 Task: Look for space in North Lauderdale, United States from 6th September, 2023 to 15th September, 2023 for 6 adults in price range Rs.8000 to Rs.12000. Place can be entire place or private room with 6 bedrooms having 6 beds and 6 bathrooms. Property type can be house, flat, guest house. Amenities needed are: wifi, TV, free parkinig on premises, gym, breakfast. Booking option can be shelf check-in. Required host language is English.
Action: Mouse moved to (478, 99)
Screenshot: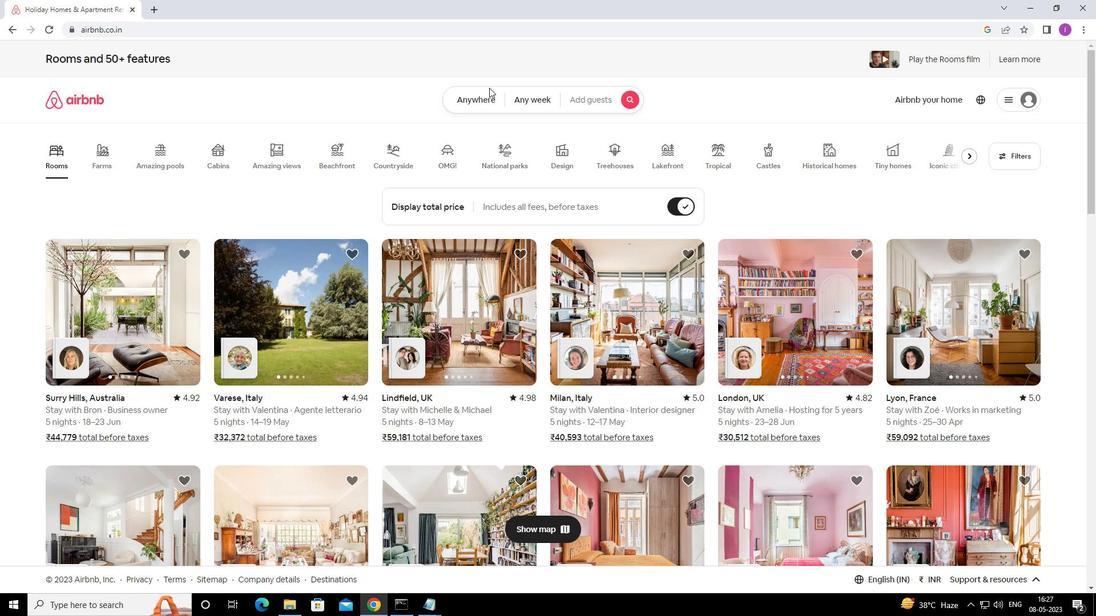 
Action: Mouse pressed left at (478, 99)
Screenshot: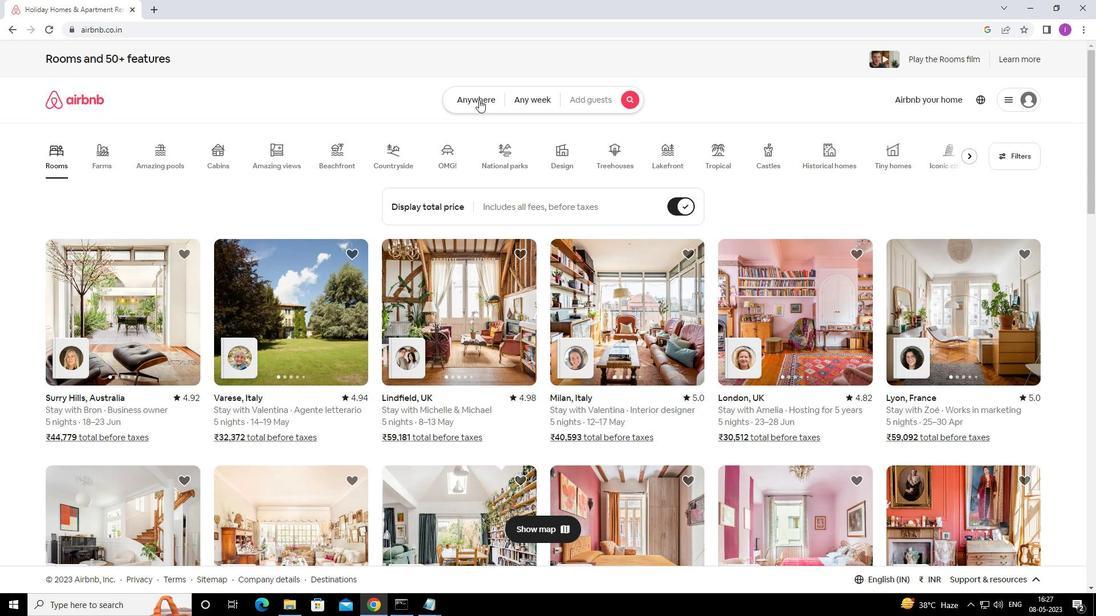 
Action: Mouse moved to (370, 152)
Screenshot: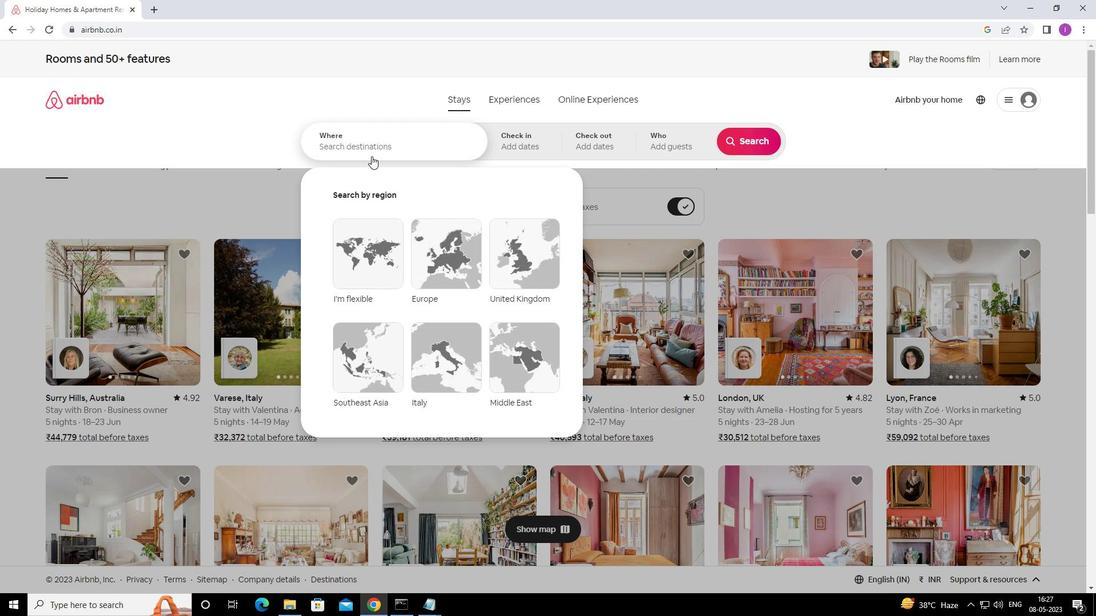 
Action: Mouse pressed left at (370, 152)
Screenshot: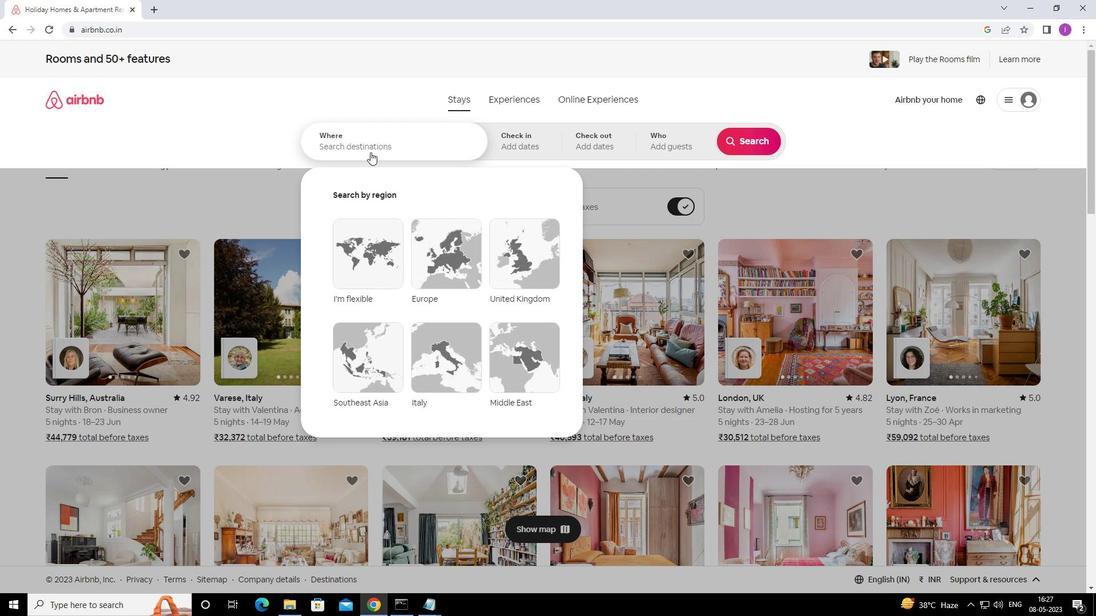 
Action: Mouse moved to (420, 148)
Screenshot: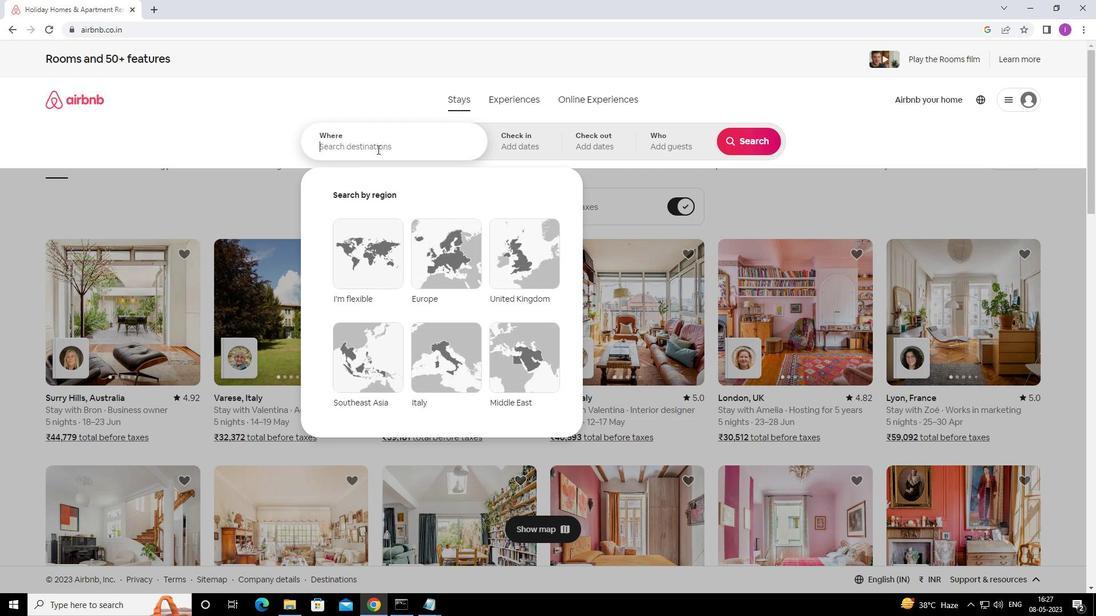 
Action: Key pressed <Key.shift><Key.shift><Key.shift><Key.shift><Key.shift><Key.shift><Key.shift><Key.shift><Key.shift><Key.shift><Key.shift>NORTH<Key.space><Key.shift>LAUDERDALE,<Key.shift>UNITED<Key.space>STATES
Screenshot: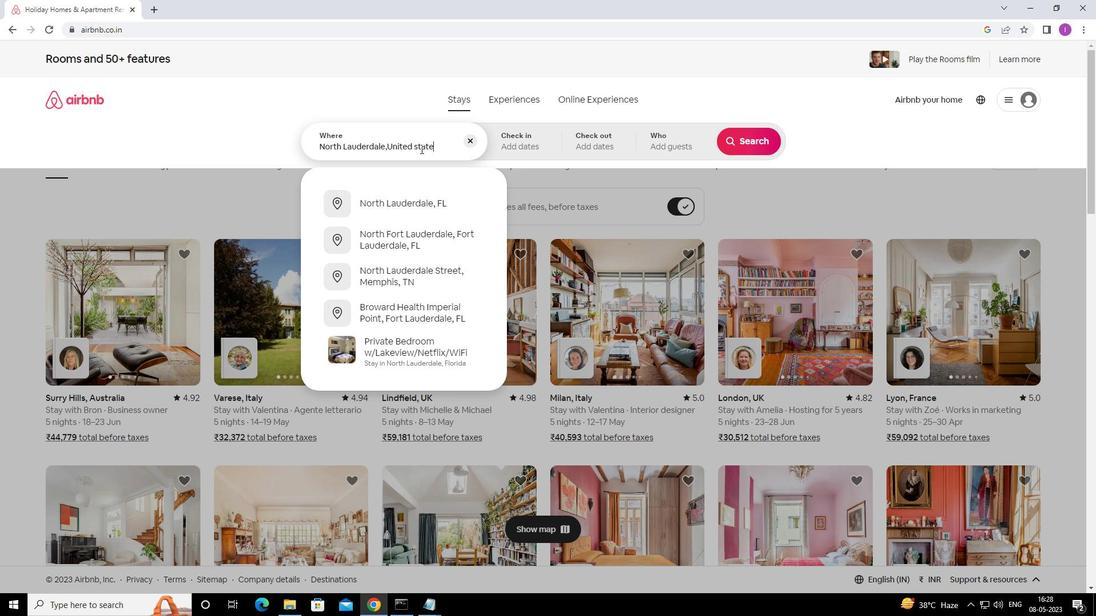 
Action: Mouse moved to (534, 148)
Screenshot: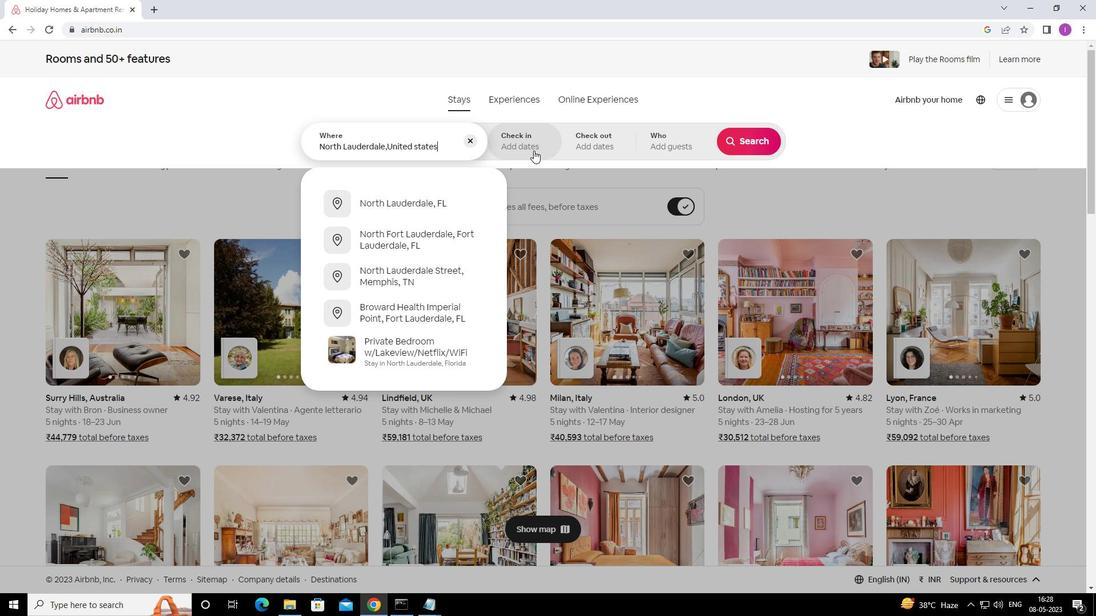 
Action: Mouse pressed left at (534, 148)
Screenshot: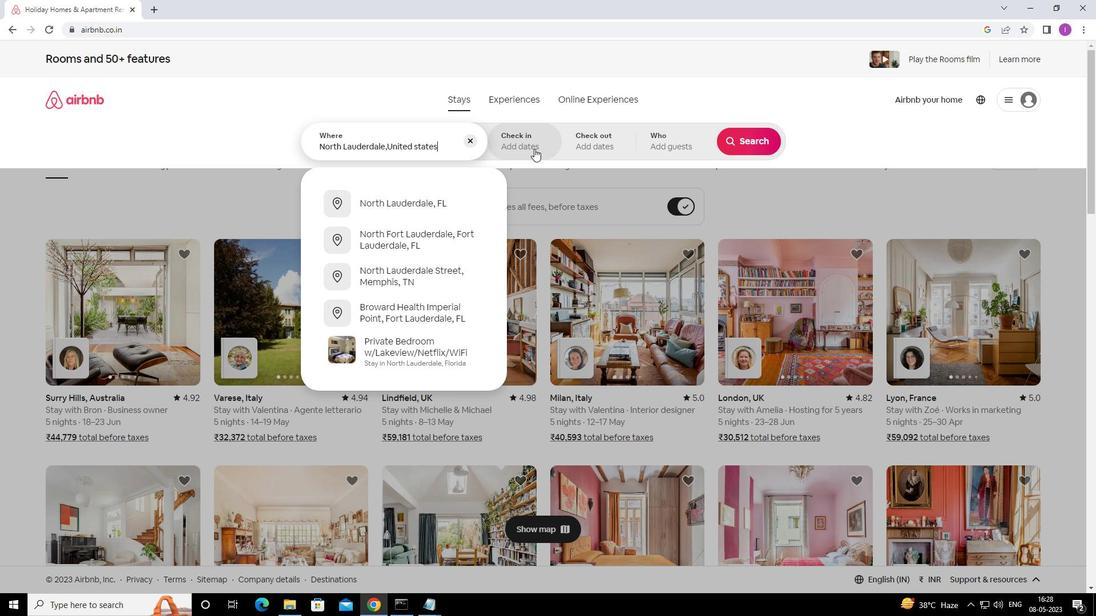 
Action: Mouse moved to (746, 231)
Screenshot: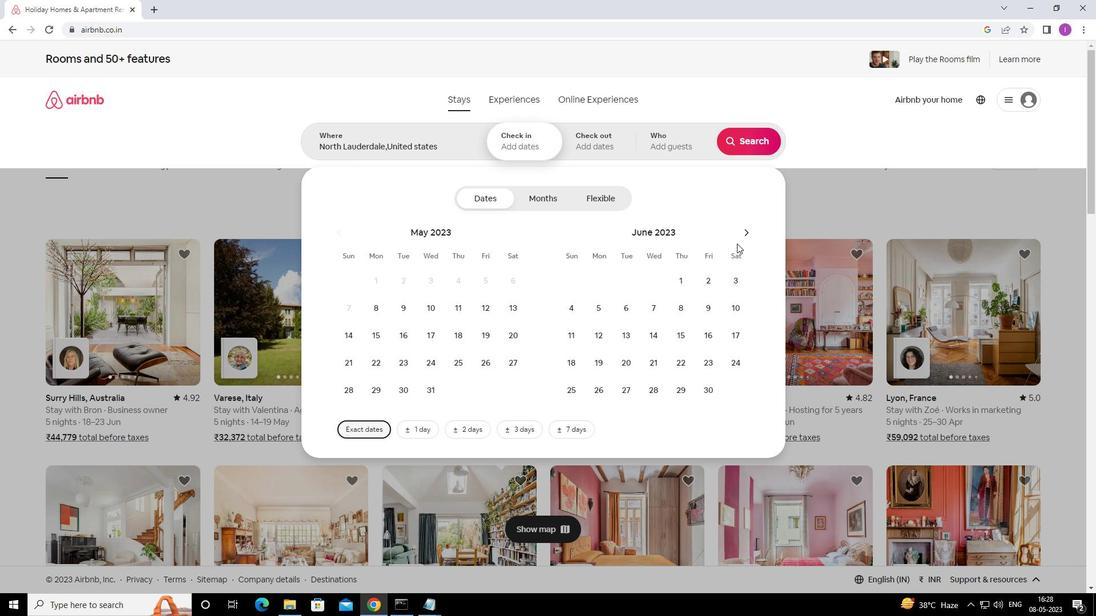 
Action: Mouse pressed left at (746, 231)
Screenshot: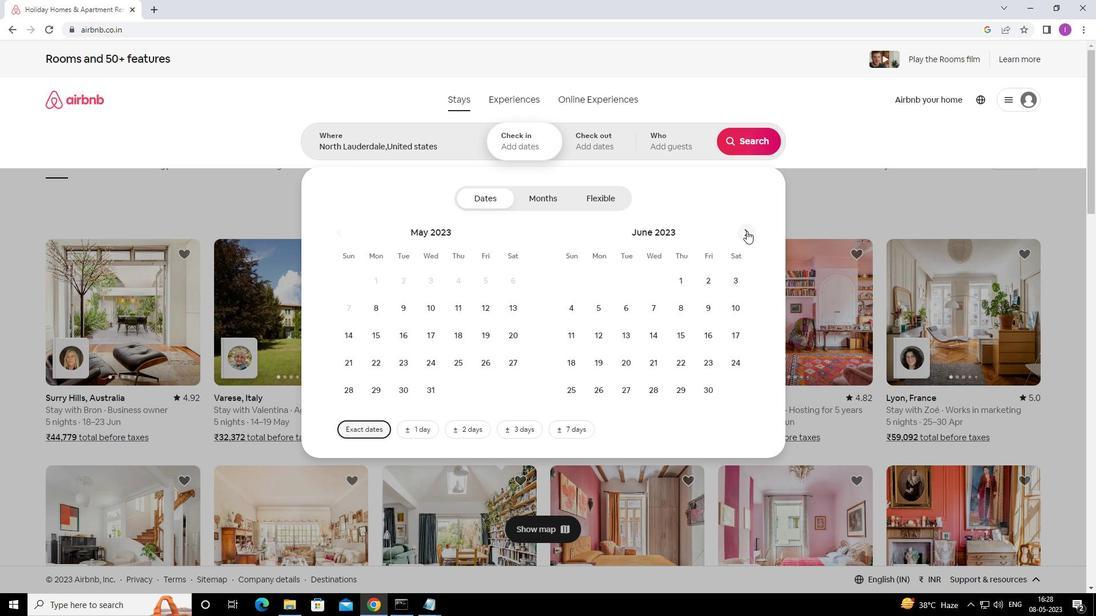 
Action: Mouse moved to (747, 230)
Screenshot: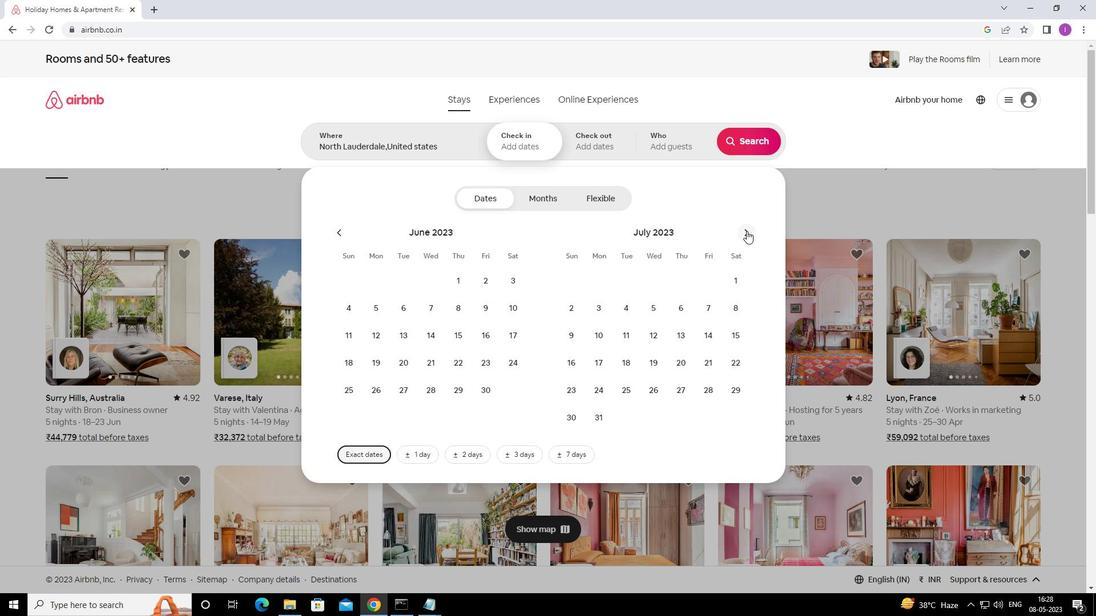 
Action: Mouse pressed left at (747, 230)
Screenshot: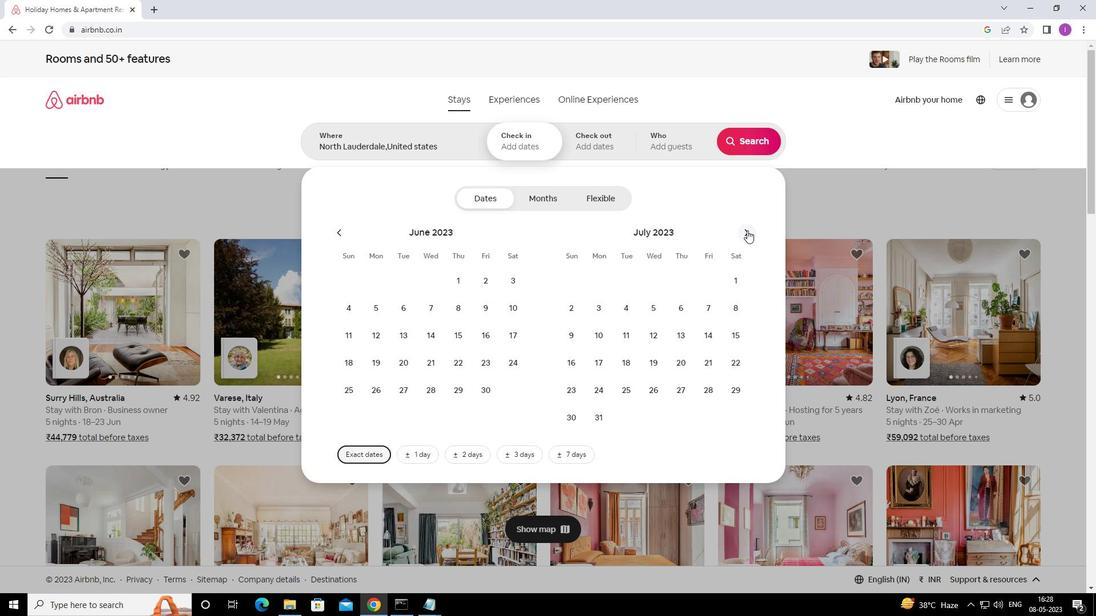 
Action: Mouse moved to (747, 230)
Screenshot: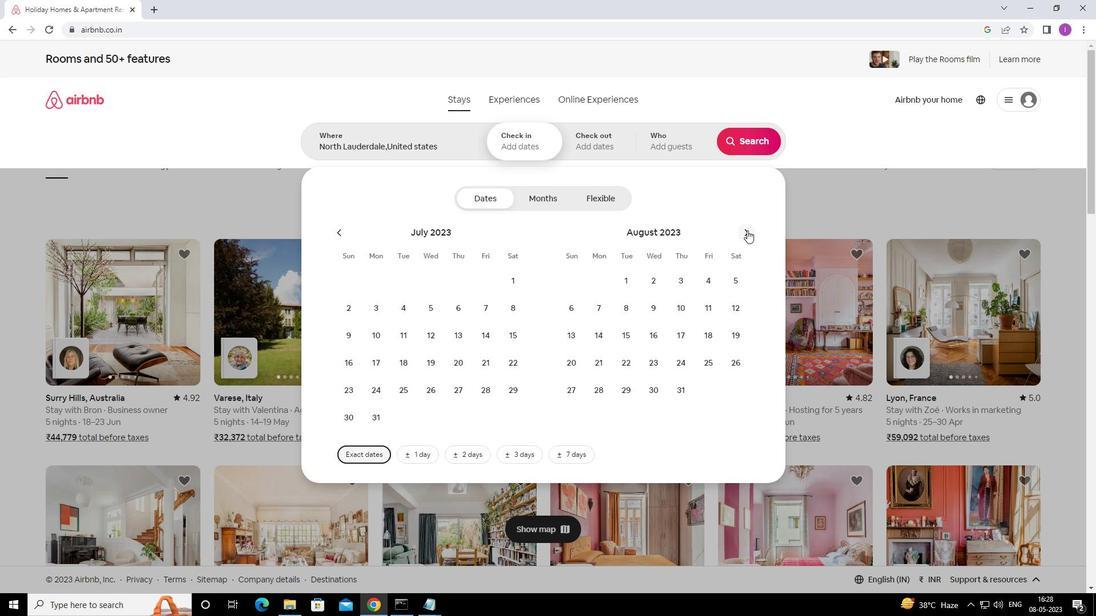
Action: Mouse pressed left at (747, 230)
Screenshot: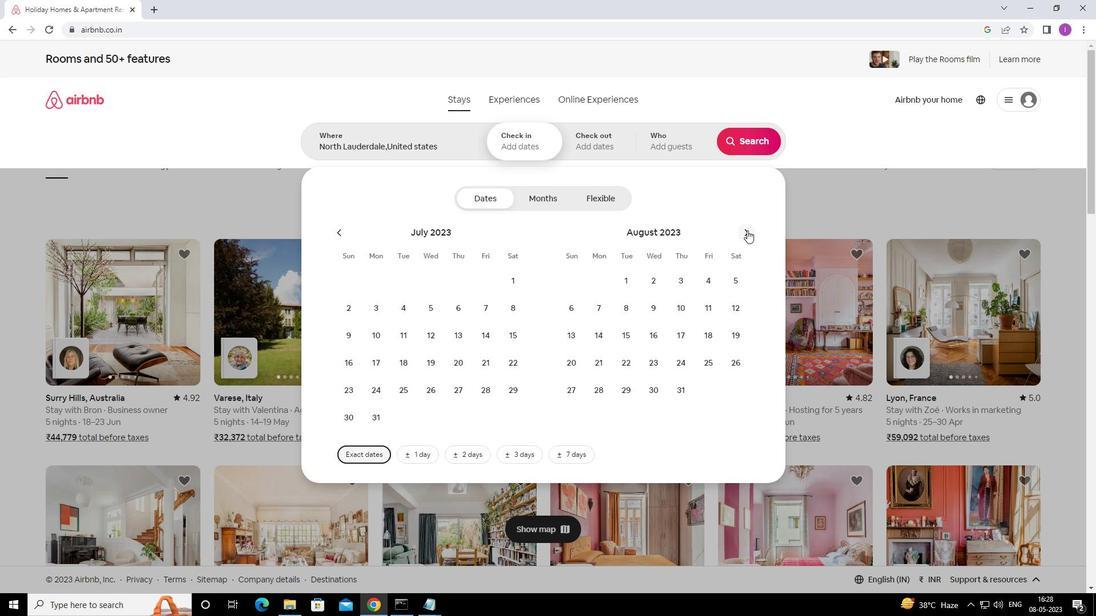 
Action: Mouse moved to (657, 309)
Screenshot: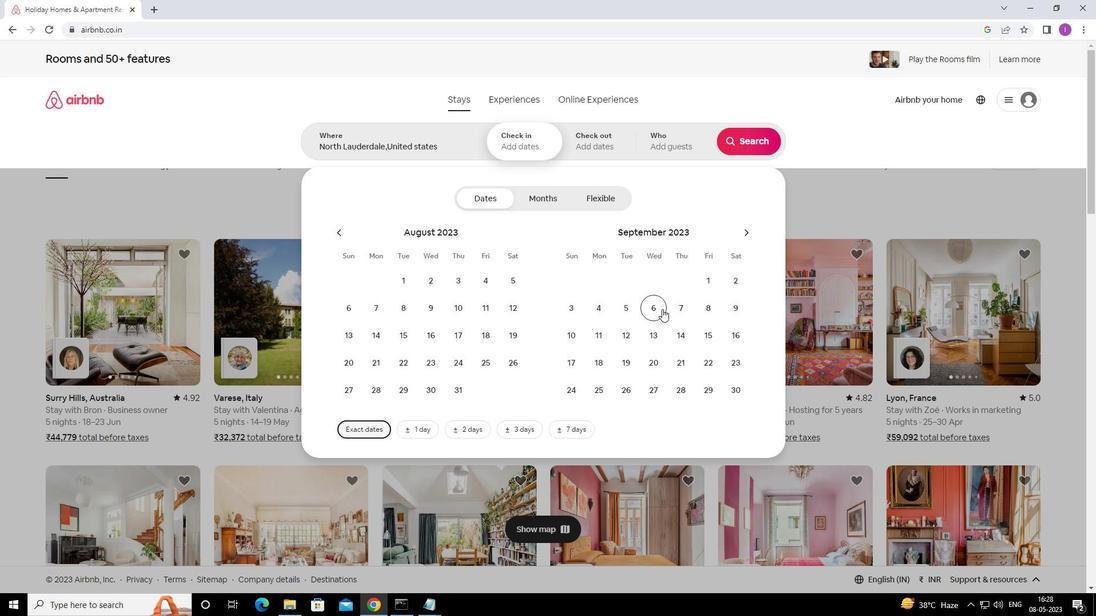 
Action: Mouse pressed left at (657, 309)
Screenshot: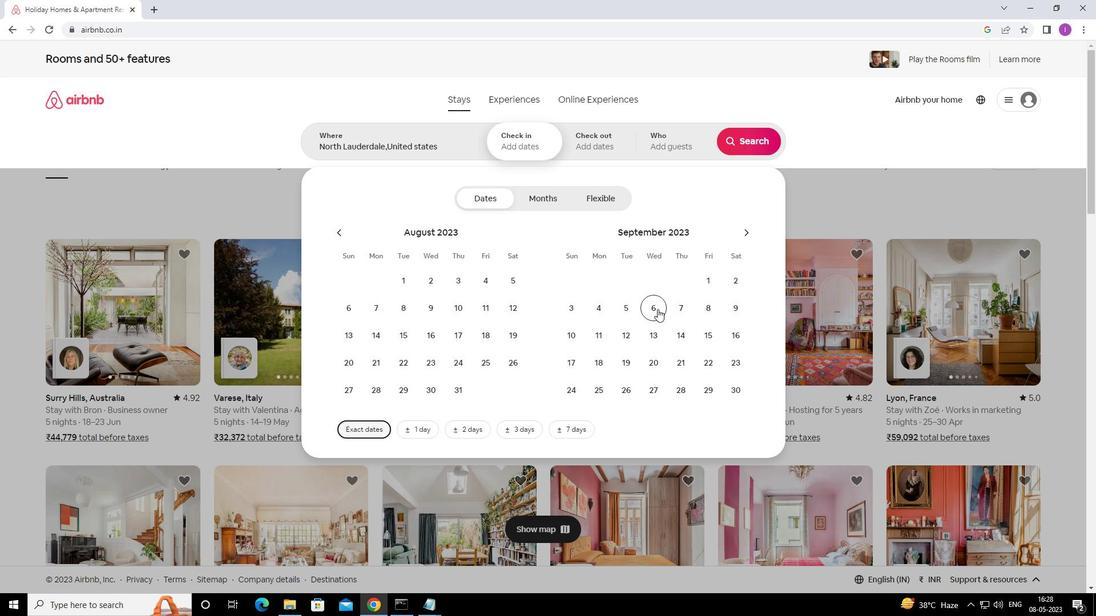 
Action: Mouse moved to (703, 333)
Screenshot: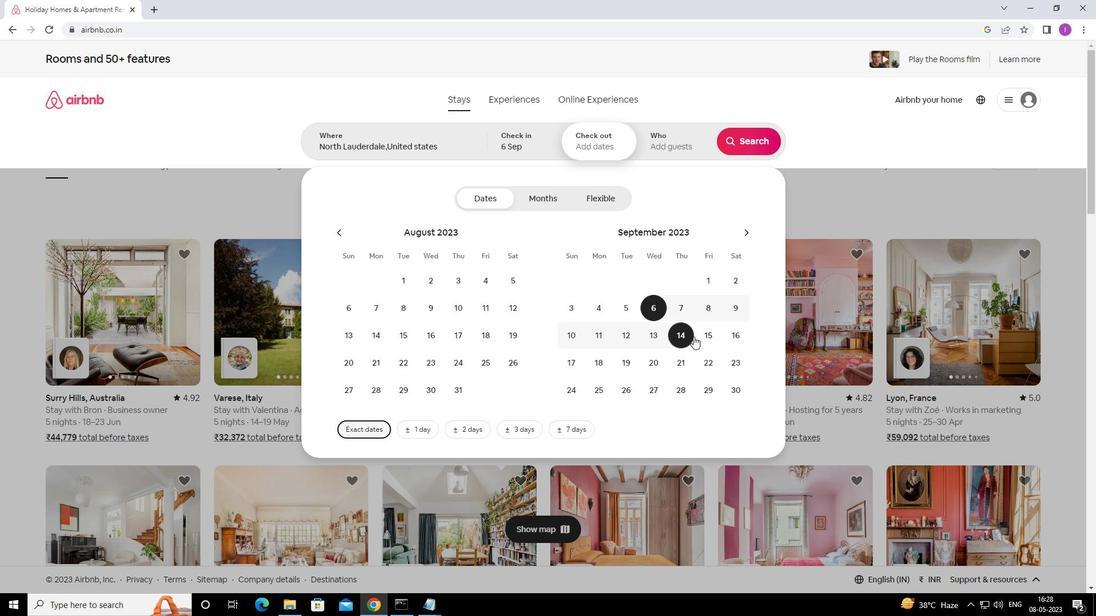 
Action: Mouse pressed left at (703, 333)
Screenshot: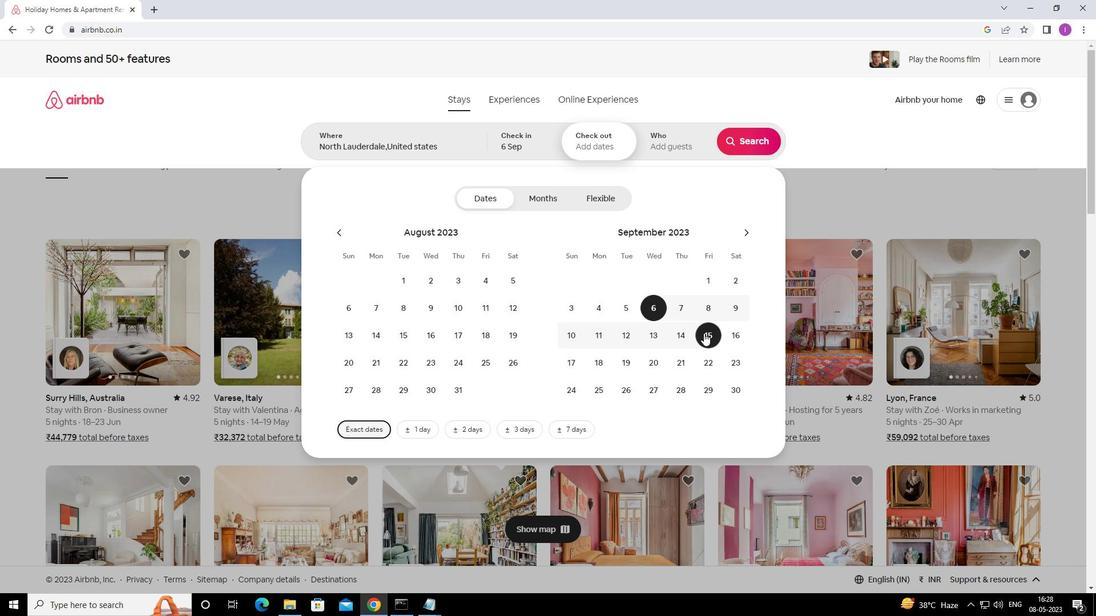 
Action: Mouse moved to (685, 153)
Screenshot: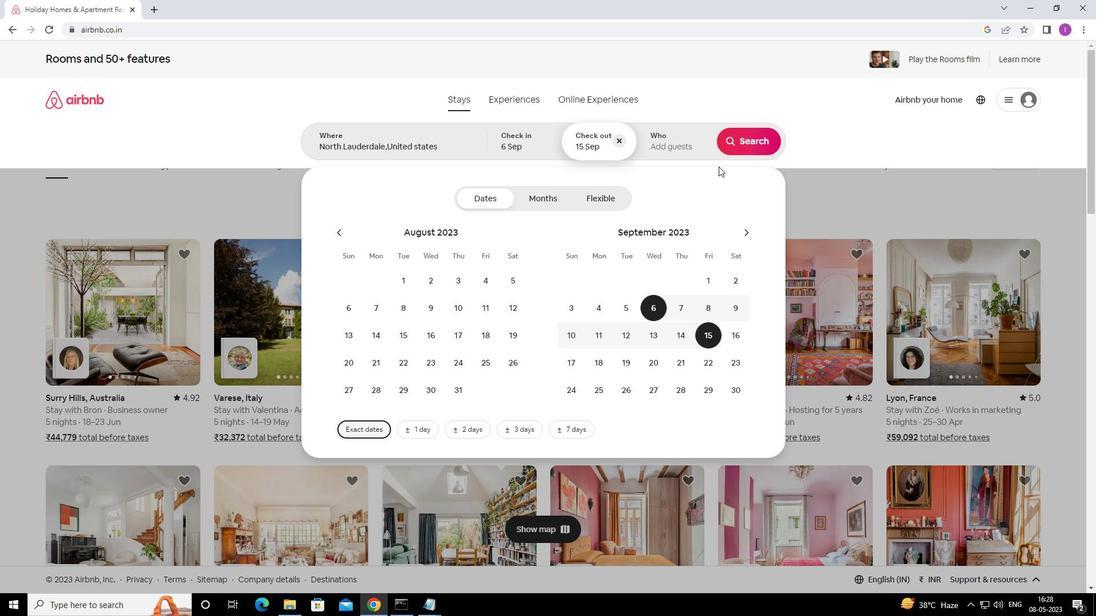 
Action: Mouse pressed left at (685, 153)
Screenshot: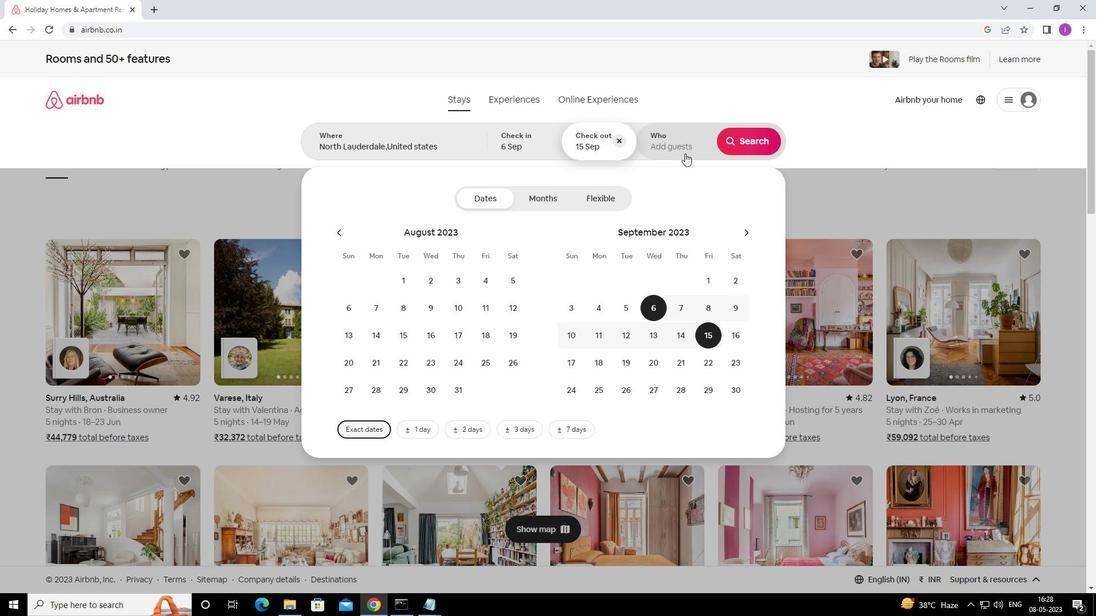 
Action: Mouse moved to (752, 197)
Screenshot: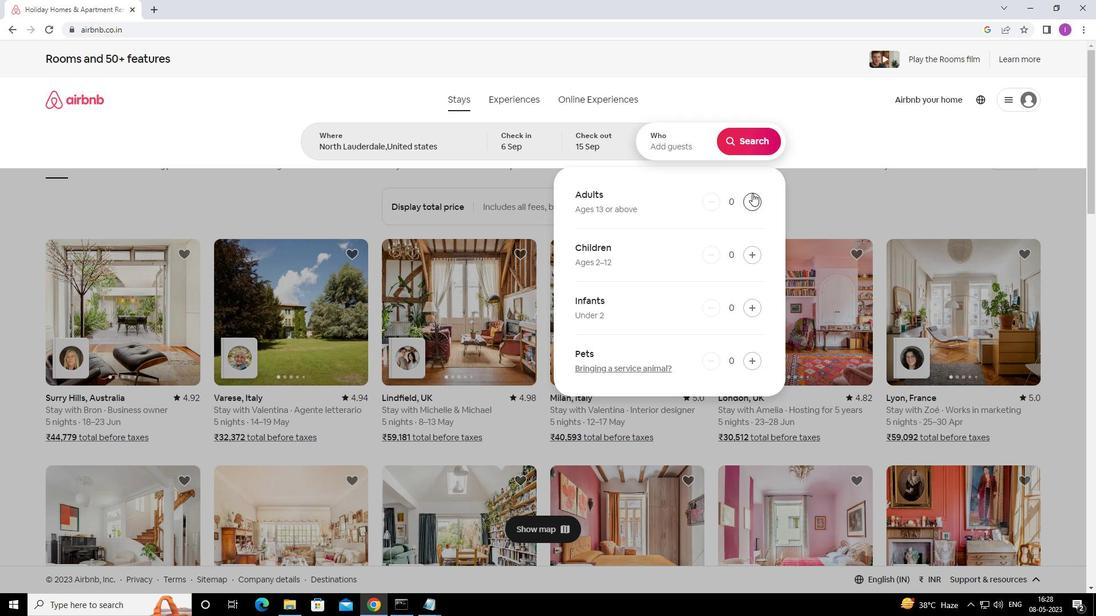 
Action: Mouse pressed left at (752, 197)
Screenshot: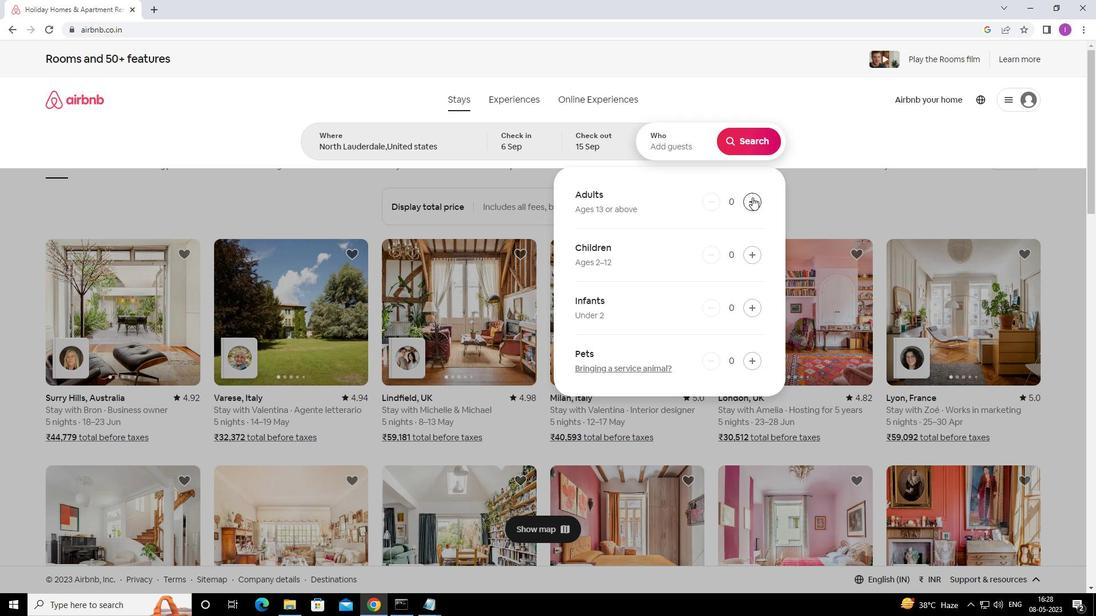
Action: Mouse pressed left at (752, 197)
Screenshot: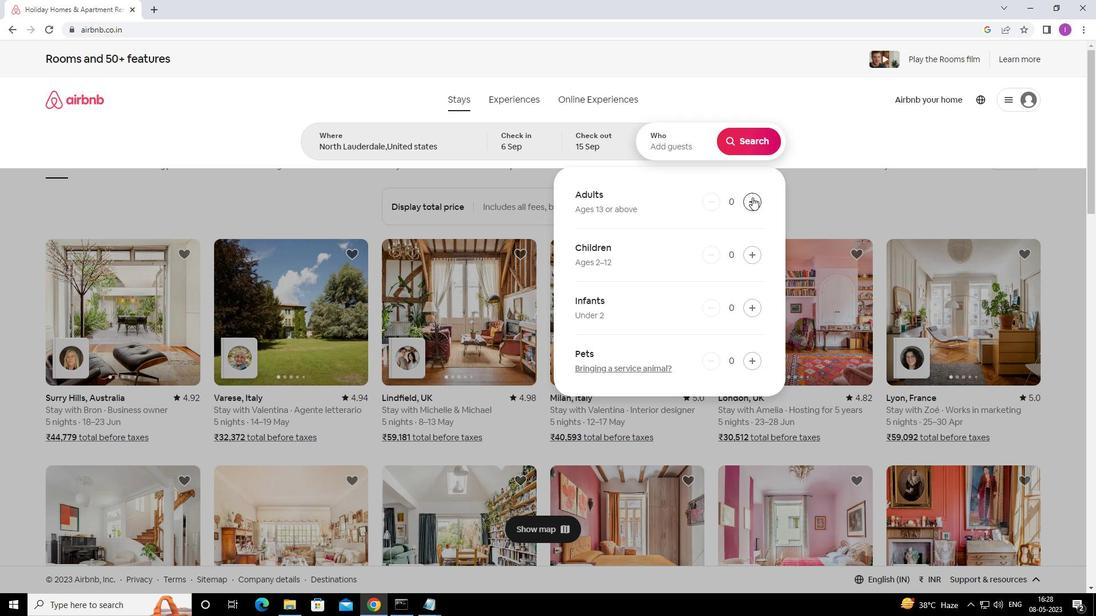
Action: Mouse pressed left at (752, 197)
Screenshot: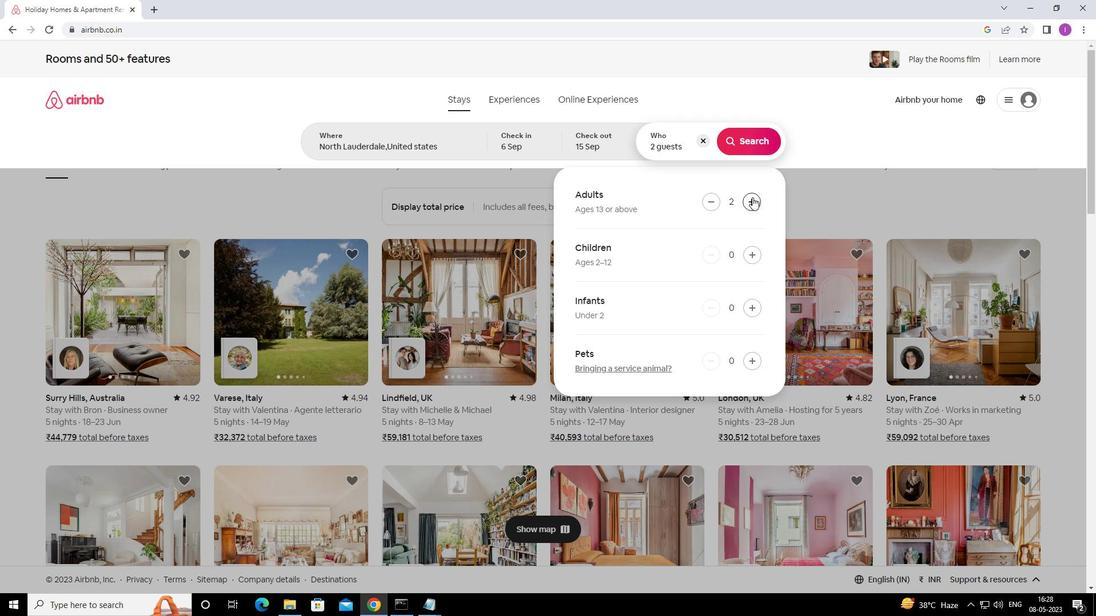
Action: Mouse pressed left at (752, 197)
Screenshot: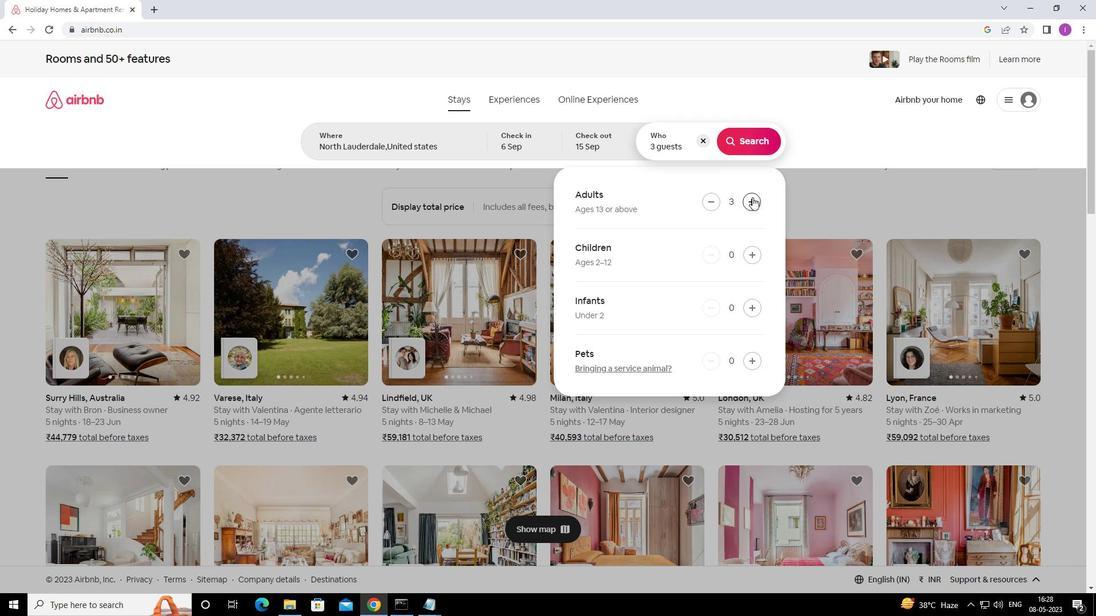 
Action: Mouse pressed left at (752, 197)
Screenshot: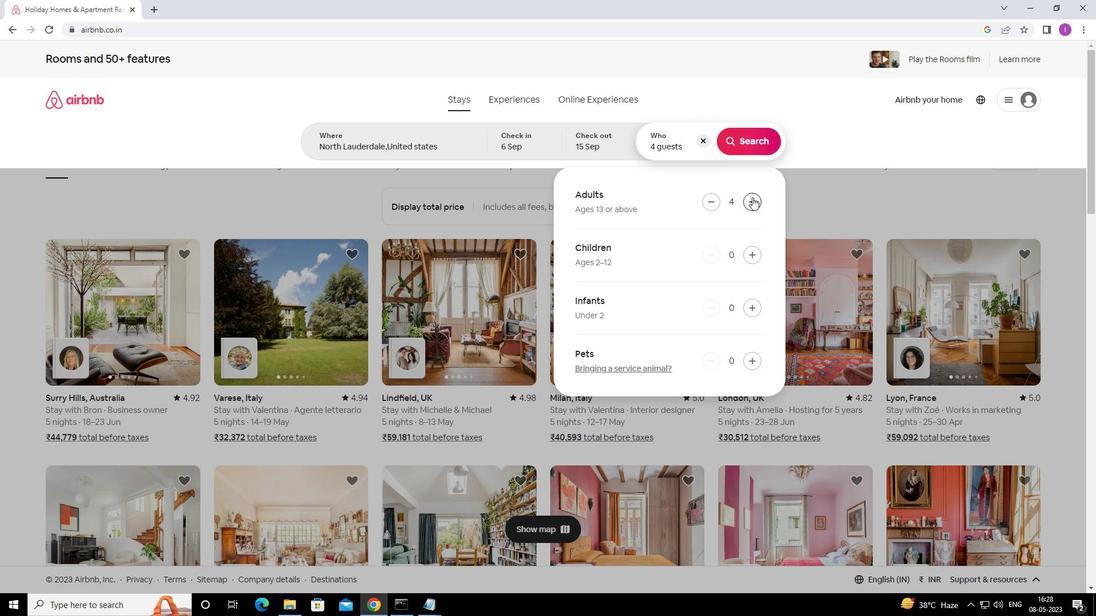
Action: Mouse pressed left at (752, 197)
Screenshot: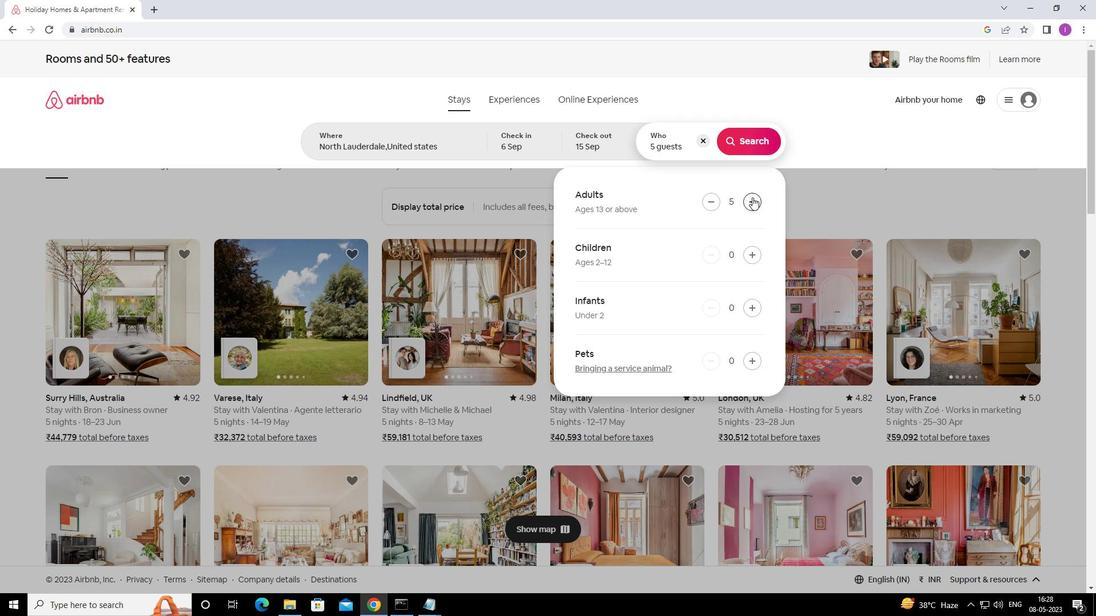 
Action: Mouse moved to (746, 148)
Screenshot: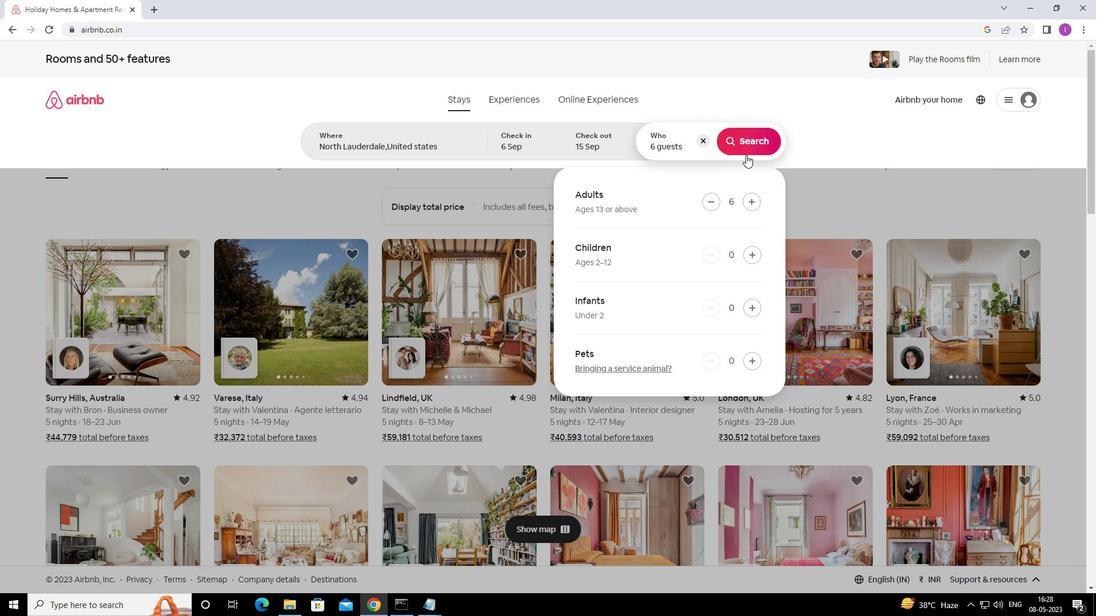 
Action: Mouse pressed left at (746, 148)
Screenshot: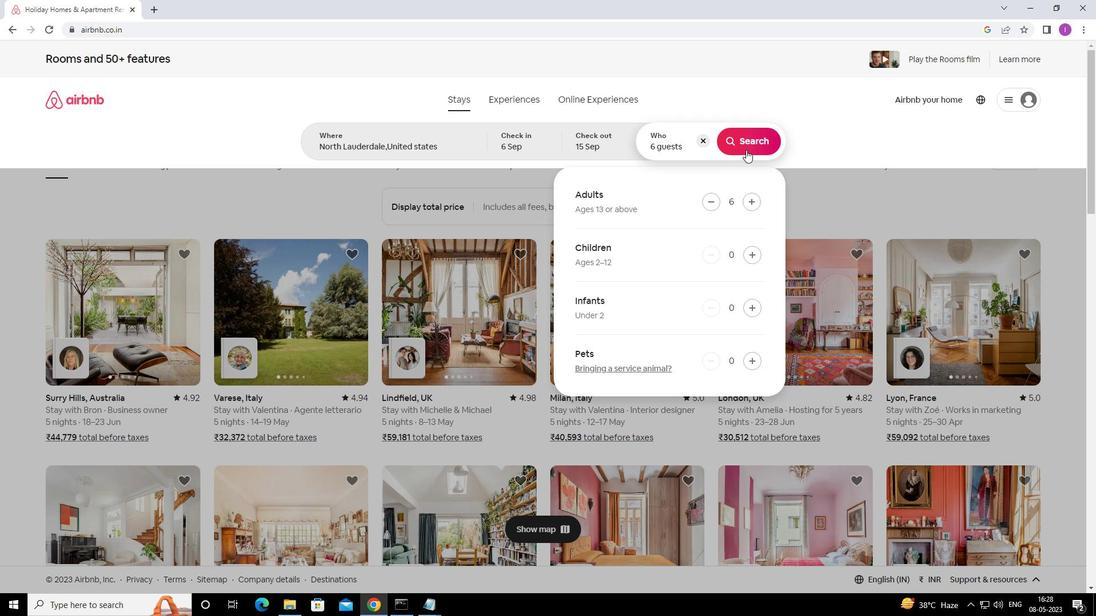 
Action: Mouse moved to (1042, 114)
Screenshot: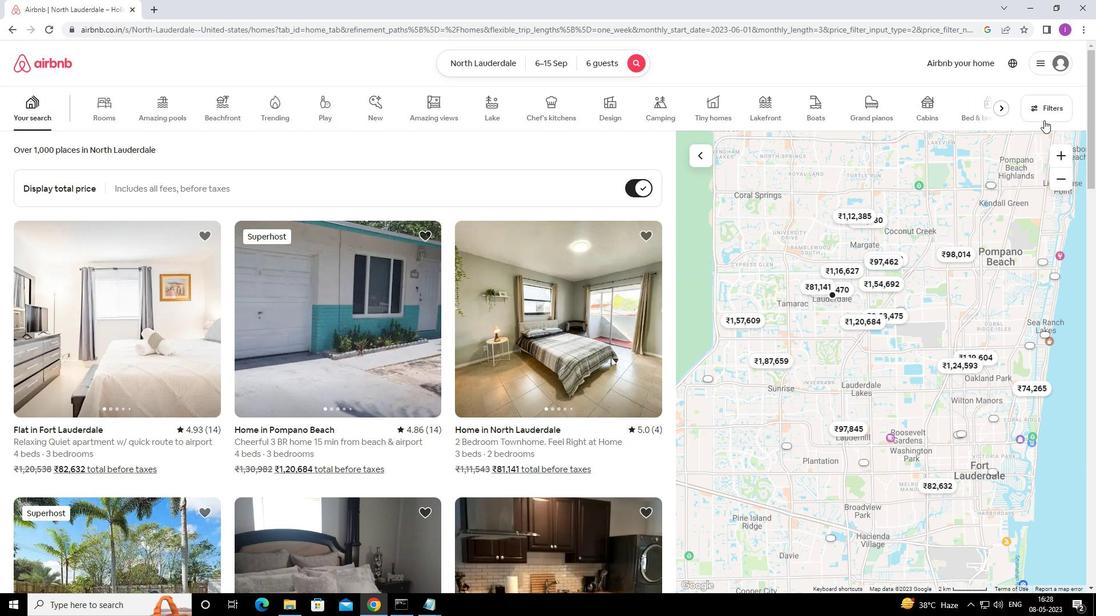 
Action: Mouse pressed left at (1042, 114)
Screenshot: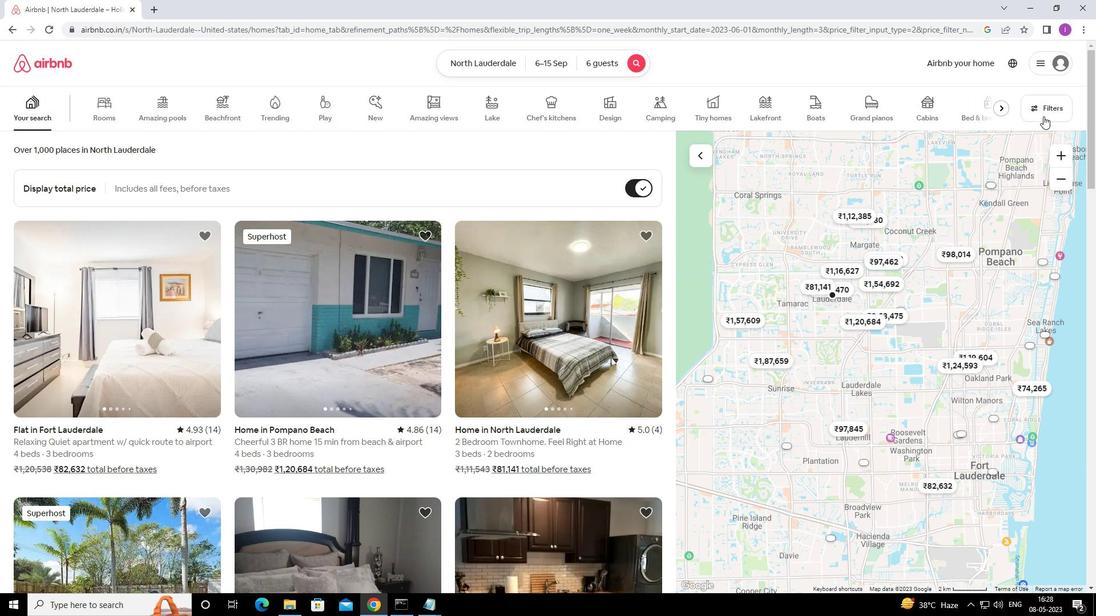 
Action: Mouse moved to (401, 390)
Screenshot: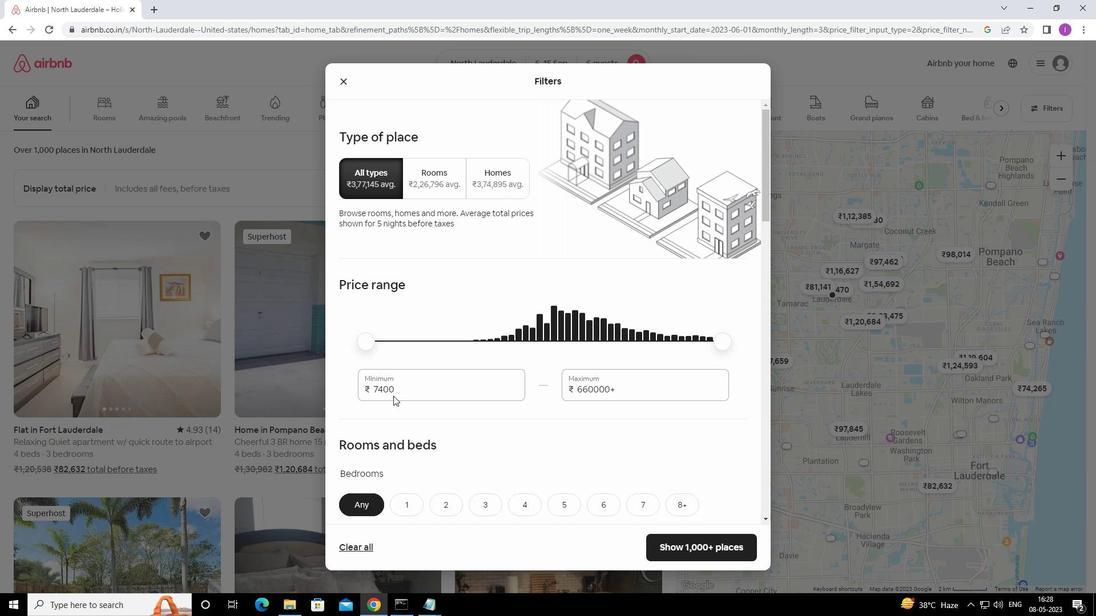 
Action: Mouse pressed left at (401, 390)
Screenshot: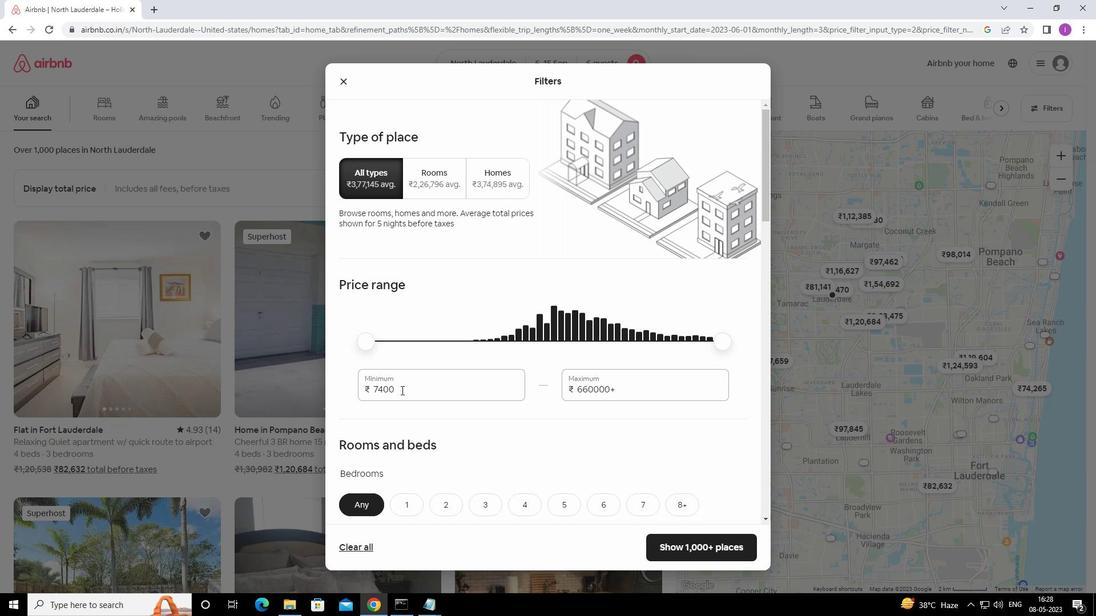 
Action: Mouse moved to (376, 379)
Screenshot: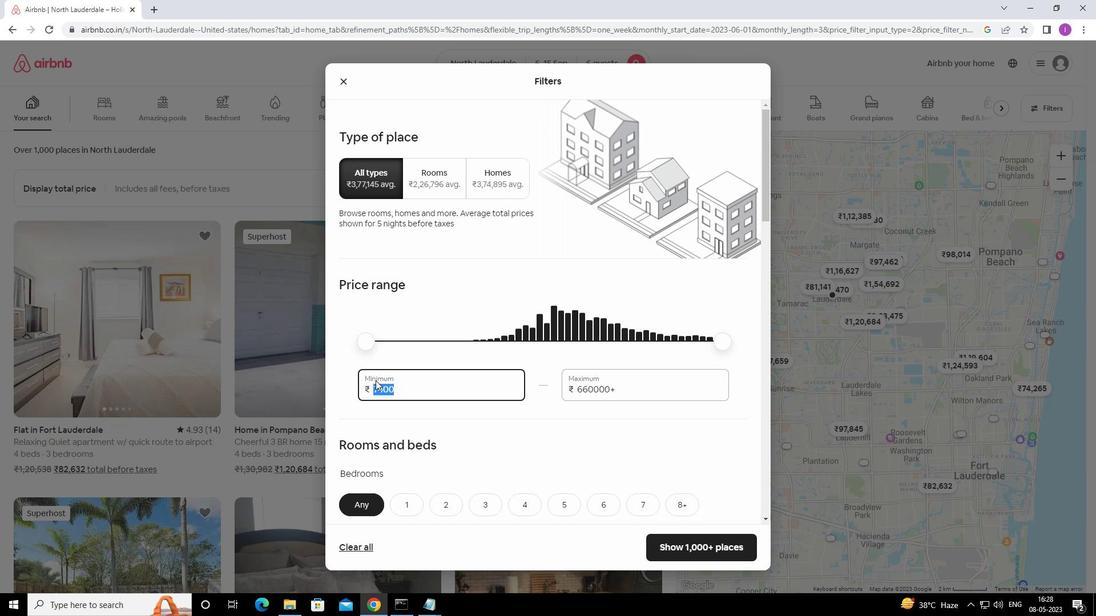 
Action: Key pressed 8000
Screenshot: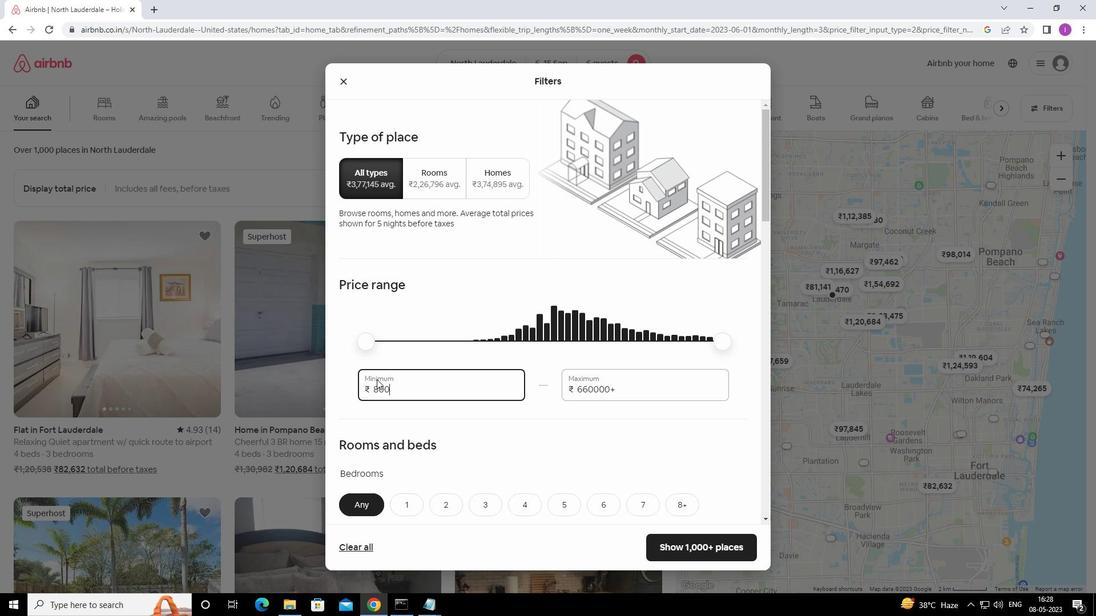 
Action: Mouse moved to (633, 388)
Screenshot: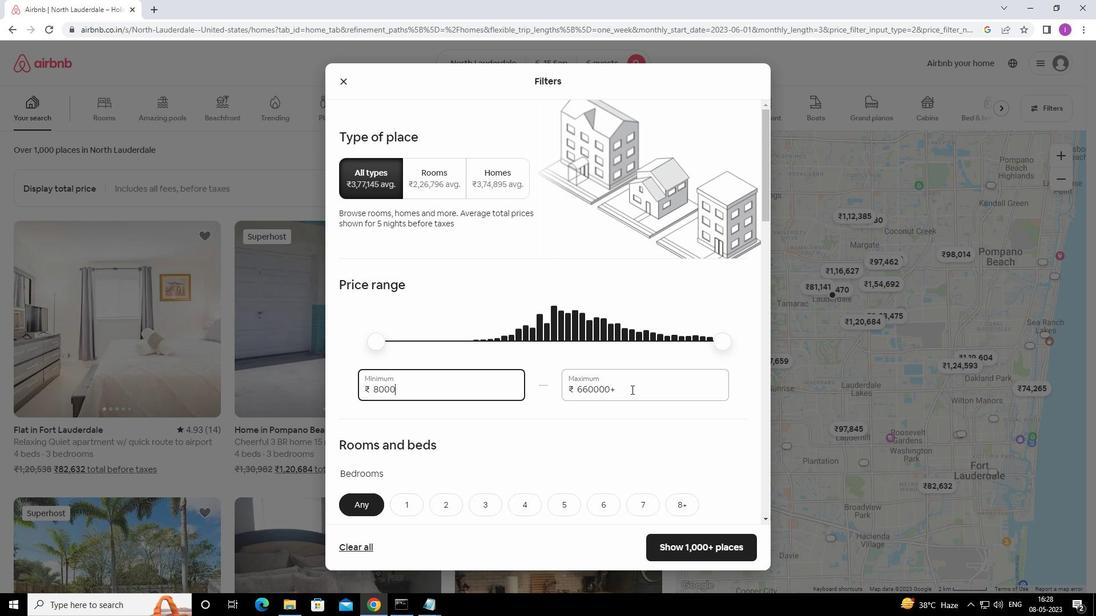 
Action: Mouse pressed left at (633, 388)
Screenshot: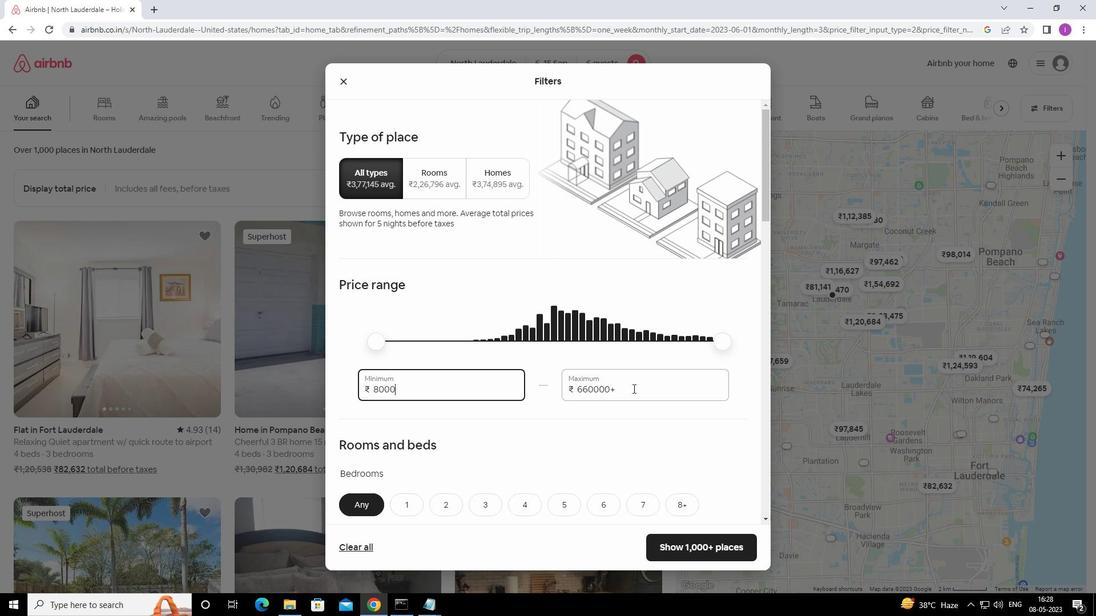 
Action: Mouse moved to (756, 388)
Screenshot: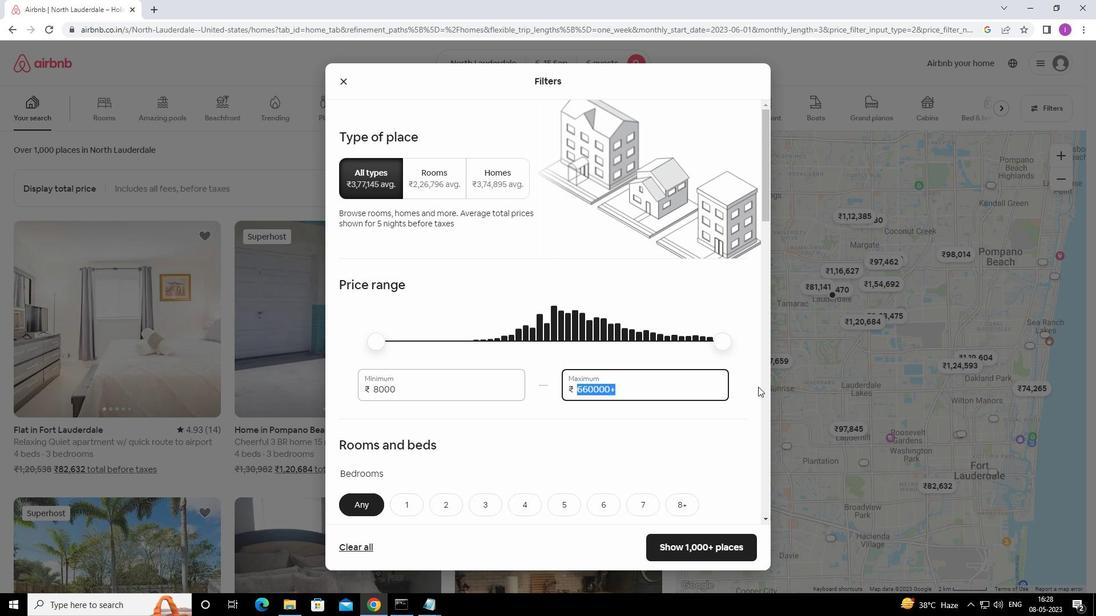 
Action: Key pressed 12
Screenshot: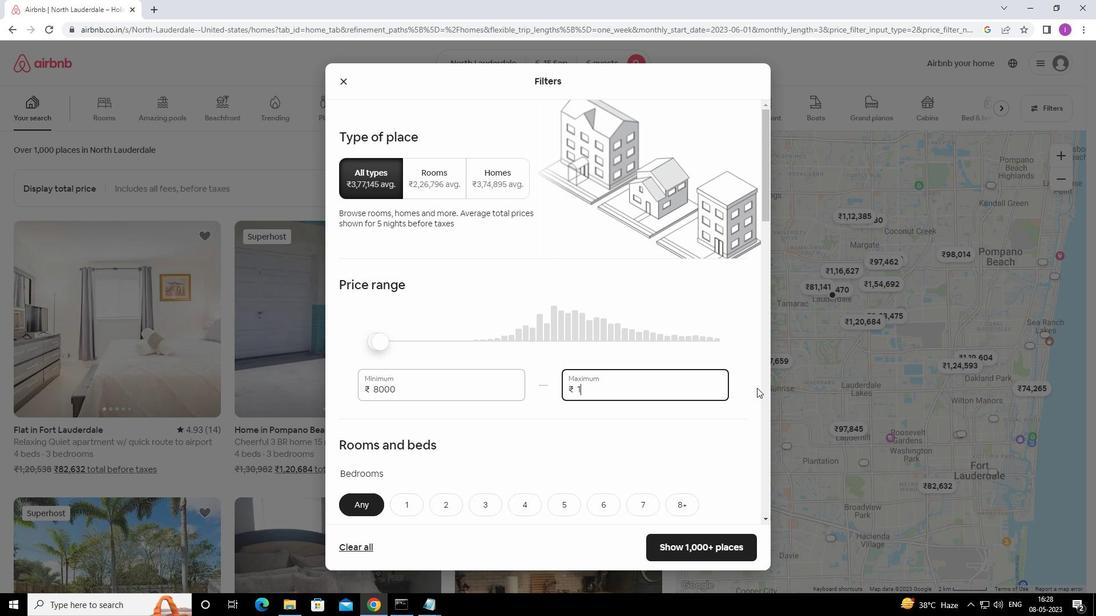 
Action: Mouse moved to (753, 389)
Screenshot: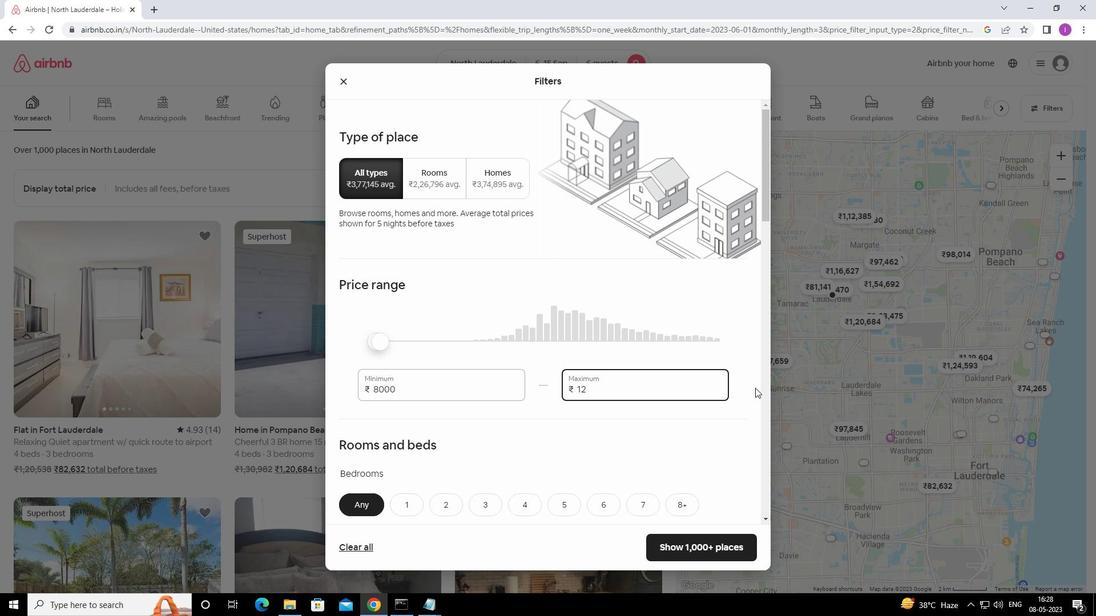 
Action: Key pressed 00
Screenshot: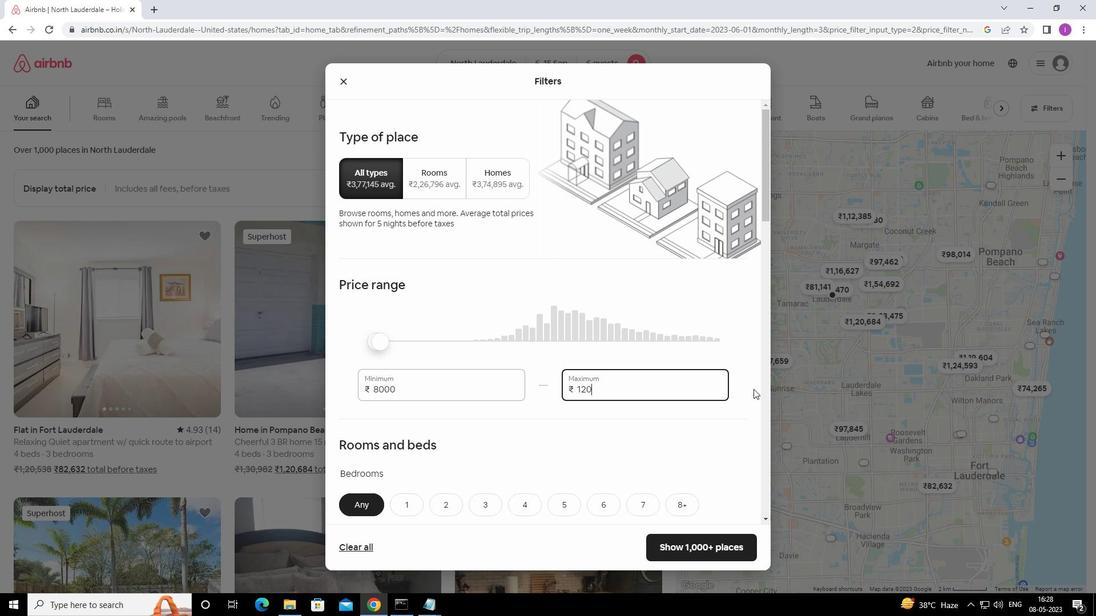 
Action: Mouse moved to (752, 389)
Screenshot: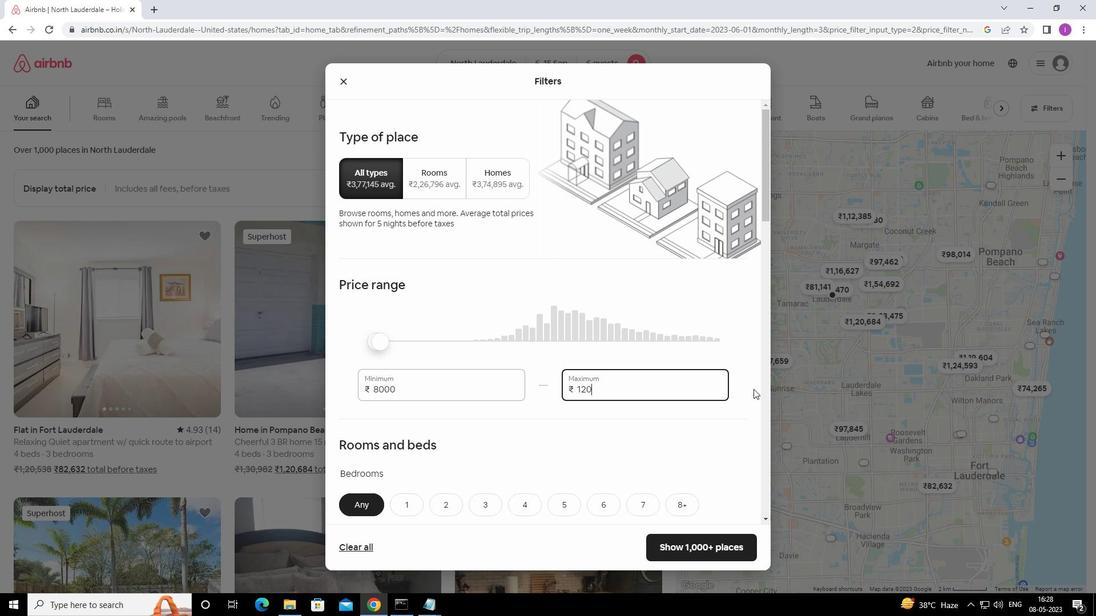 
Action: Key pressed 0
Screenshot: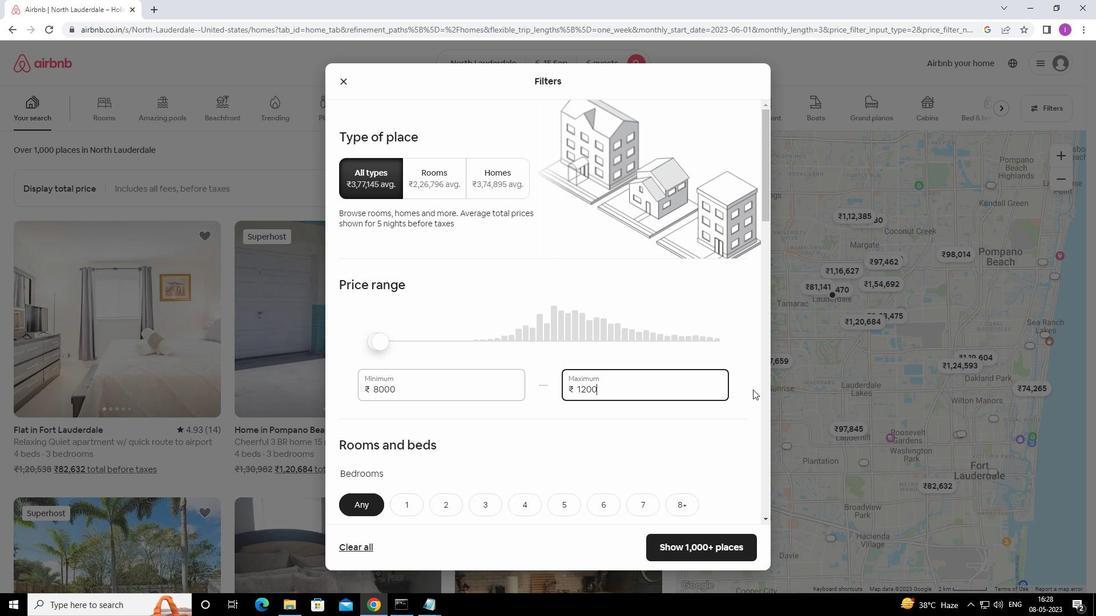 
Action: Mouse moved to (372, 417)
Screenshot: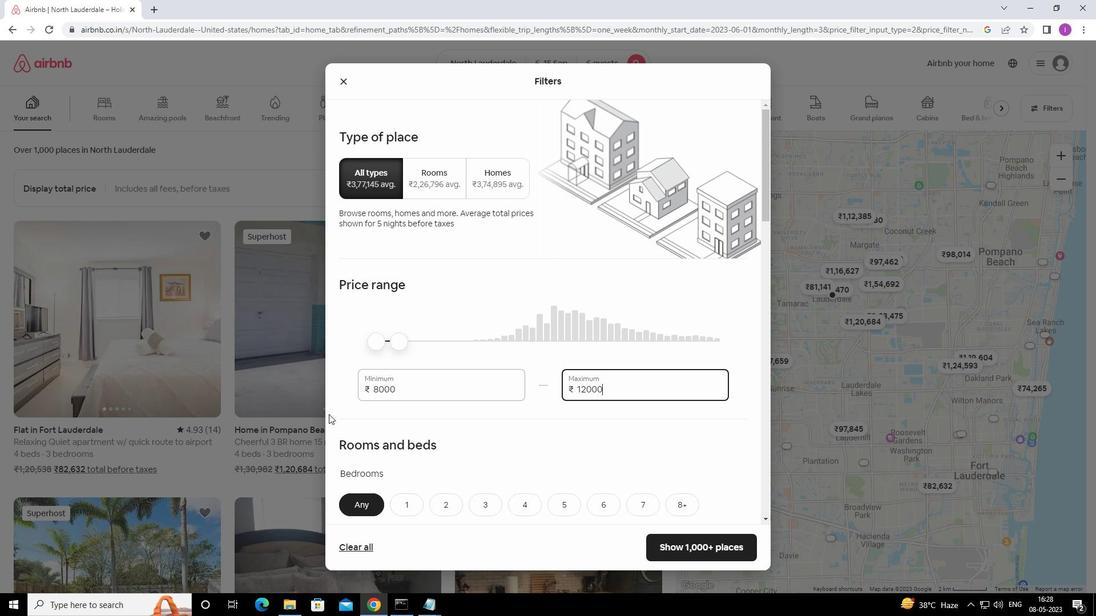 
Action: Mouse scrolled (372, 417) with delta (0, 0)
Screenshot: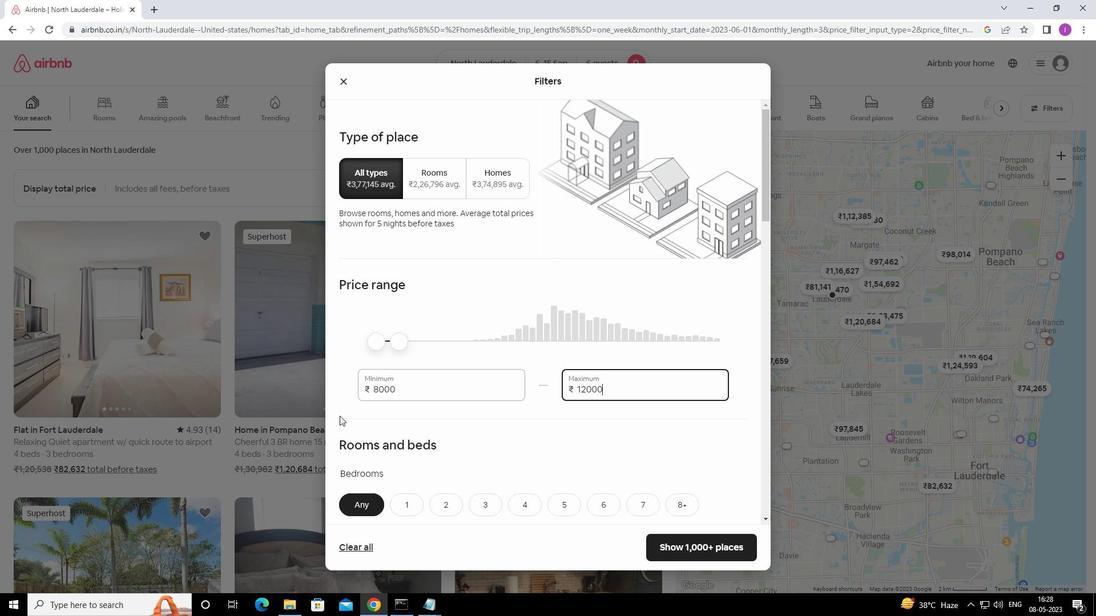 
Action: Mouse moved to (373, 417)
Screenshot: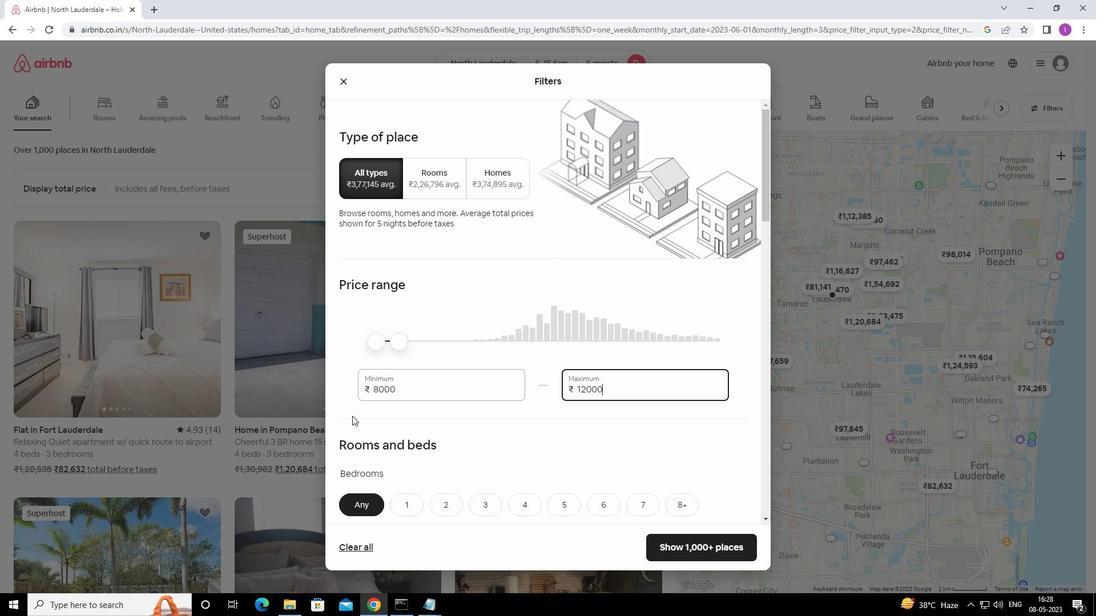 
Action: Mouse scrolled (373, 417) with delta (0, 0)
Screenshot: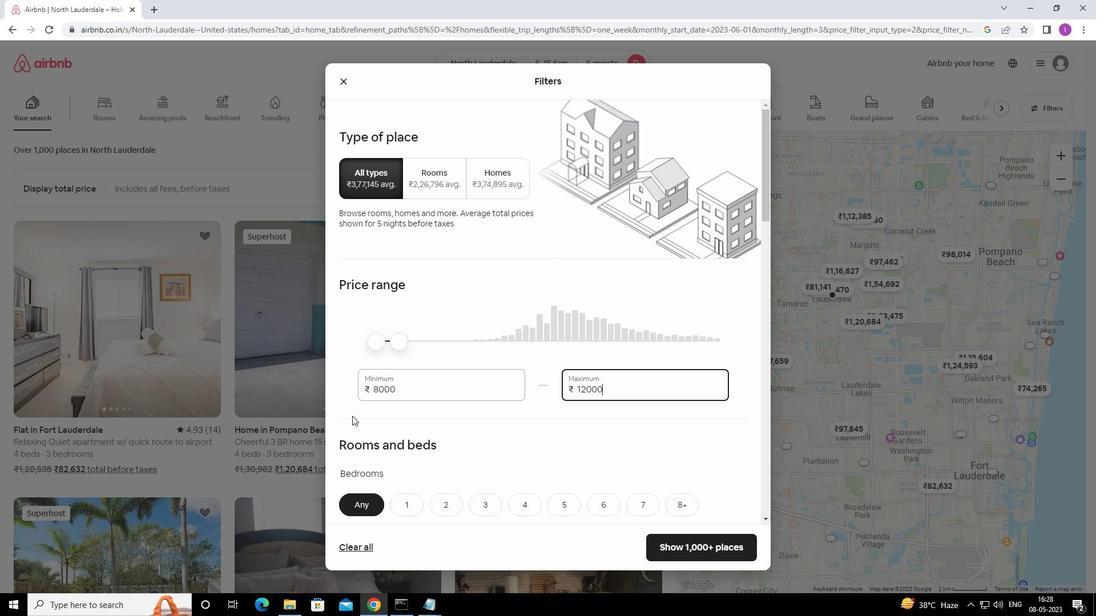 
Action: Mouse moved to (375, 417)
Screenshot: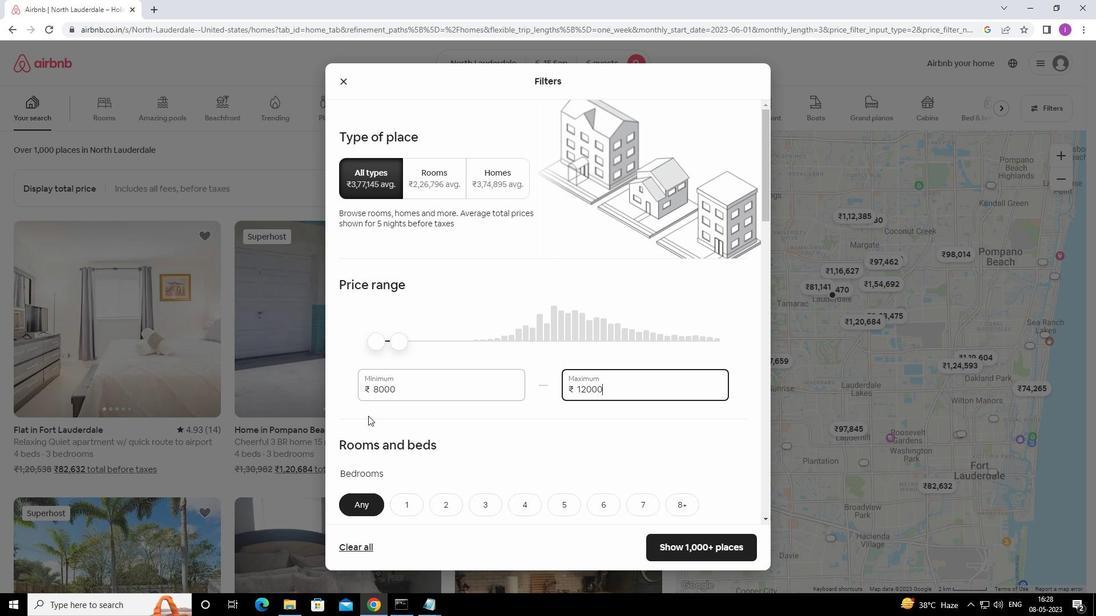 
Action: Mouse scrolled (375, 417) with delta (0, 0)
Screenshot: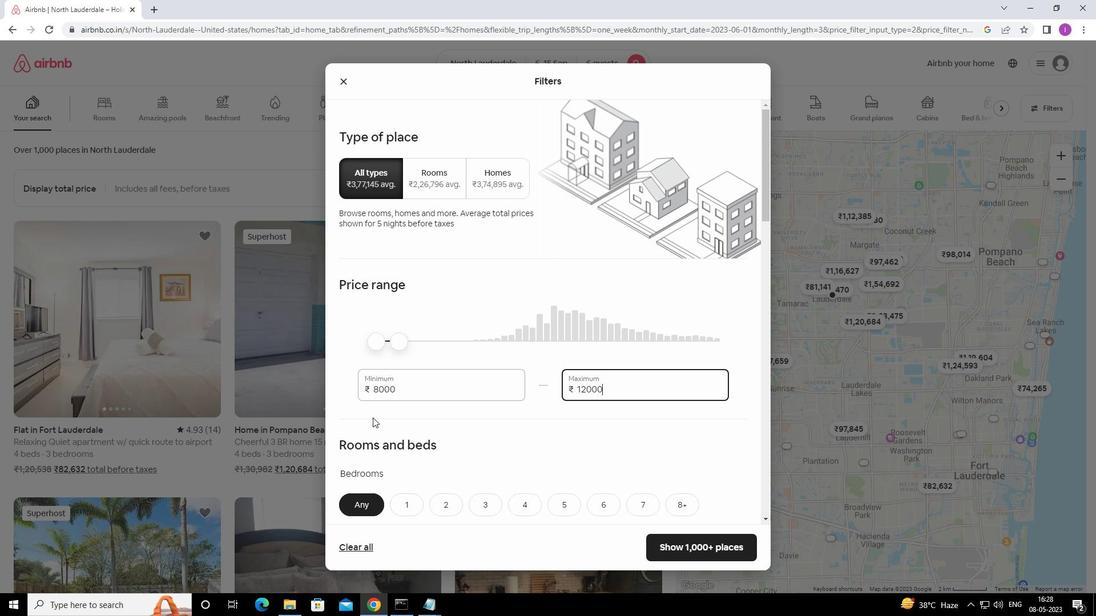 
Action: Mouse moved to (388, 411)
Screenshot: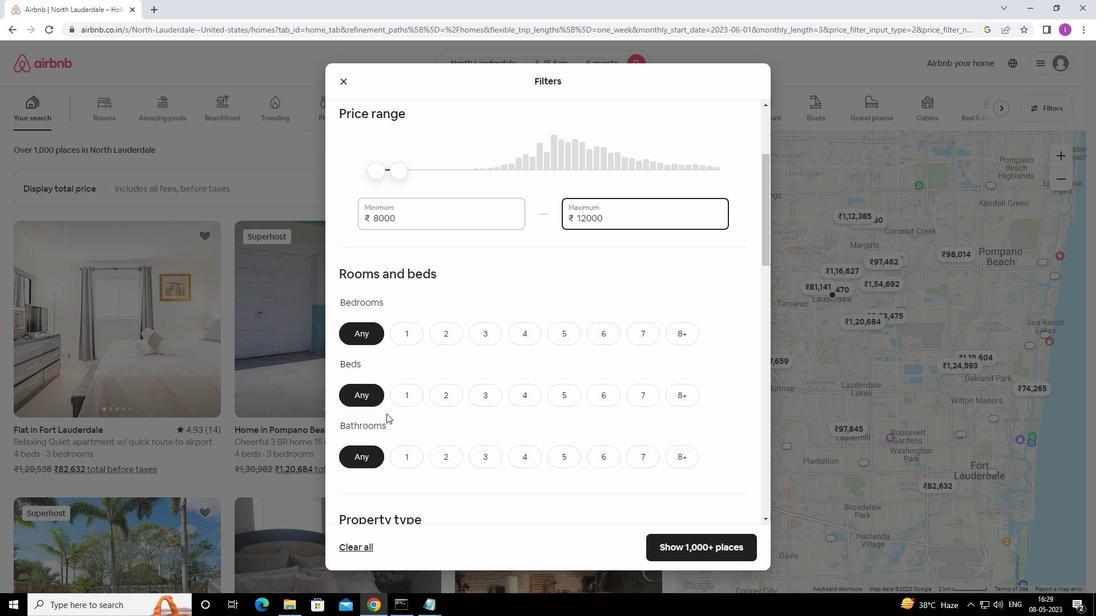 
Action: Mouse scrolled (388, 411) with delta (0, 0)
Screenshot: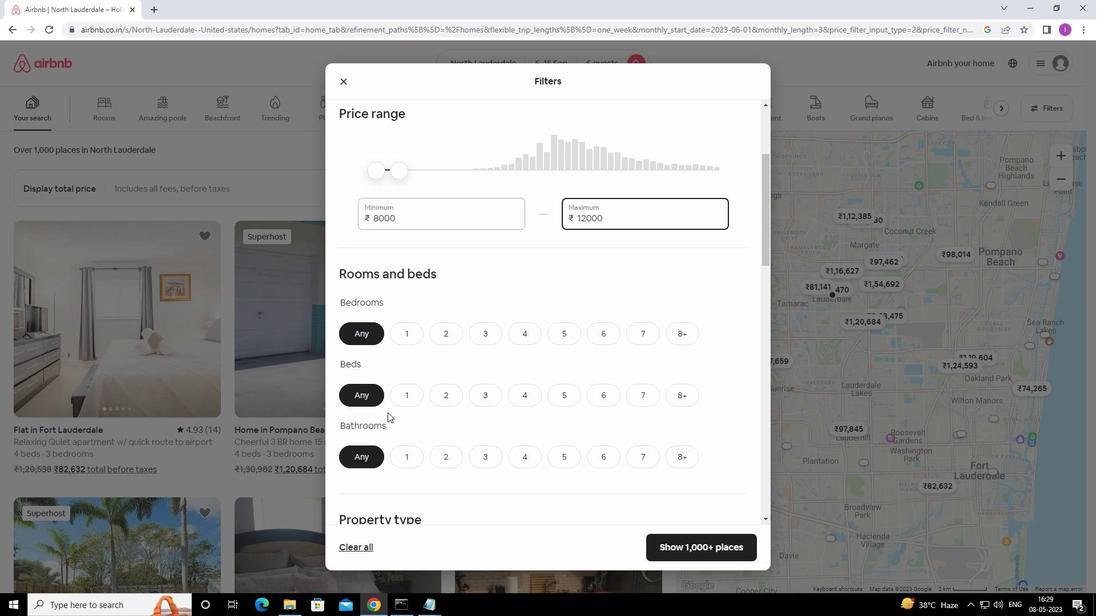 
Action: Mouse moved to (602, 276)
Screenshot: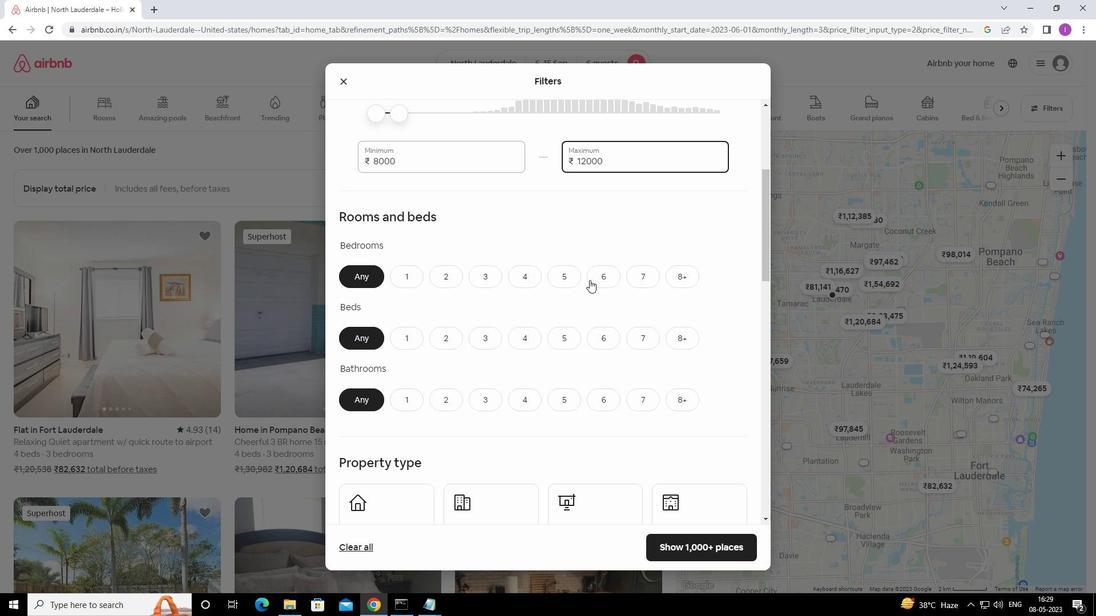 
Action: Mouse pressed left at (602, 276)
Screenshot: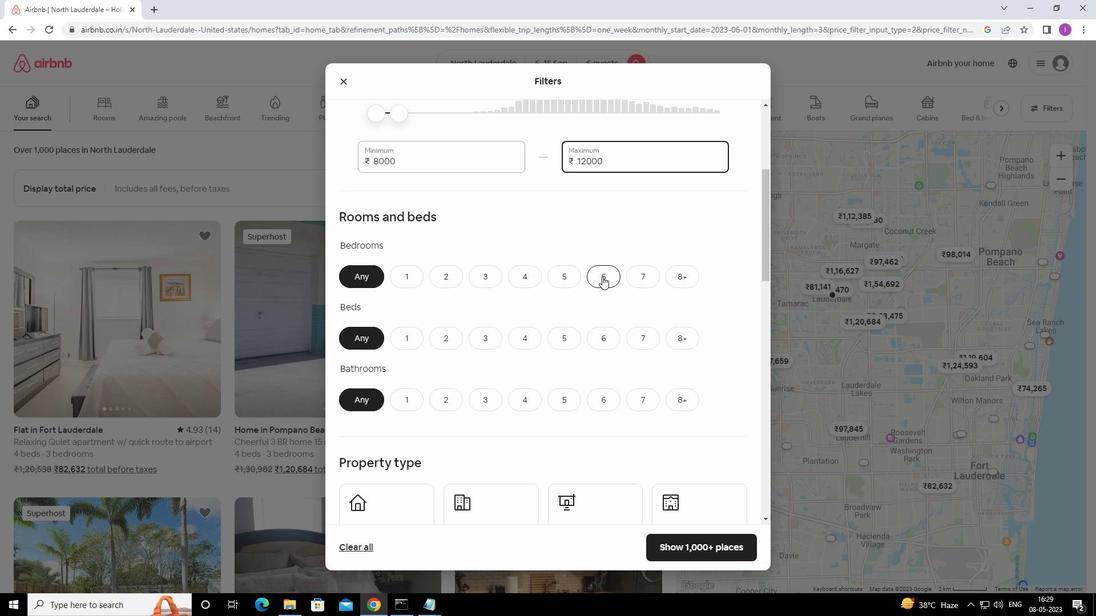
Action: Mouse moved to (593, 335)
Screenshot: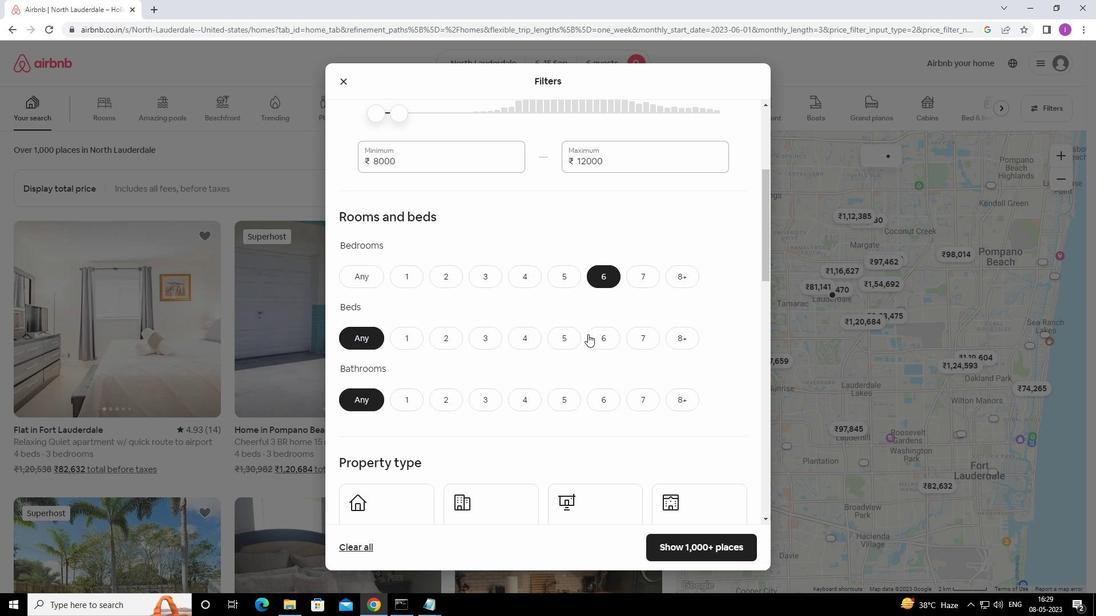 
Action: Mouse pressed left at (593, 335)
Screenshot: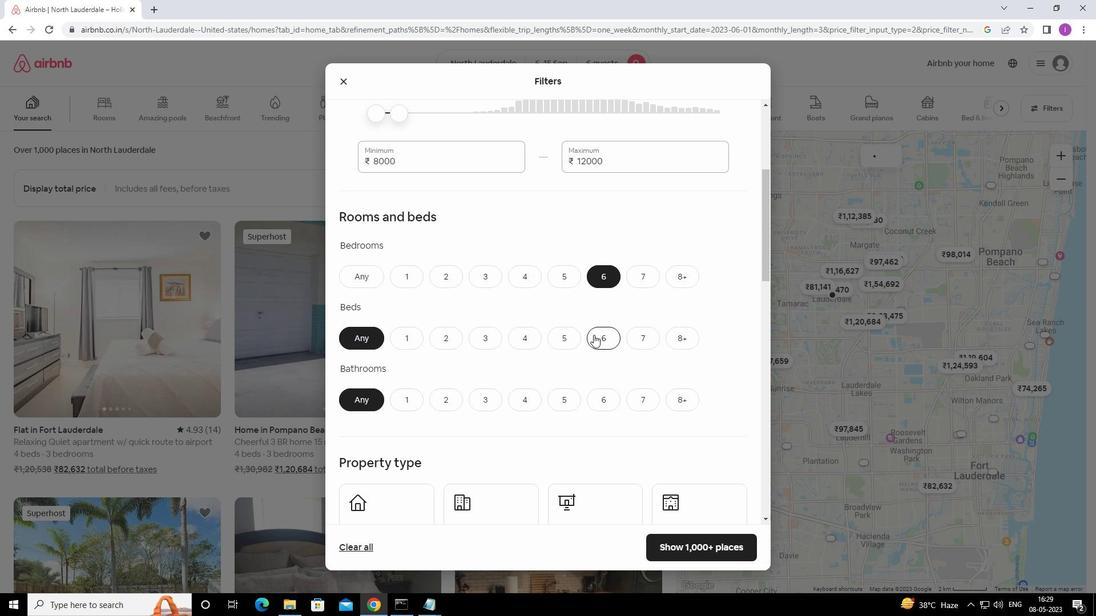 
Action: Mouse moved to (606, 397)
Screenshot: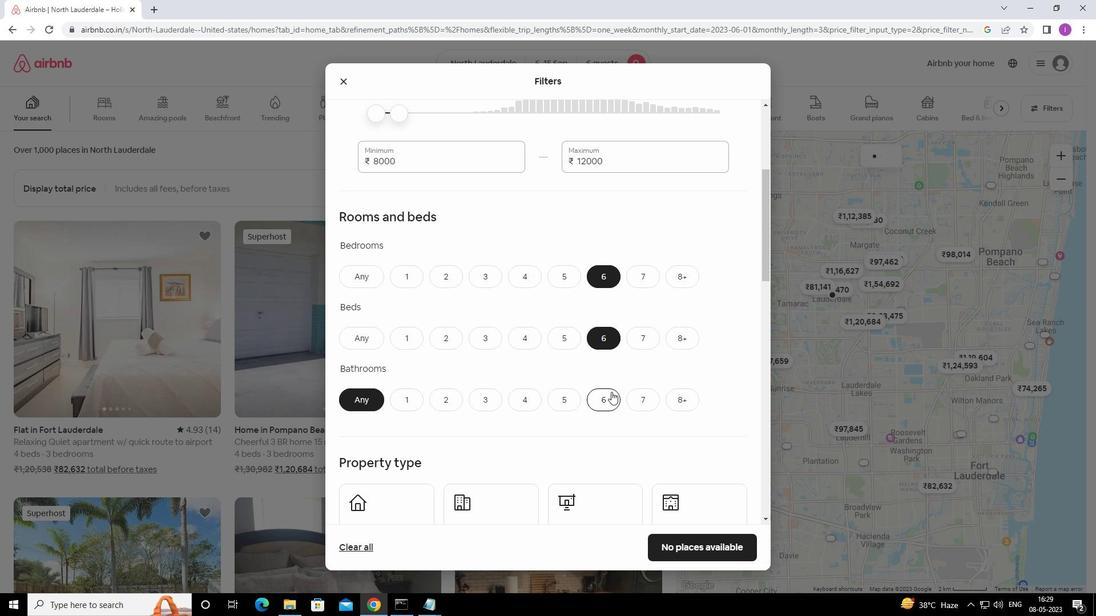 
Action: Mouse pressed left at (606, 397)
Screenshot: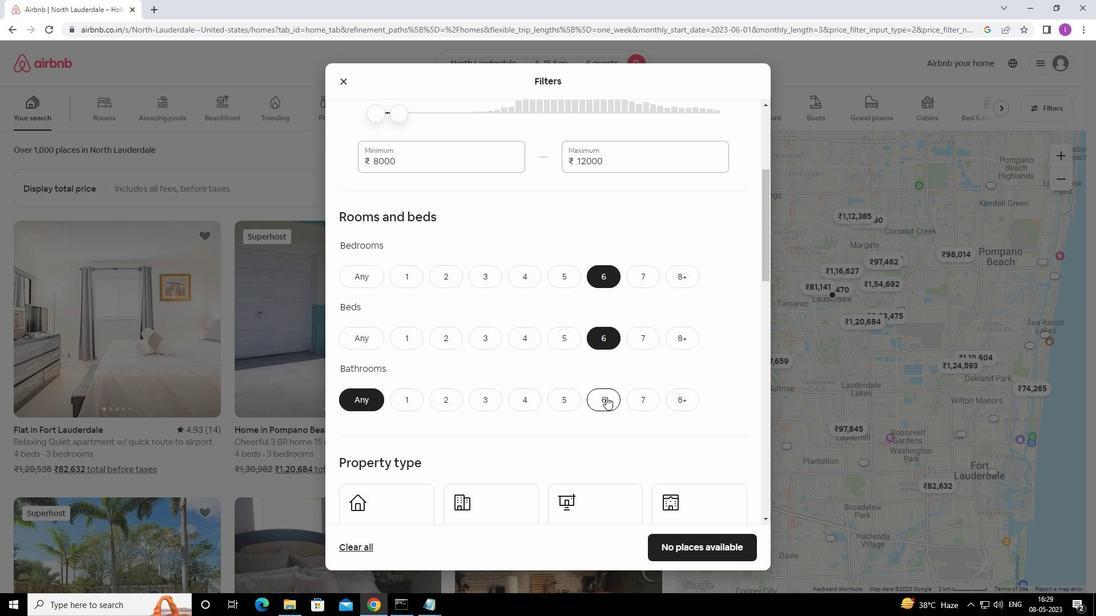 
Action: Mouse moved to (567, 363)
Screenshot: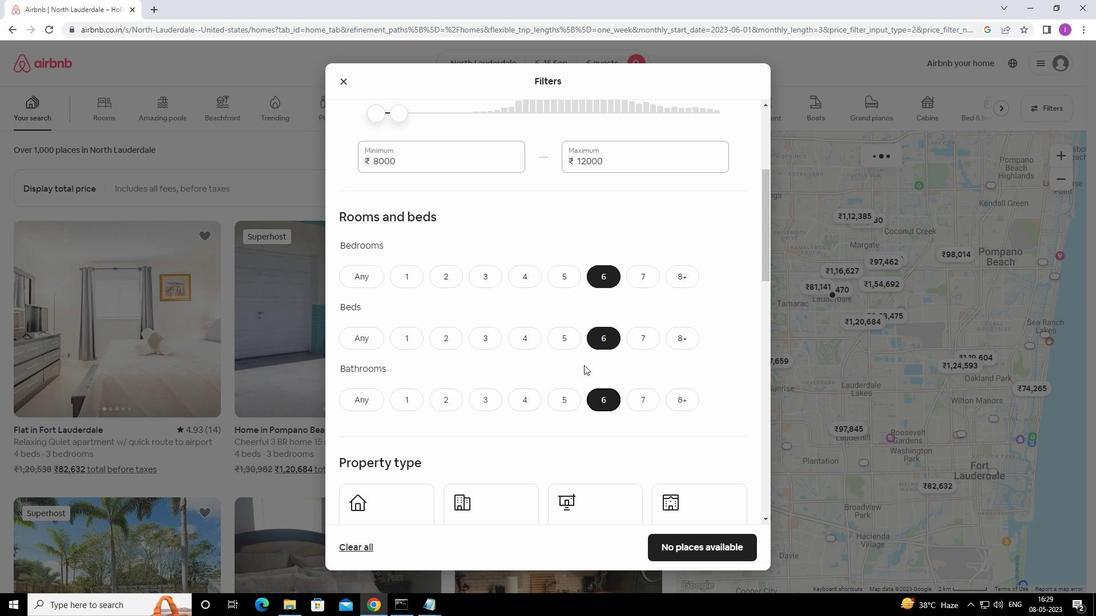 
Action: Mouse scrolled (567, 363) with delta (0, 0)
Screenshot: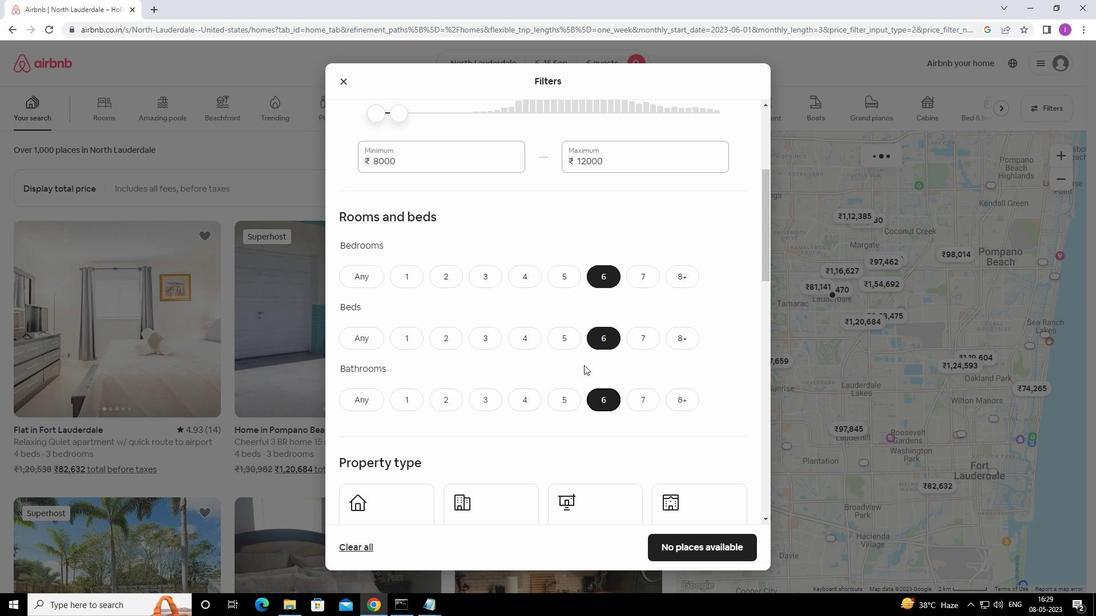 
Action: Mouse moved to (565, 365)
Screenshot: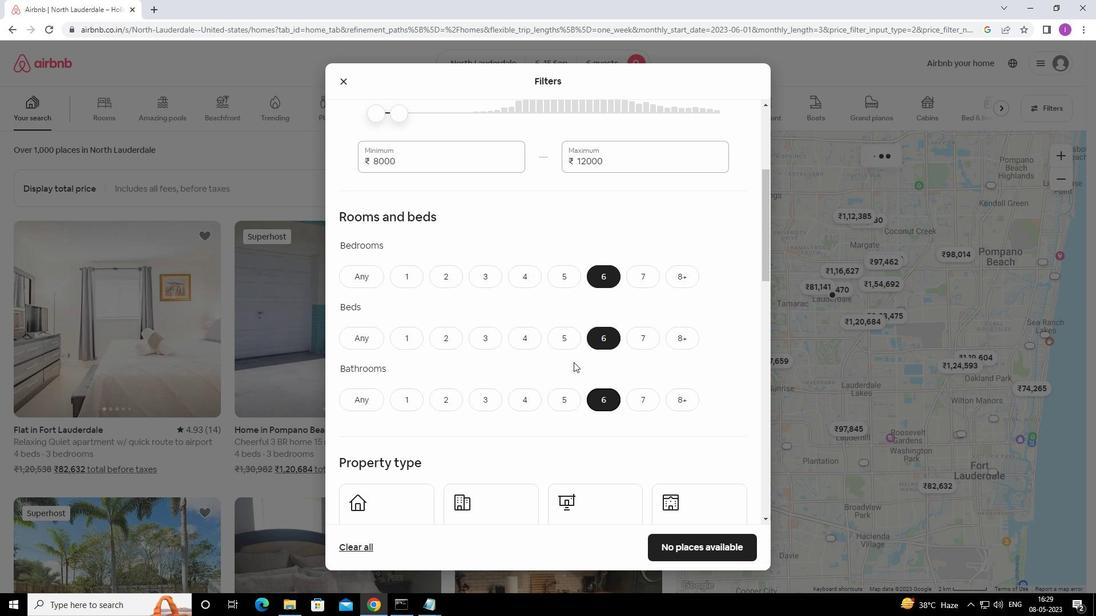 
Action: Mouse scrolled (565, 364) with delta (0, 0)
Screenshot: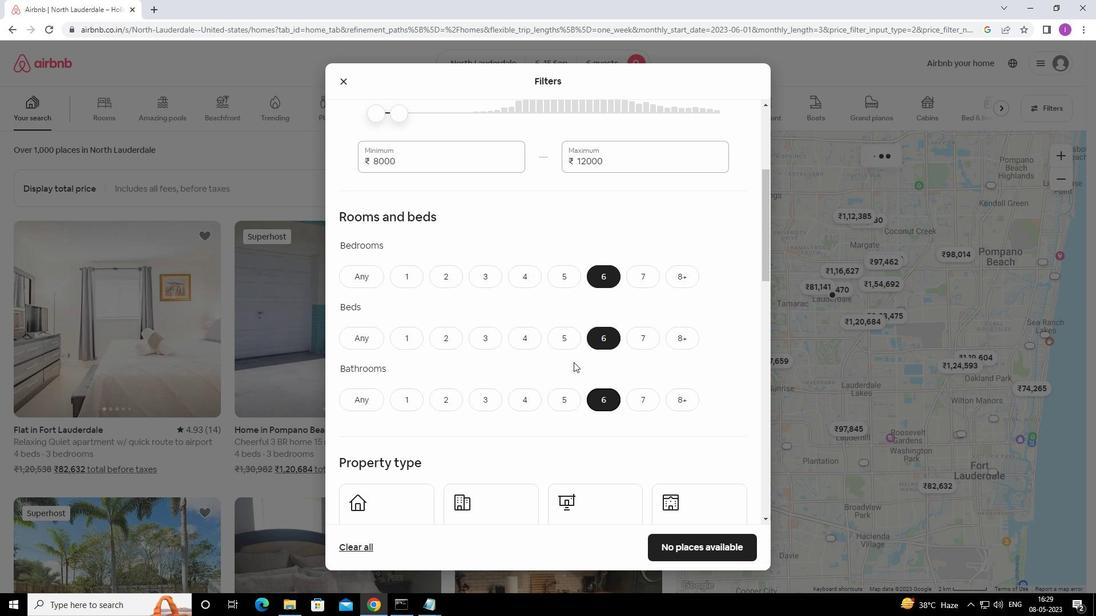 
Action: Mouse moved to (563, 367)
Screenshot: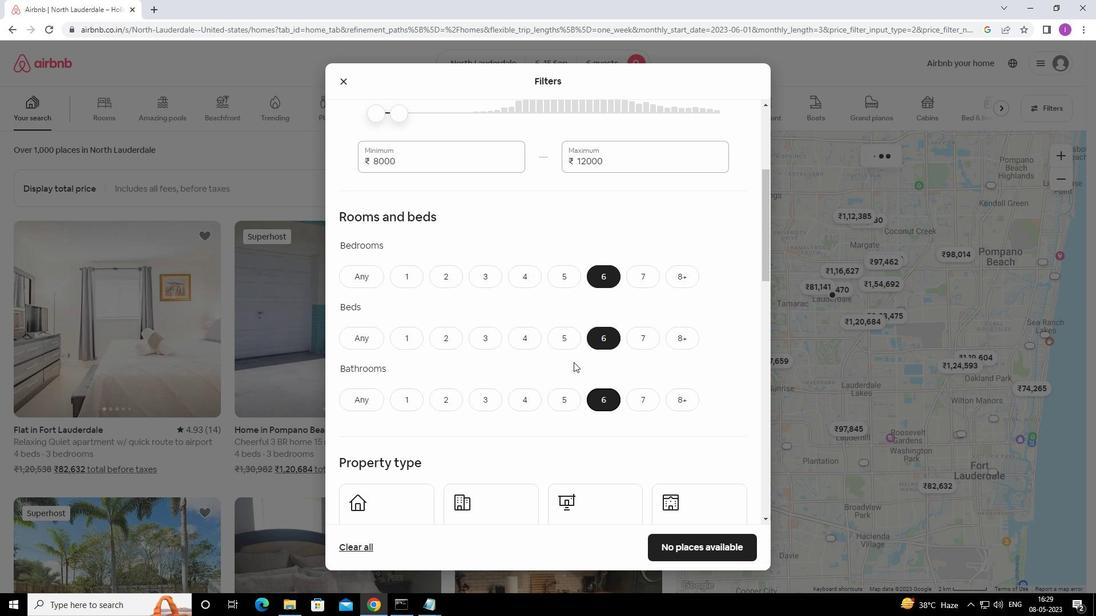 
Action: Mouse scrolled (563, 366) with delta (0, 0)
Screenshot: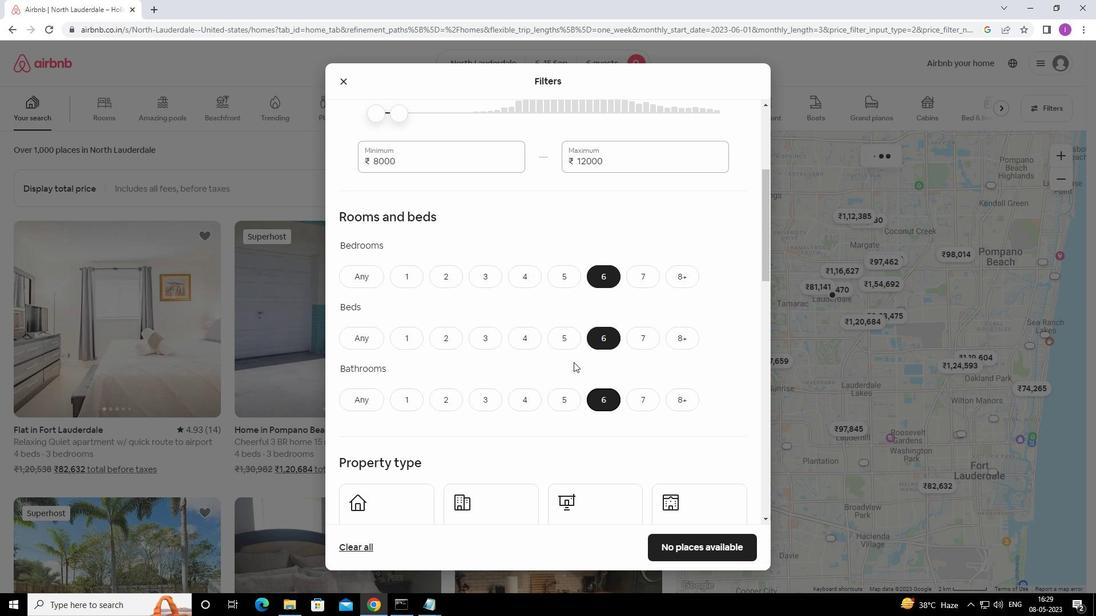 
Action: Mouse moved to (558, 371)
Screenshot: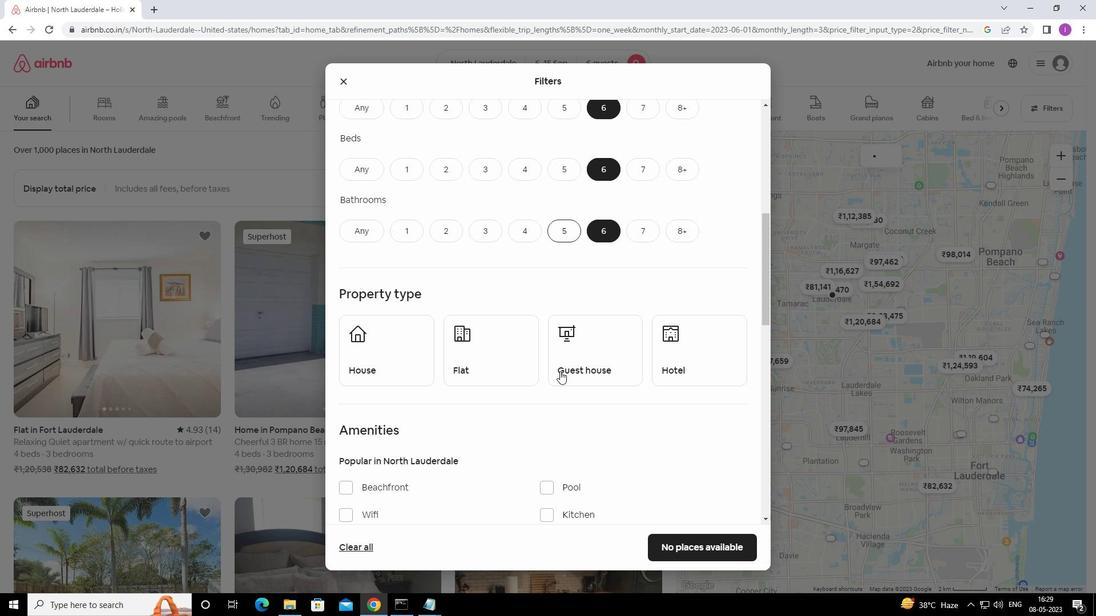 
Action: Mouse scrolled (558, 371) with delta (0, 0)
Screenshot: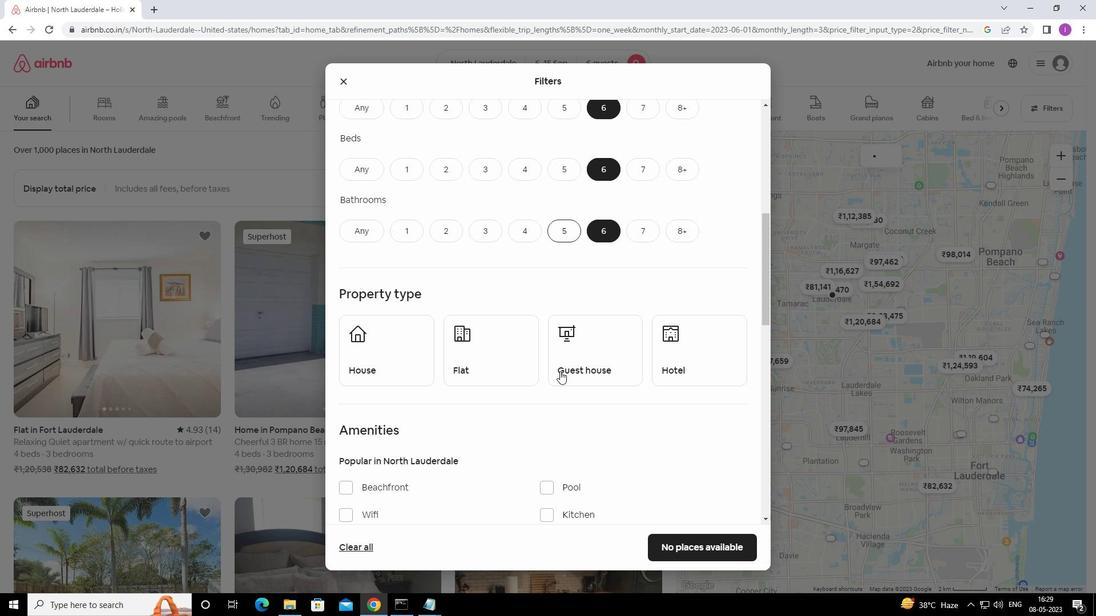 
Action: Mouse moved to (554, 376)
Screenshot: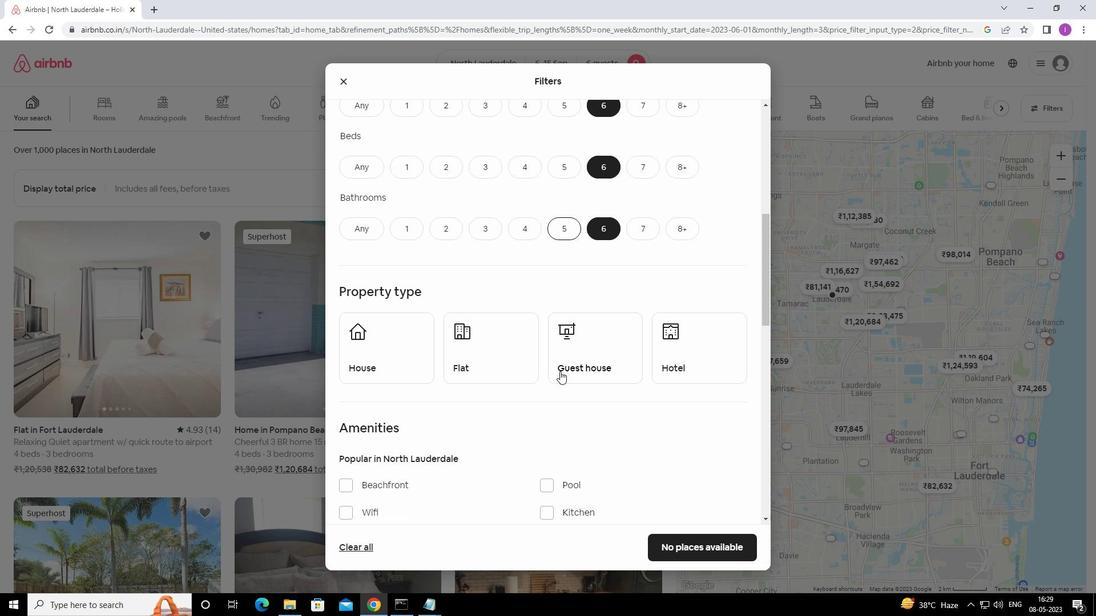 
Action: Mouse scrolled (554, 376) with delta (0, 0)
Screenshot: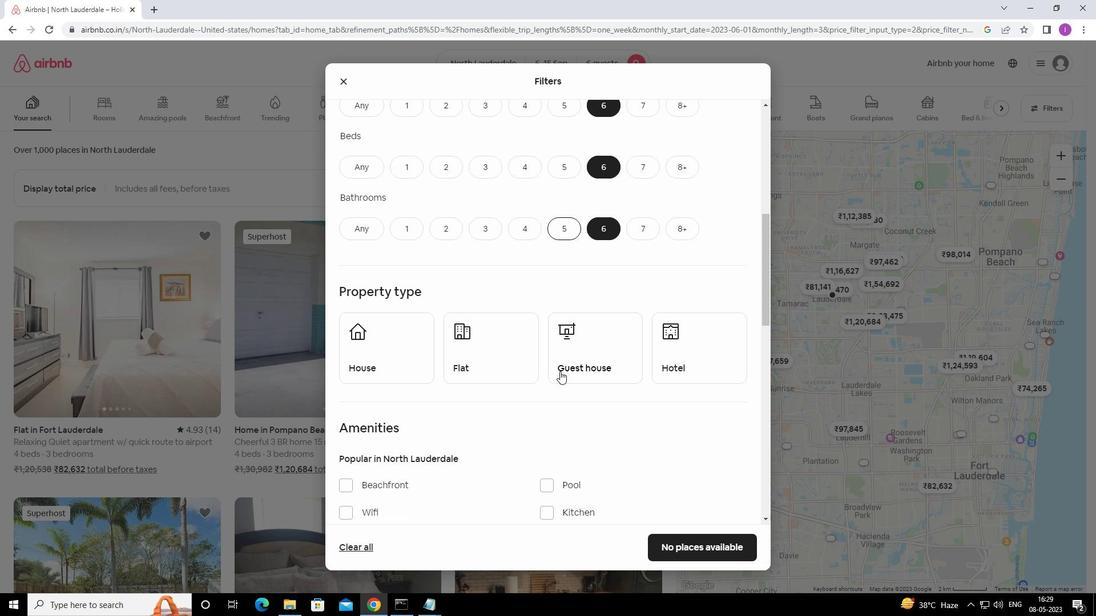 
Action: Mouse moved to (373, 257)
Screenshot: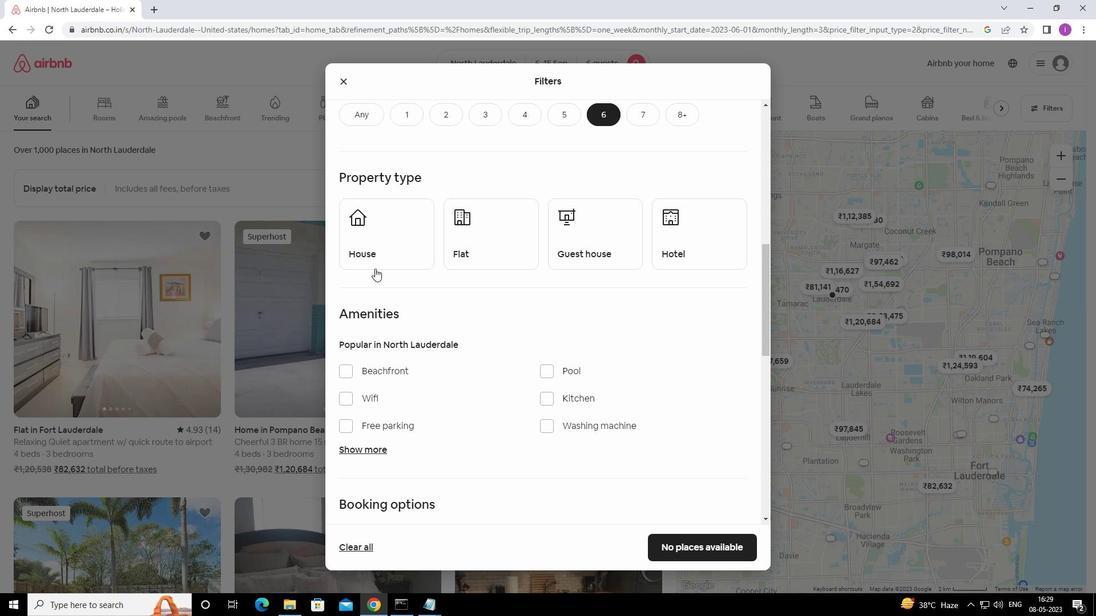 
Action: Mouse pressed left at (373, 257)
Screenshot: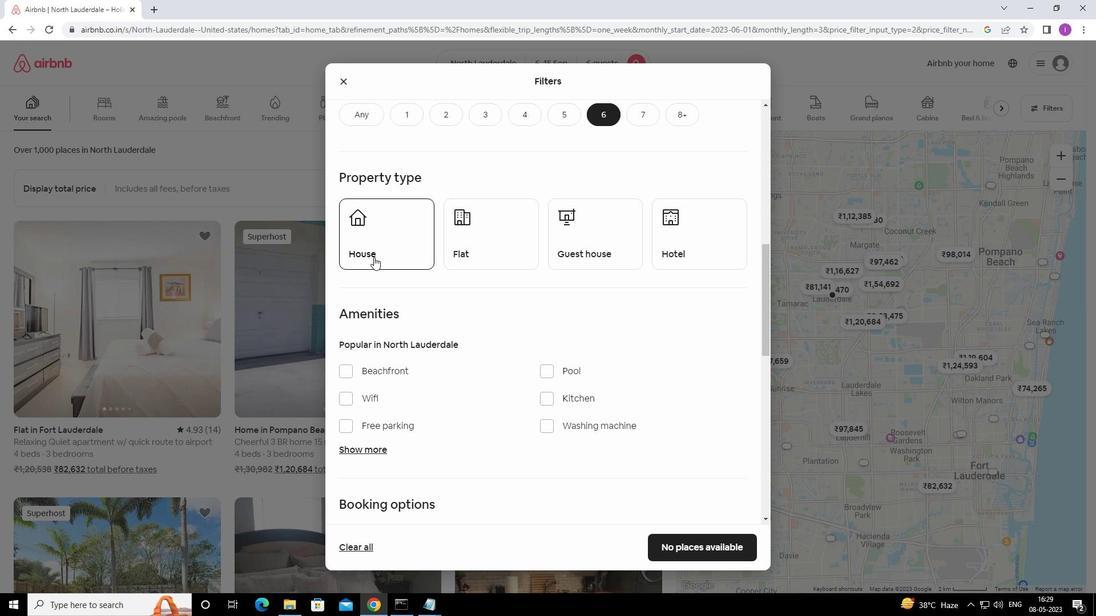 
Action: Mouse moved to (486, 266)
Screenshot: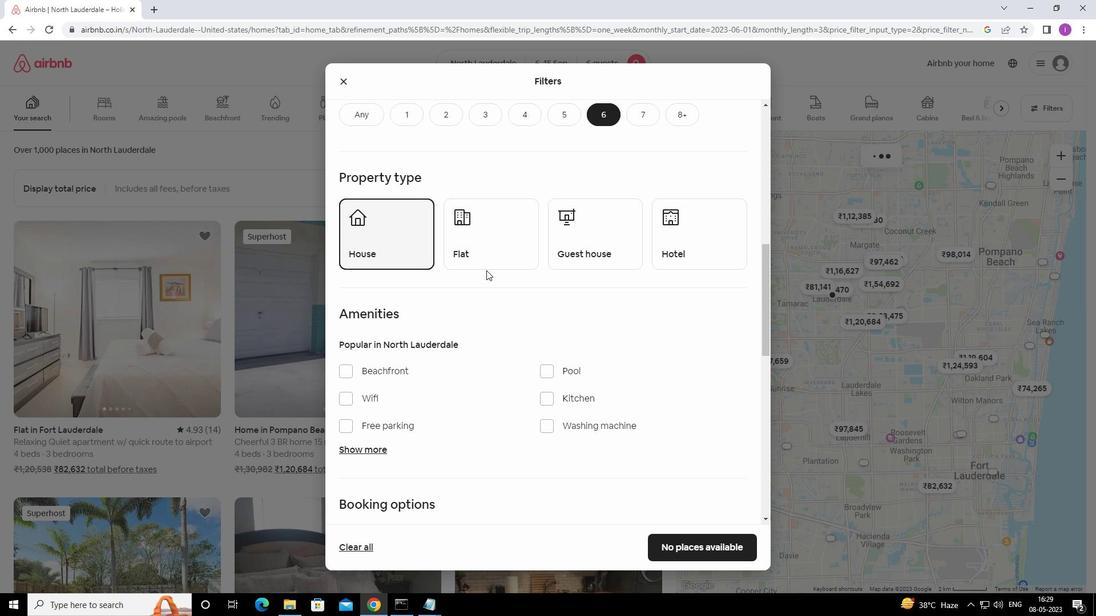 
Action: Mouse pressed left at (486, 266)
Screenshot: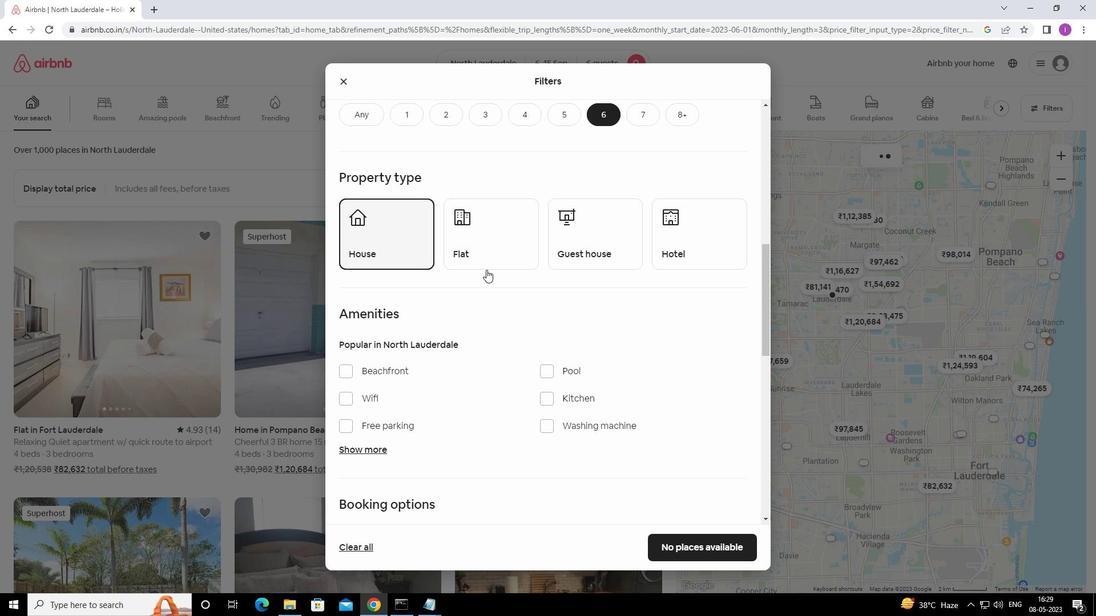 
Action: Mouse moved to (601, 262)
Screenshot: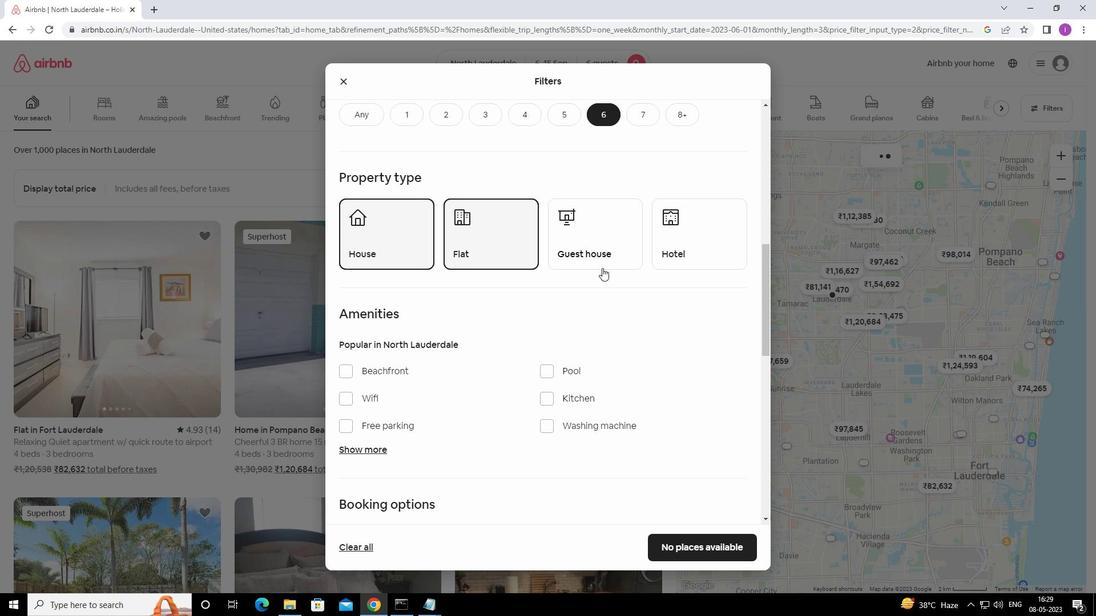
Action: Mouse pressed left at (601, 262)
Screenshot: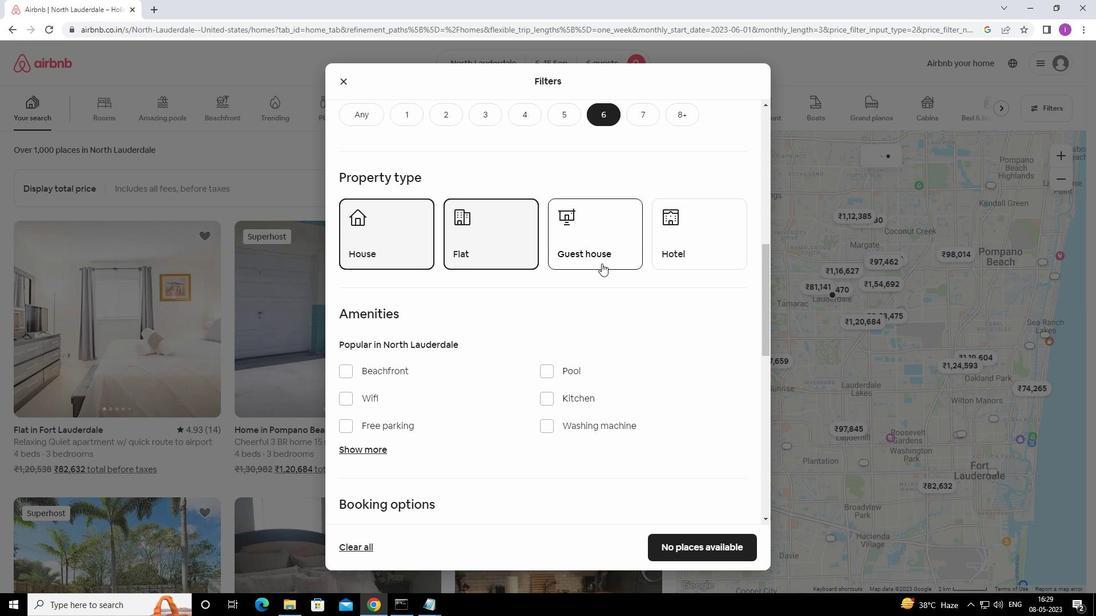 
Action: Mouse moved to (680, 293)
Screenshot: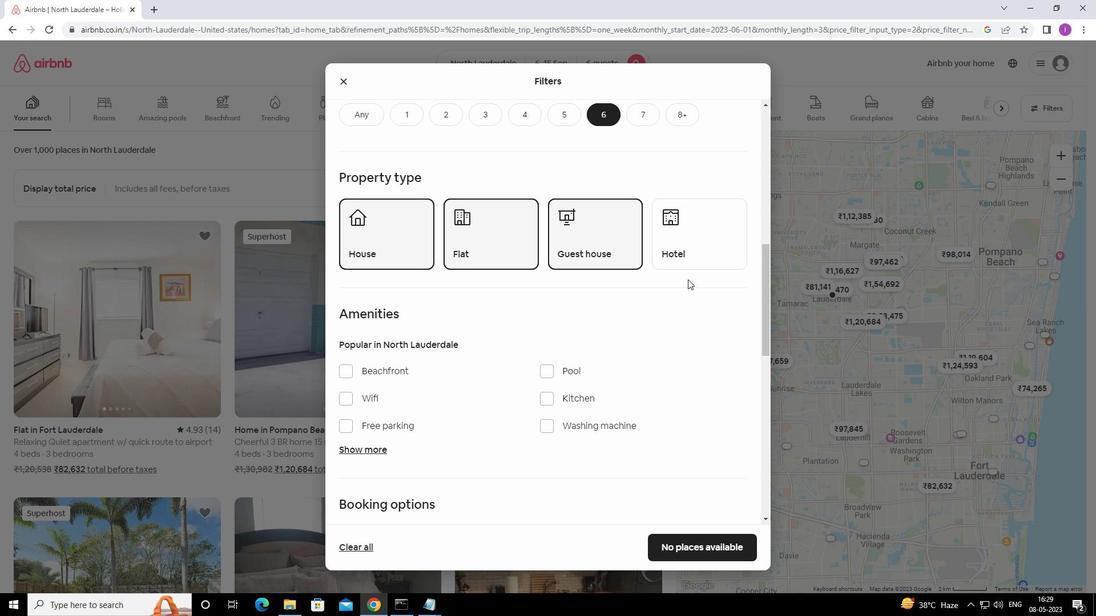 
Action: Mouse scrolled (680, 292) with delta (0, 0)
Screenshot: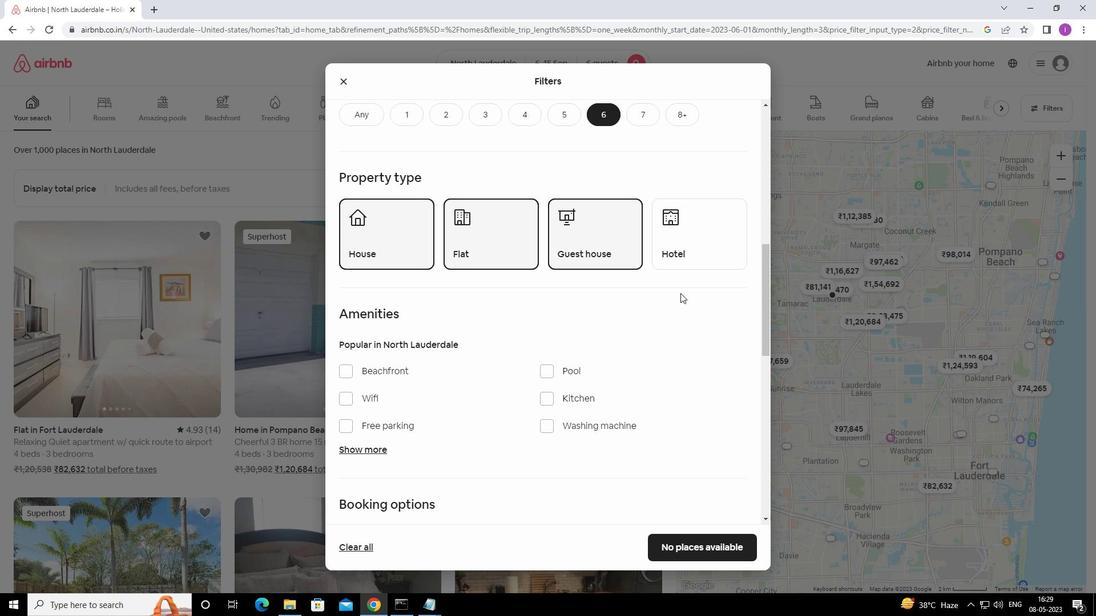 
Action: Mouse moved to (341, 340)
Screenshot: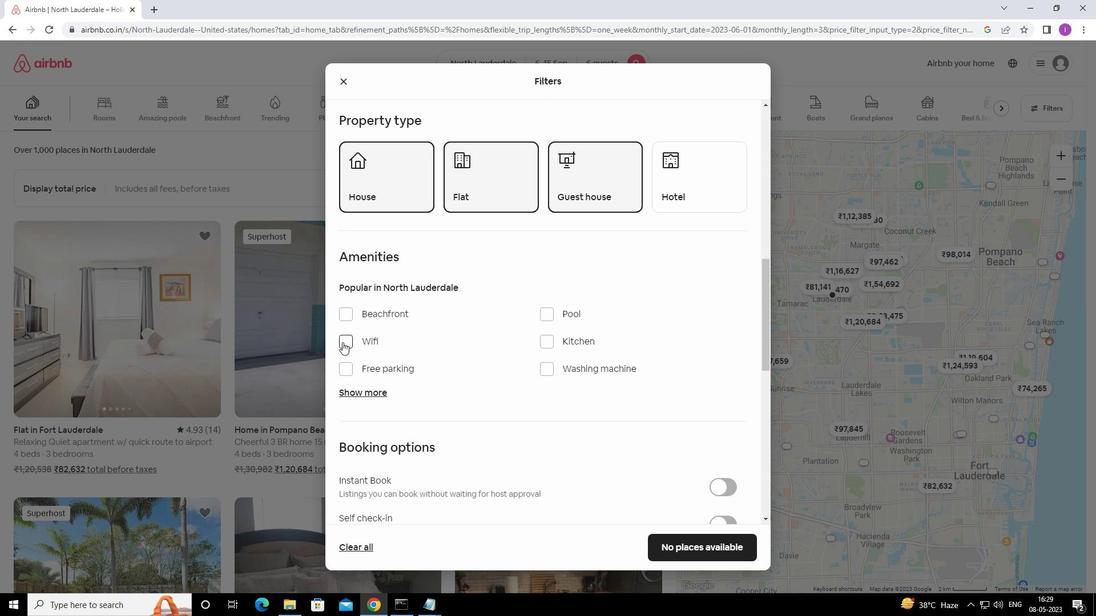 
Action: Mouse pressed left at (341, 340)
Screenshot: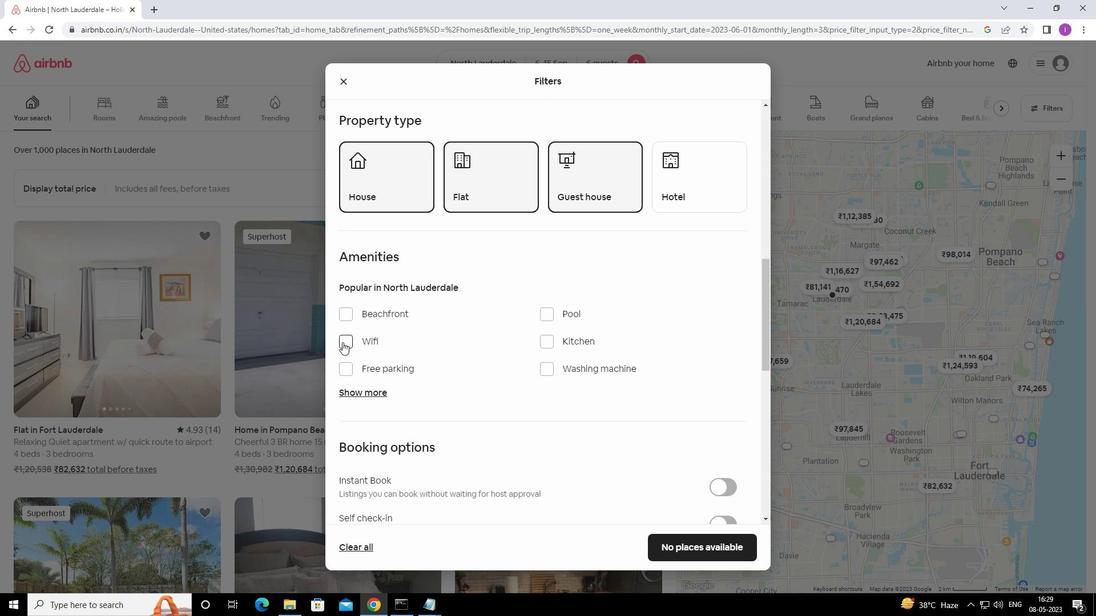 
Action: Mouse moved to (354, 371)
Screenshot: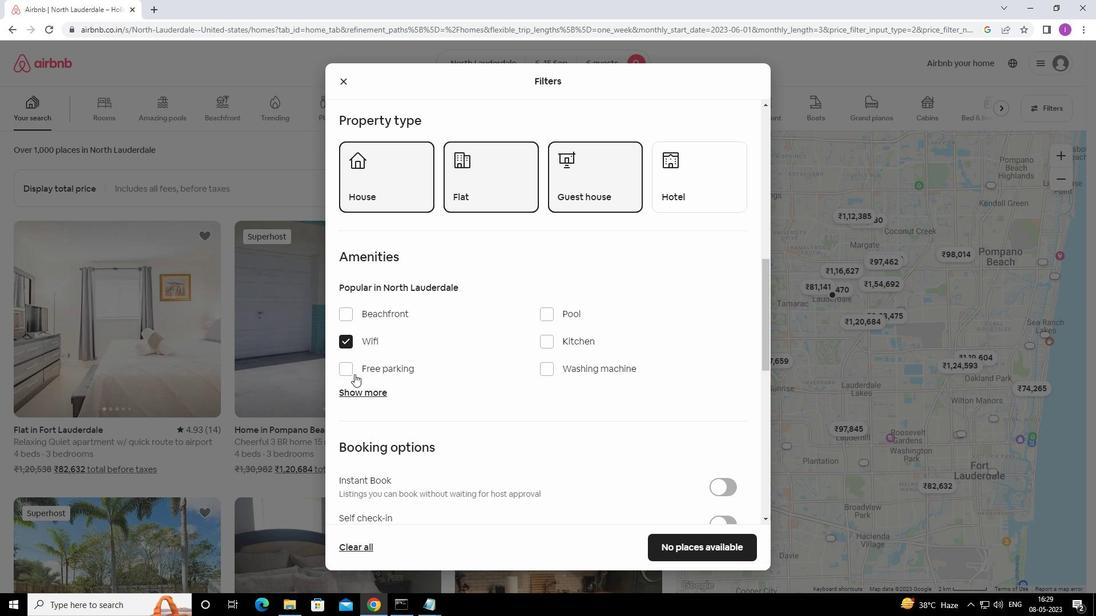 
Action: Mouse pressed left at (354, 371)
Screenshot: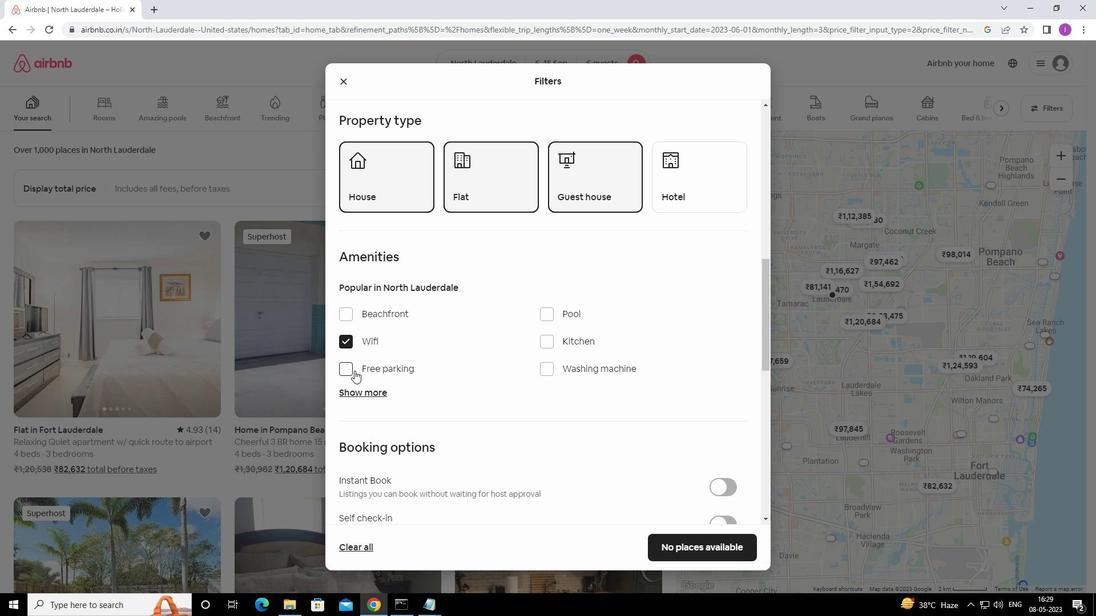 
Action: Mouse moved to (356, 391)
Screenshot: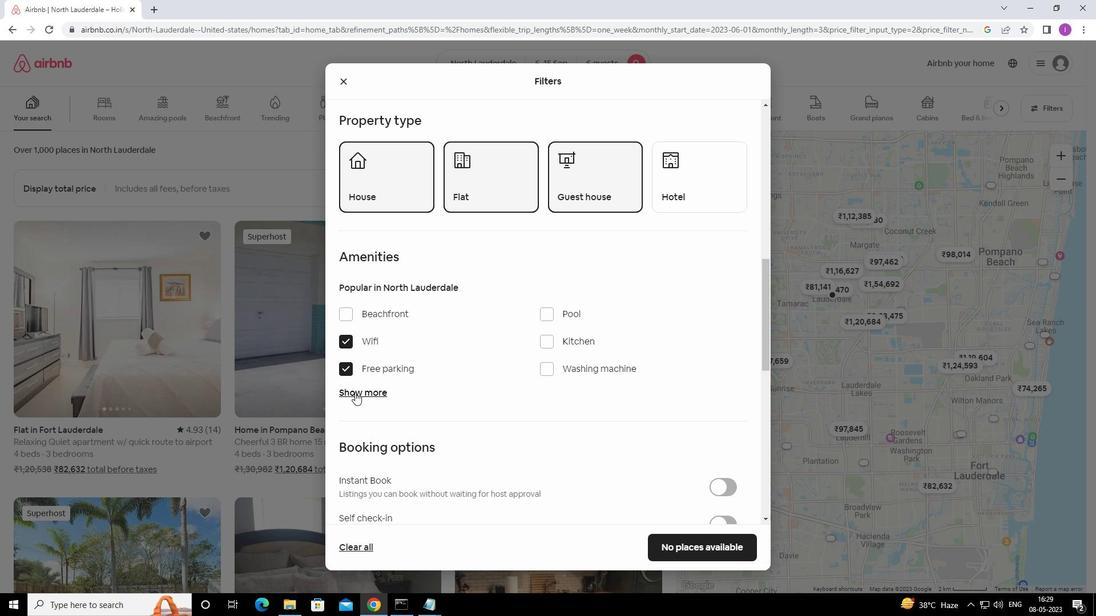 
Action: Mouse pressed left at (356, 391)
Screenshot: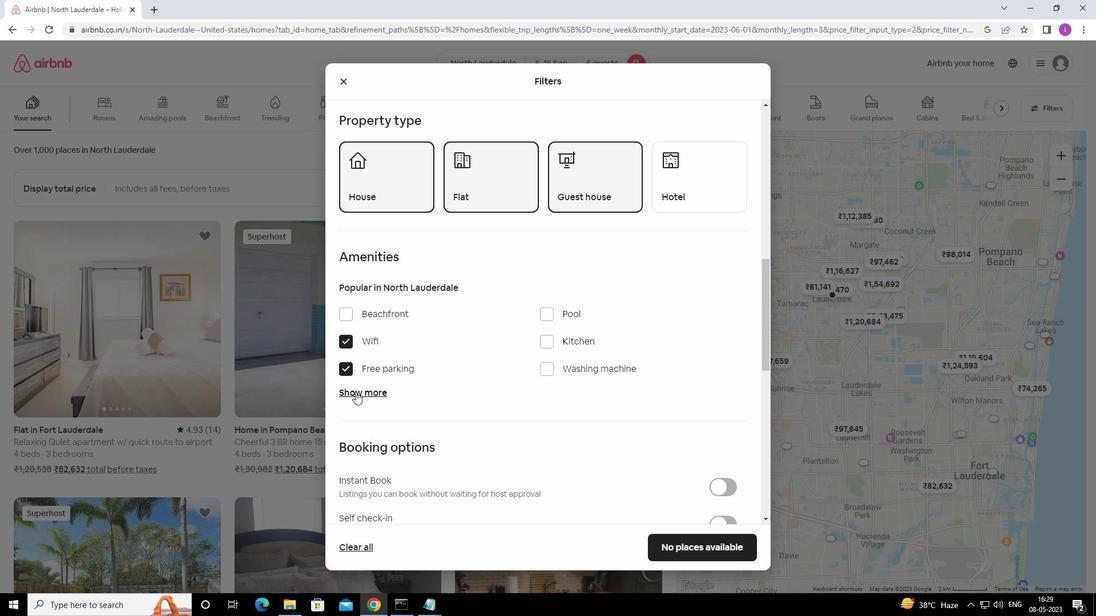 
Action: Mouse moved to (427, 420)
Screenshot: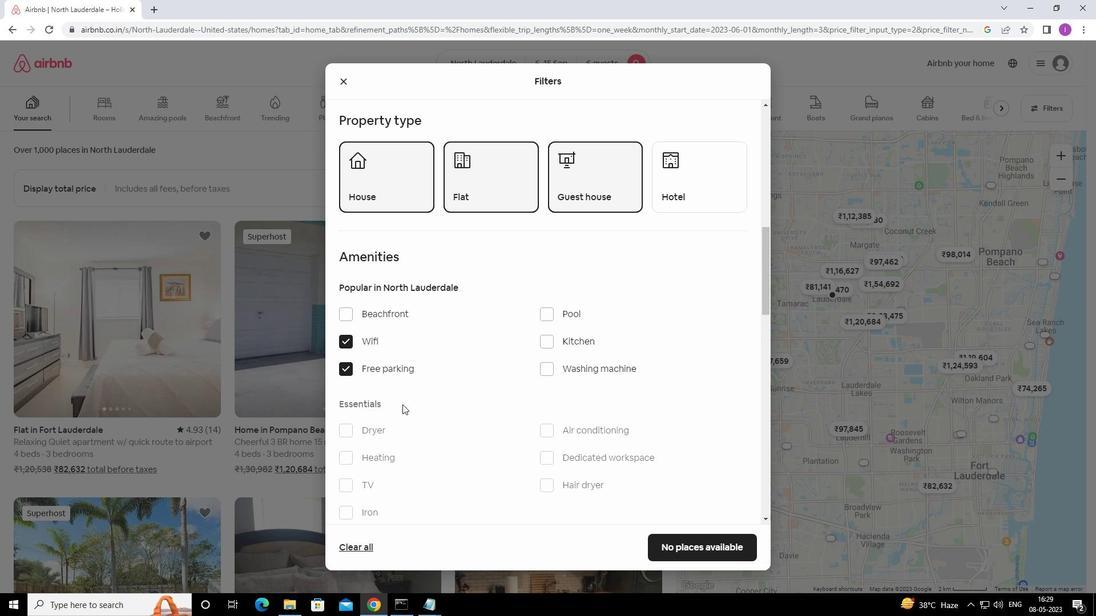 
Action: Mouse scrolled (427, 419) with delta (0, 0)
Screenshot: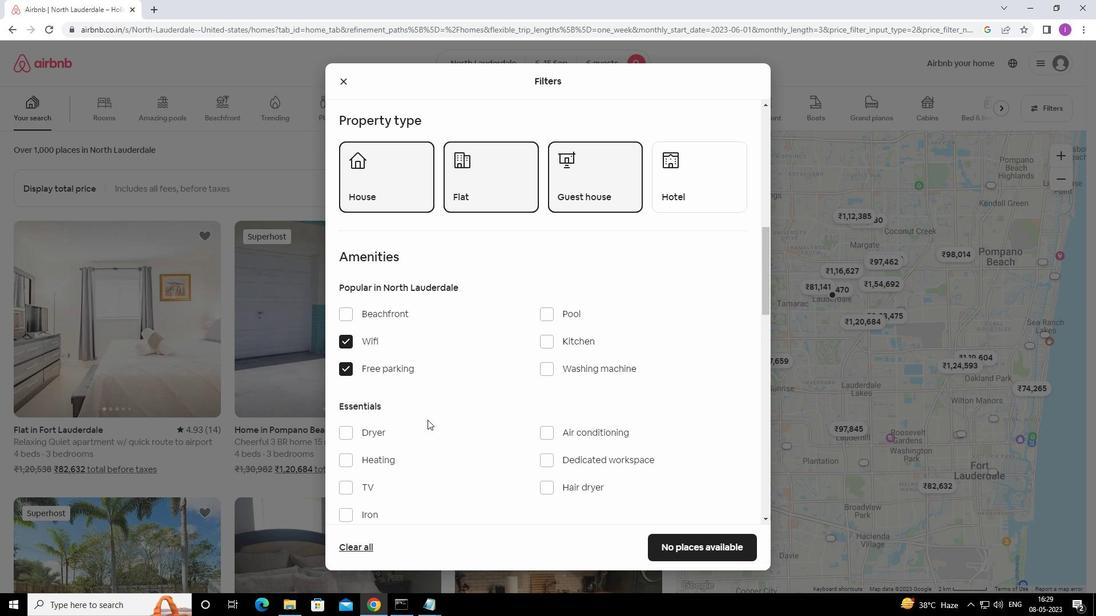 
Action: Mouse scrolled (427, 419) with delta (0, 0)
Screenshot: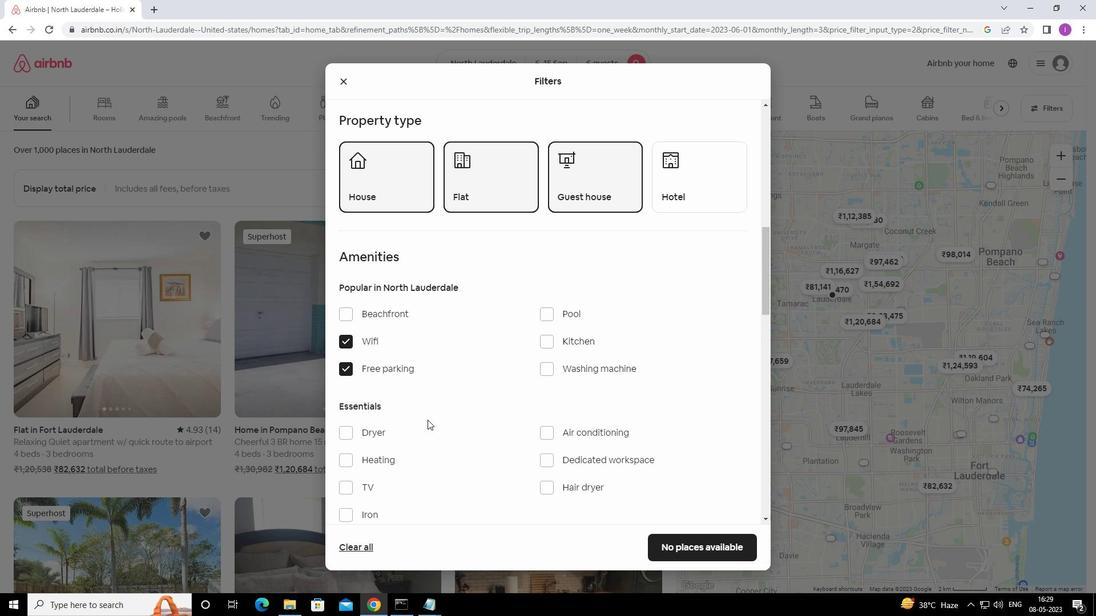 
Action: Mouse moved to (348, 376)
Screenshot: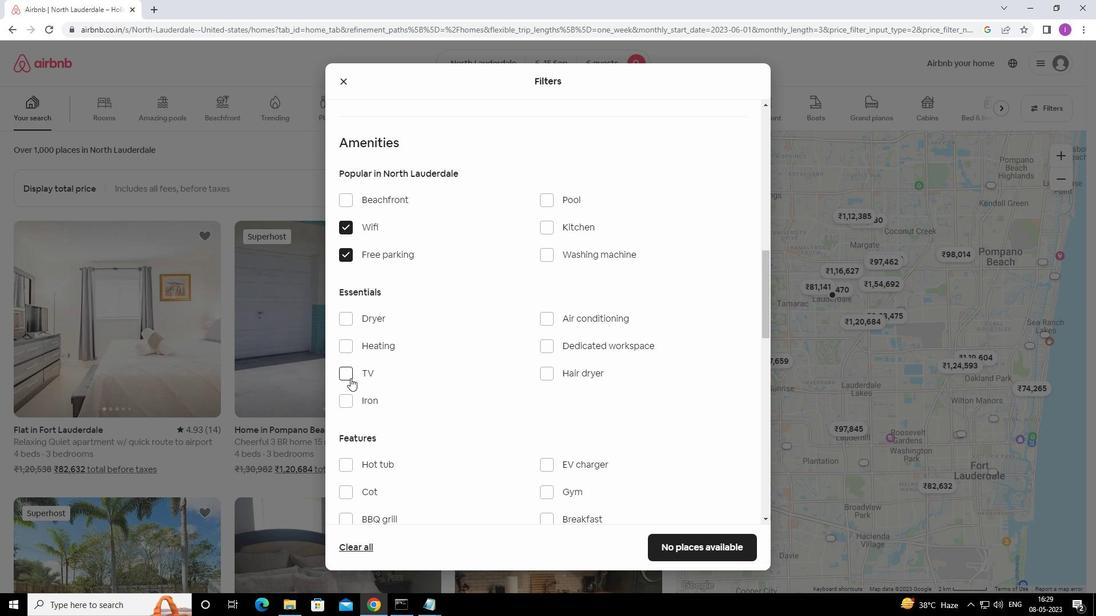 
Action: Mouse pressed left at (348, 376)
Screenshot: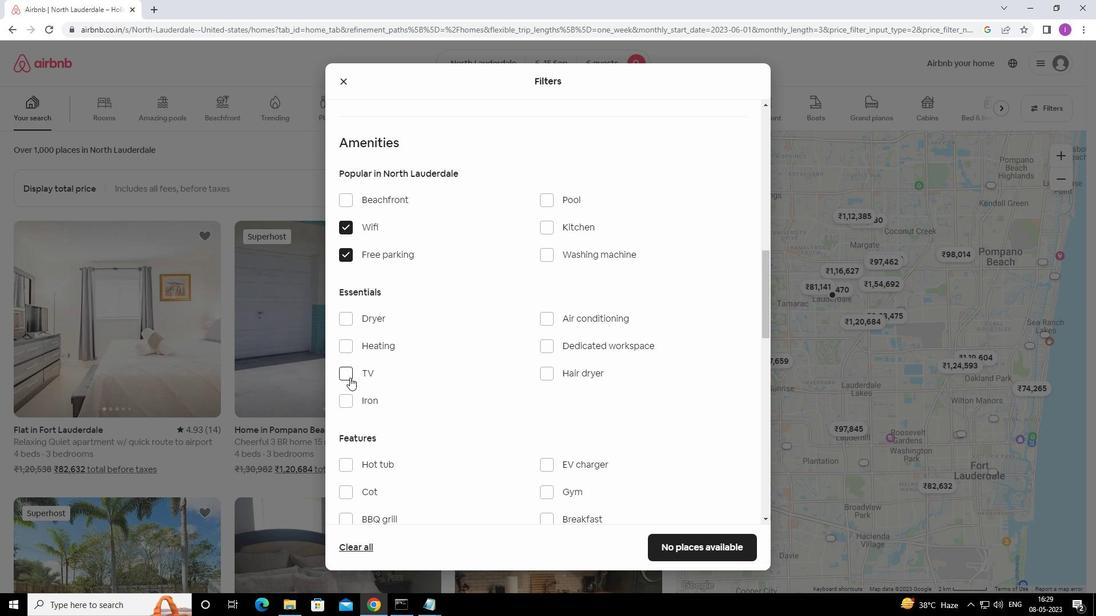 
Action: Mouse moved to (426, 394)
Screenshot: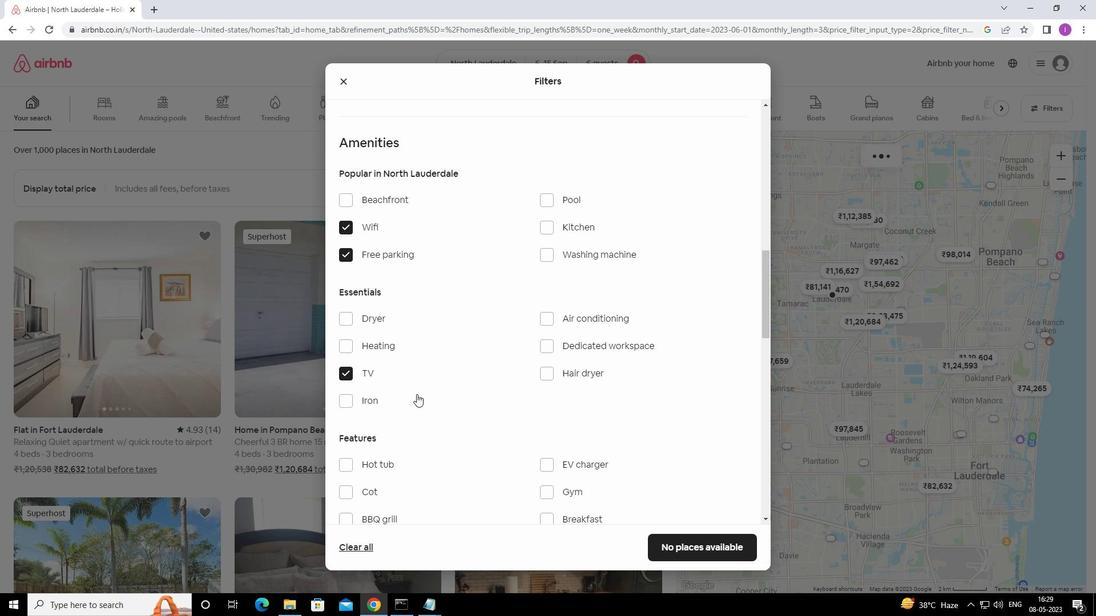 
Action: Mouse scrolled (426, 393) with delta (0, 0)
Screenshot: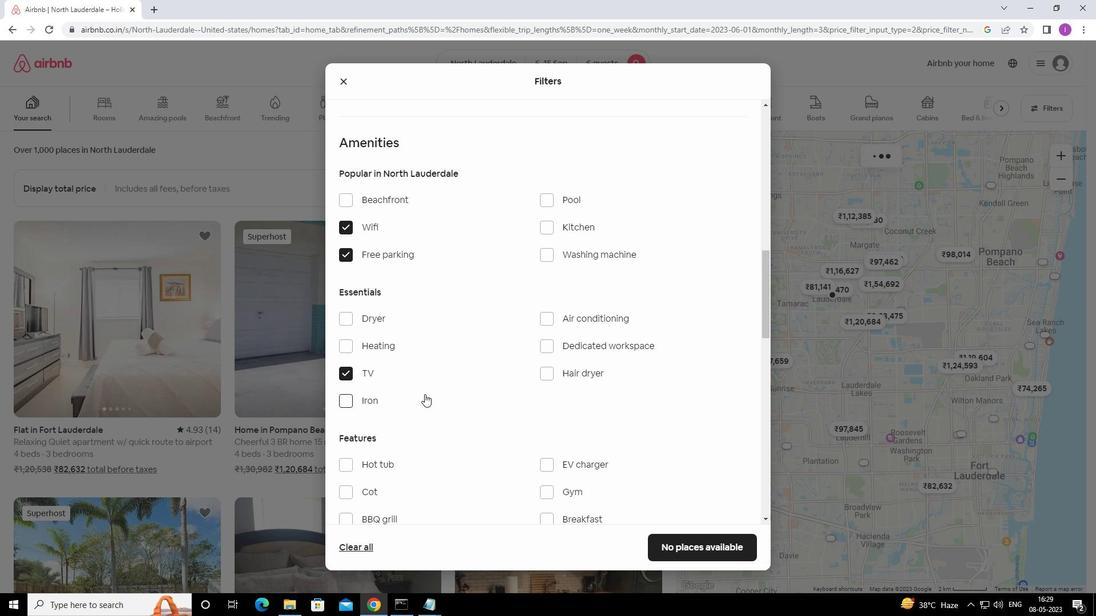 
Action: Mouse scrolled (426, 393) with delta (0, 0)
Screenshot: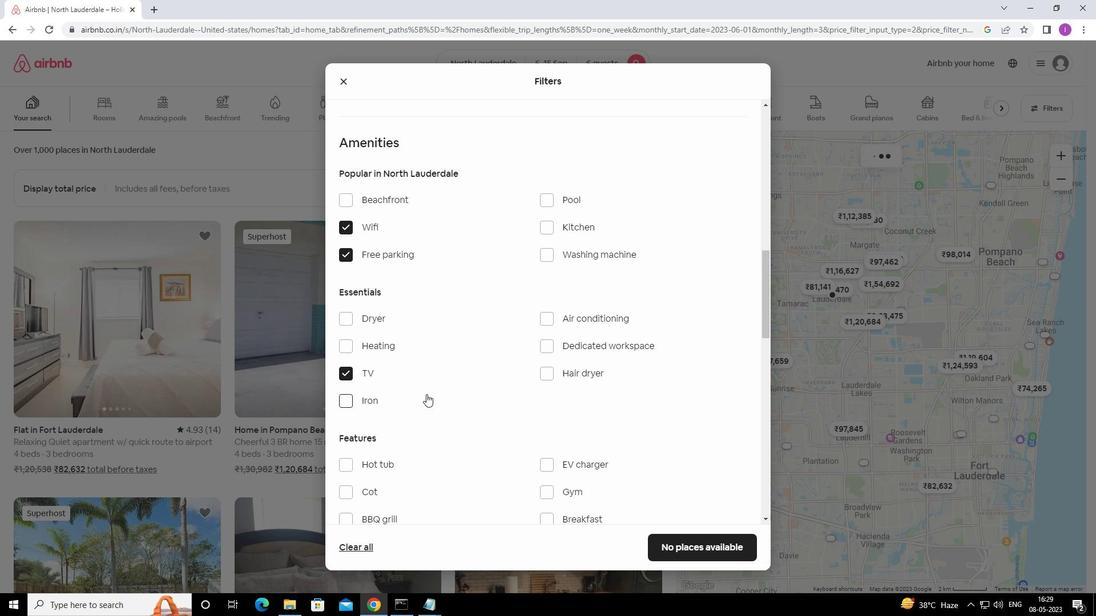 
Action: Mouse moved to (548, 404)
Screenshot: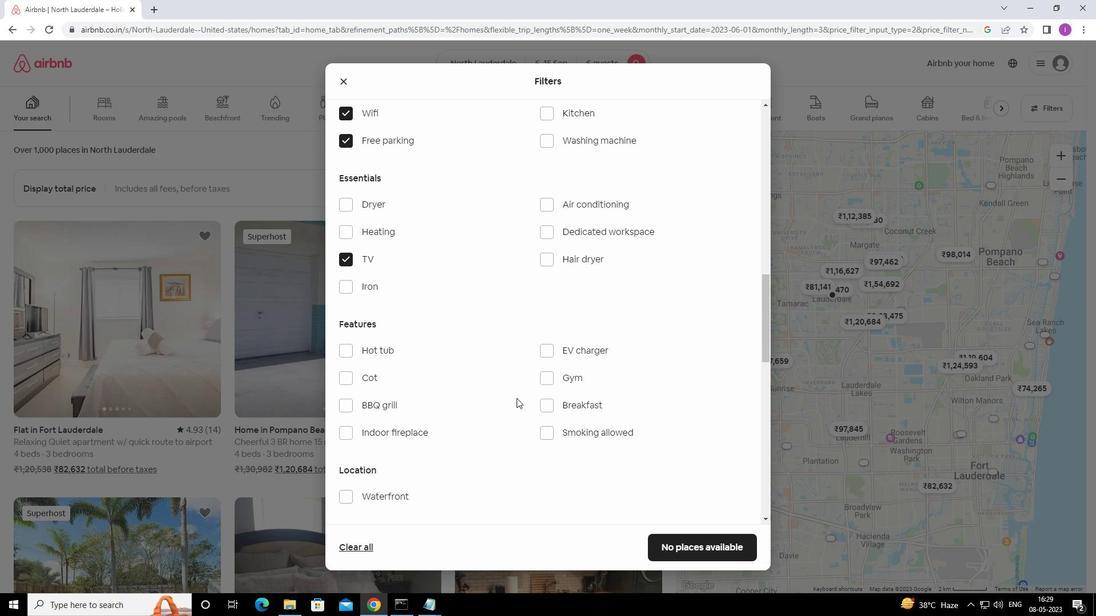 
Action: Mouse pressed left at (548, 404)
Screenshot: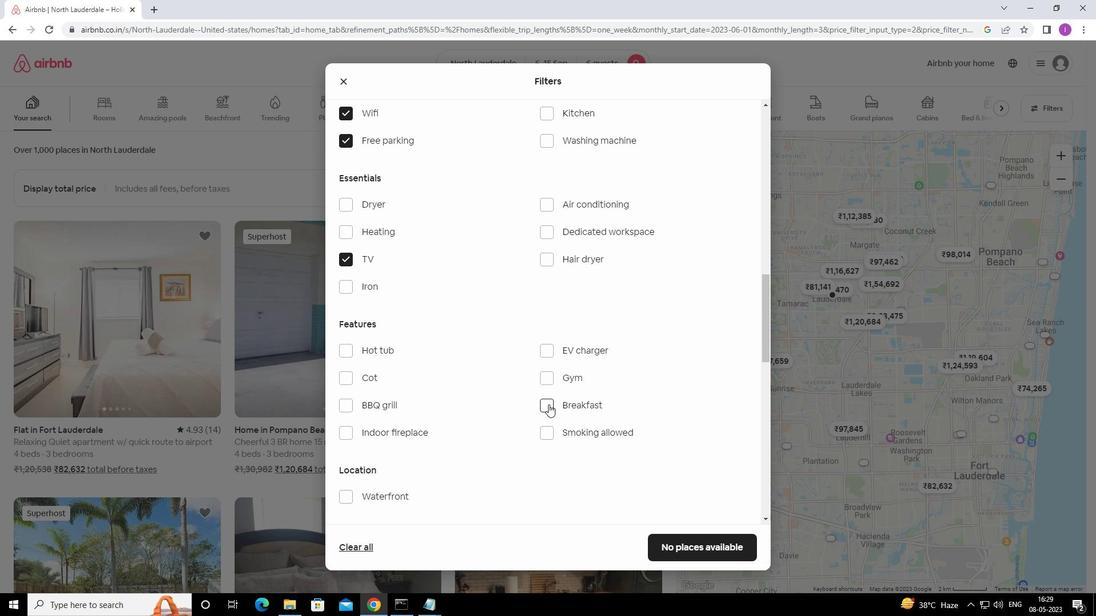 
Action: Mouse moved to (552, 376)
Screenshot: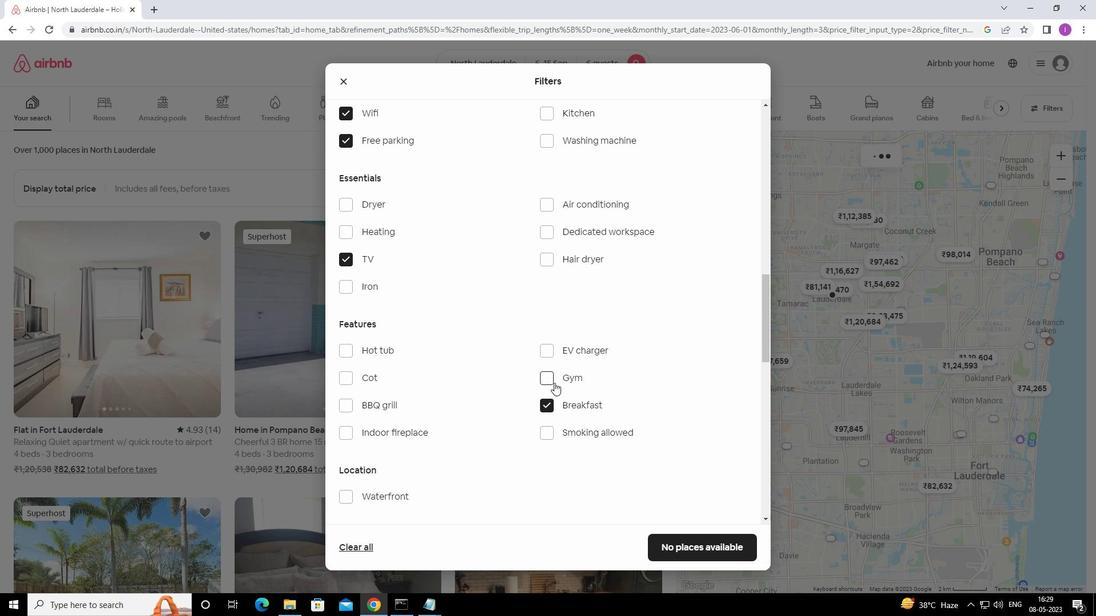 
Action: Mouse pressed left at (552, 376)
Screenshot: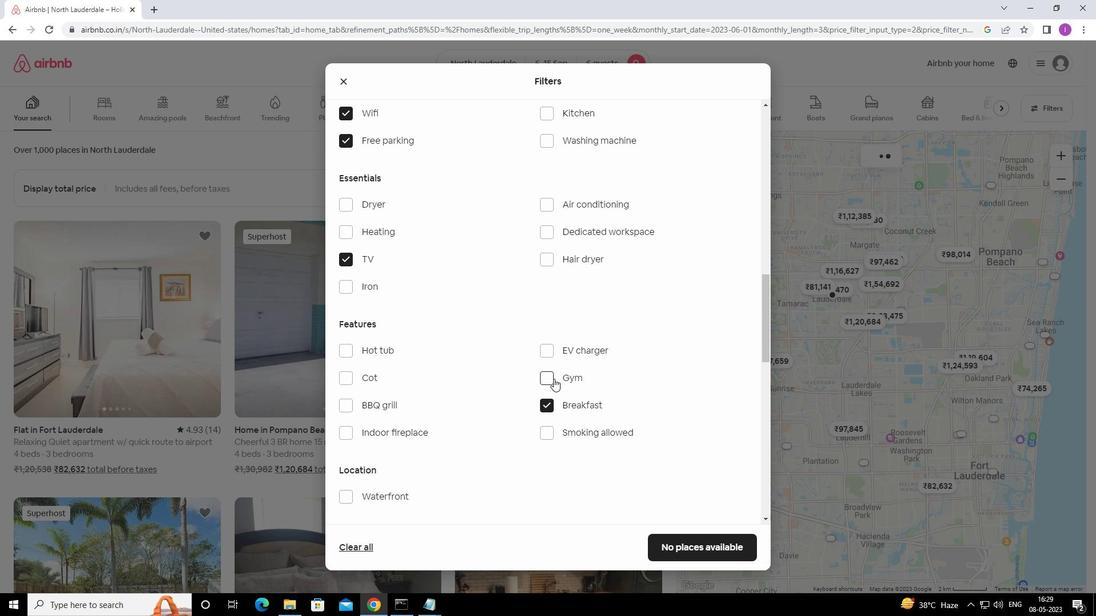 
Action: Mouse moved to (491, 433)
Screenshot: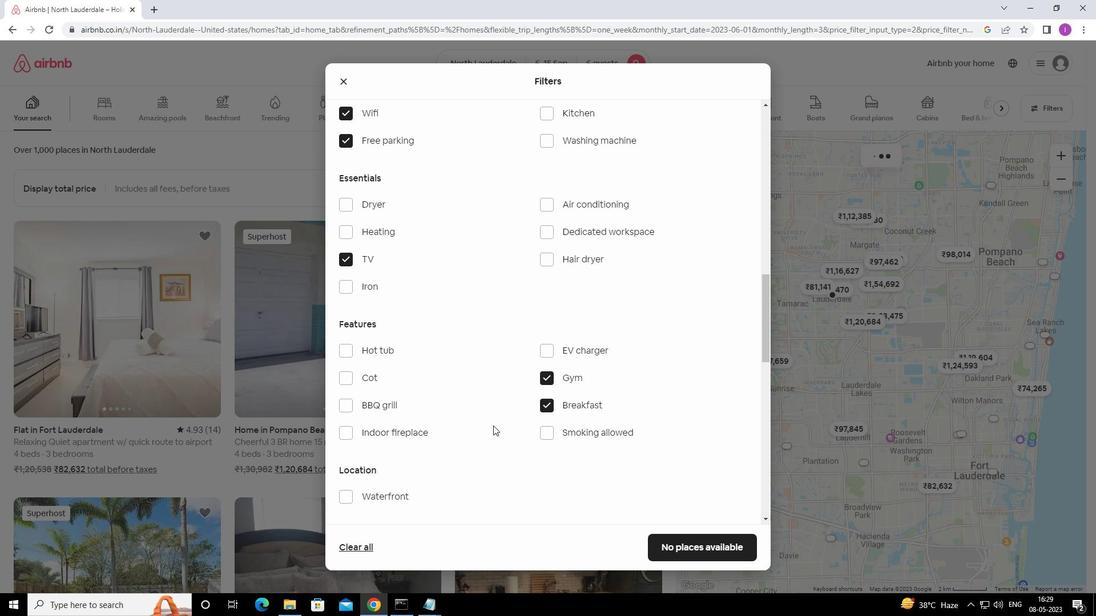 
Action: Mouse scrolled (491, 432) with delta (0, 0)
Screenshot: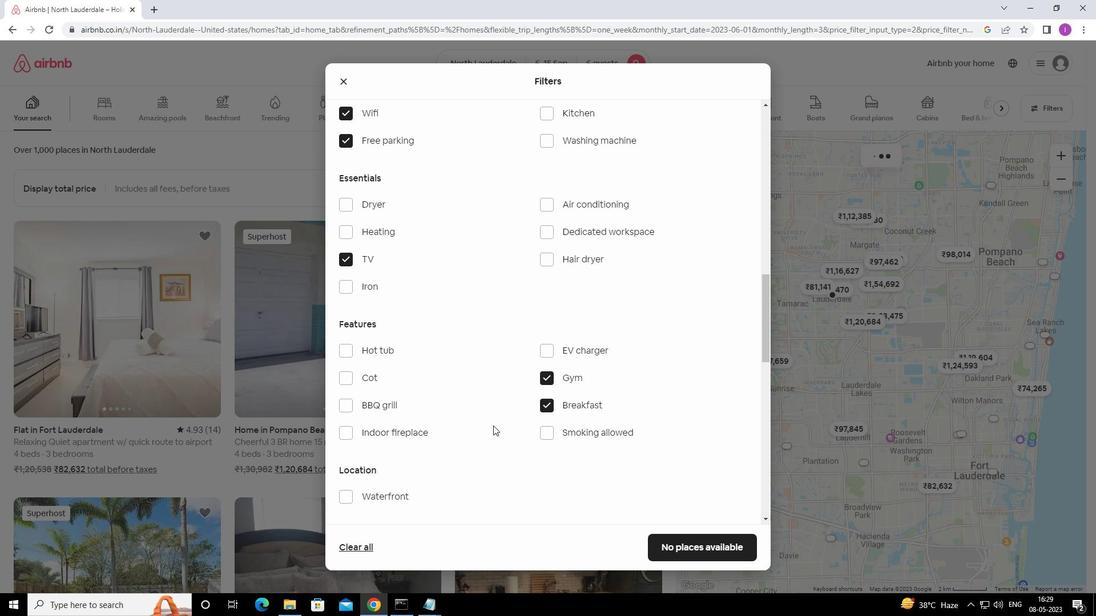 
Action: Mouse scrolled (491, 432) with delta (0, 0)
Screenshot: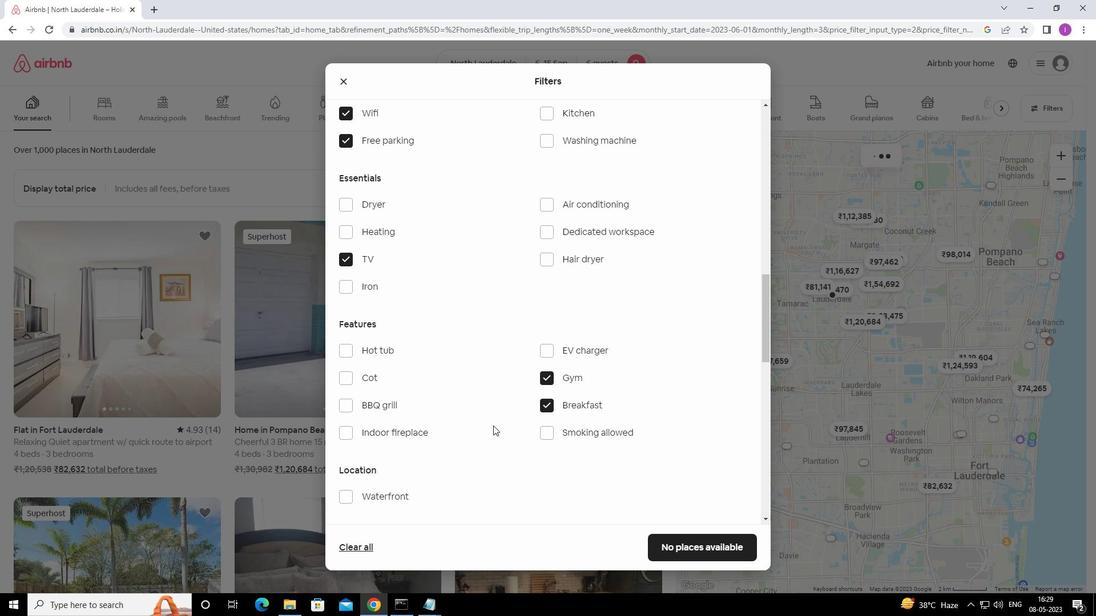 
Action: Mouse scrolled (491, 432) with delta (0, 0)
Screenshot: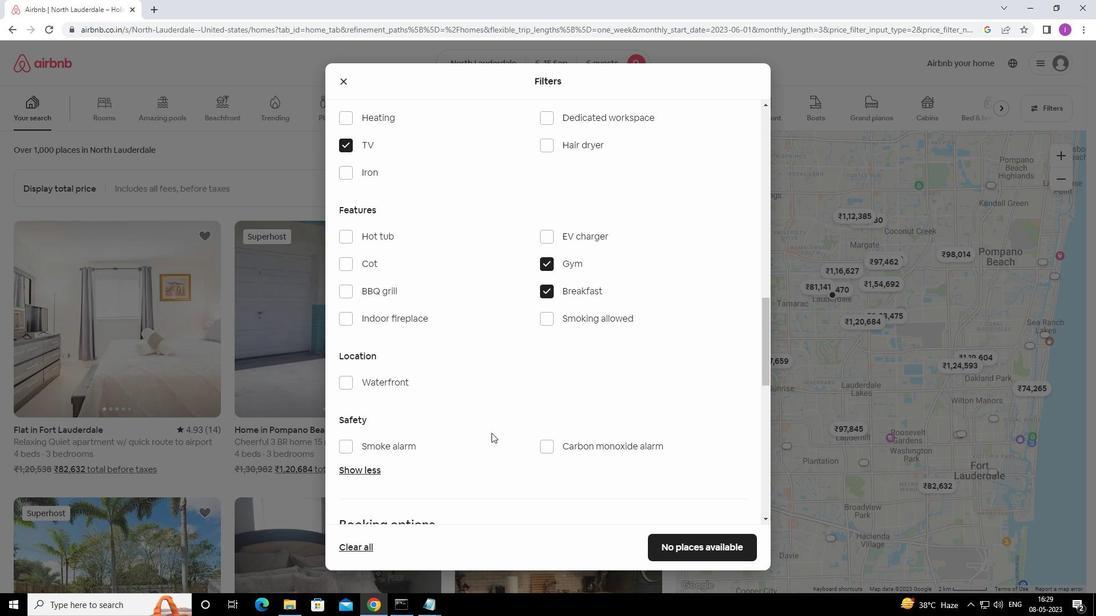 
Action: Mouse scrolled (491, 432) with delta (0, 0)
Screenshot: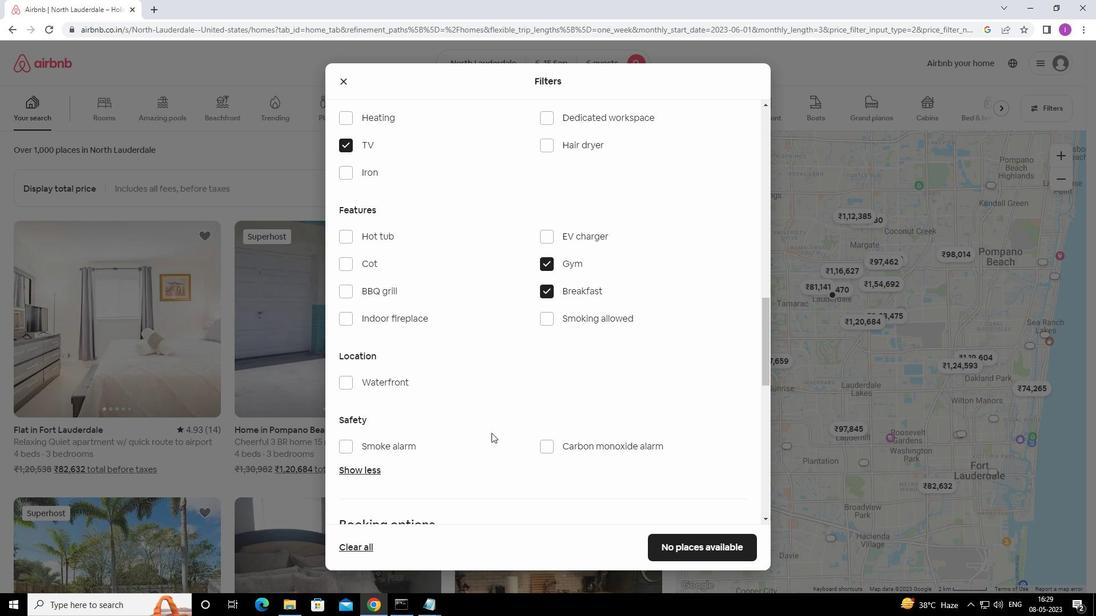 
Action: Mouse scrolled (491, 432) with delta (0, 0)
Screenshot: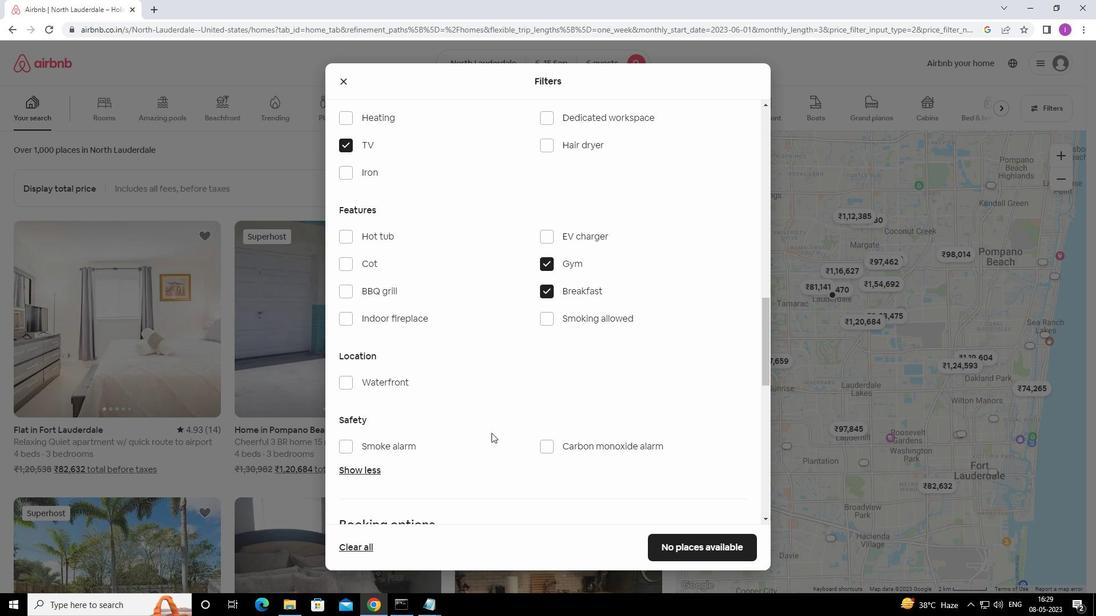 
Action: Mouse moved to (520, 443)
Screenshot: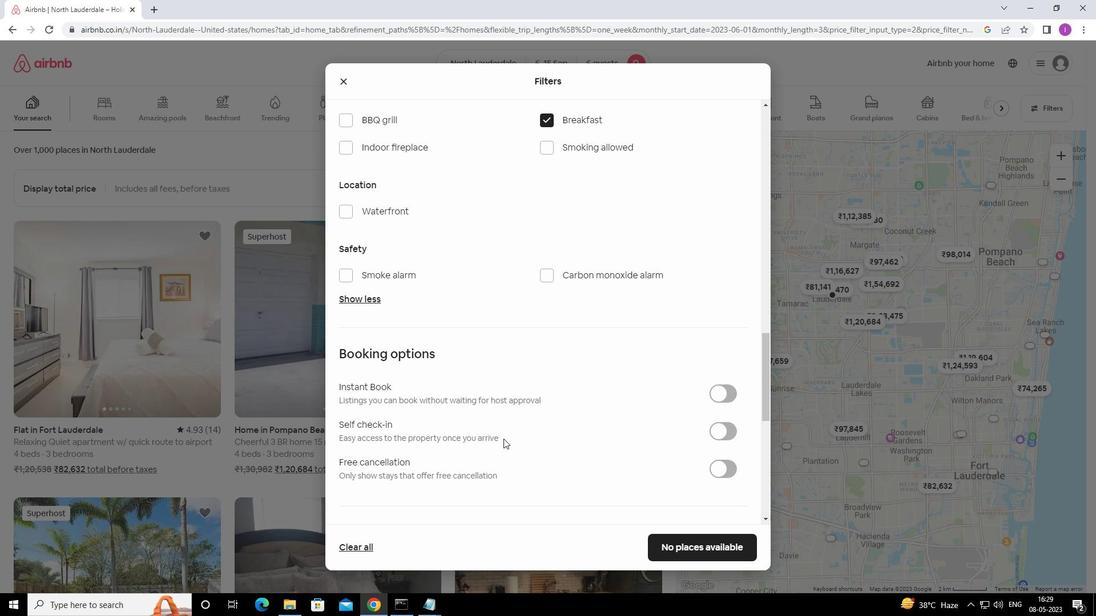 
Action: Mouse scrolled (520, 442) with delta (0, 0)
Screenshot: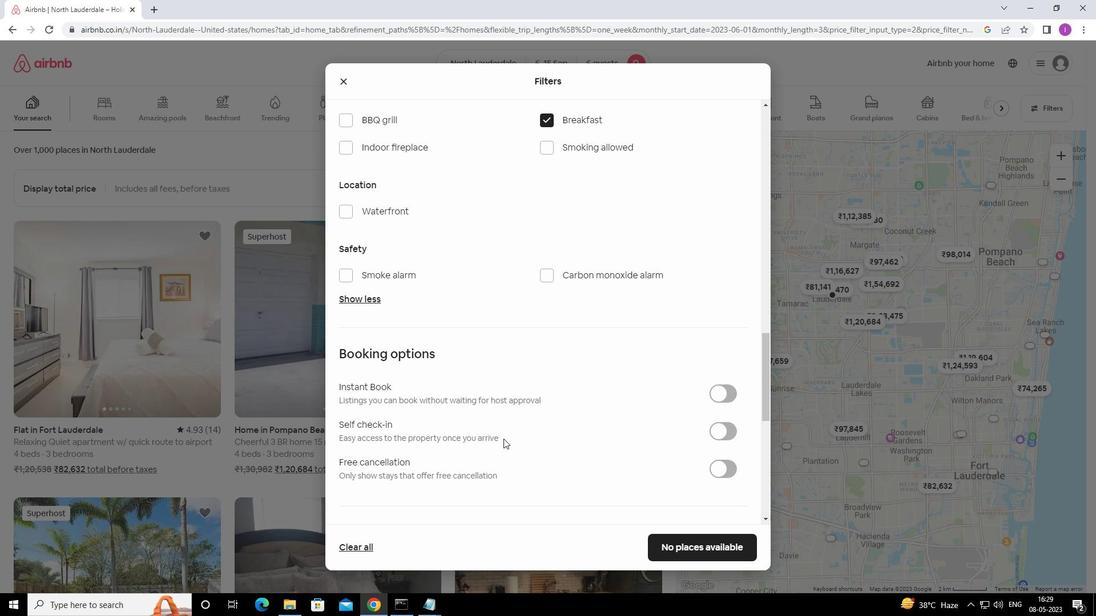 
Action: Mouse moved to (572, 442)
Screenshot: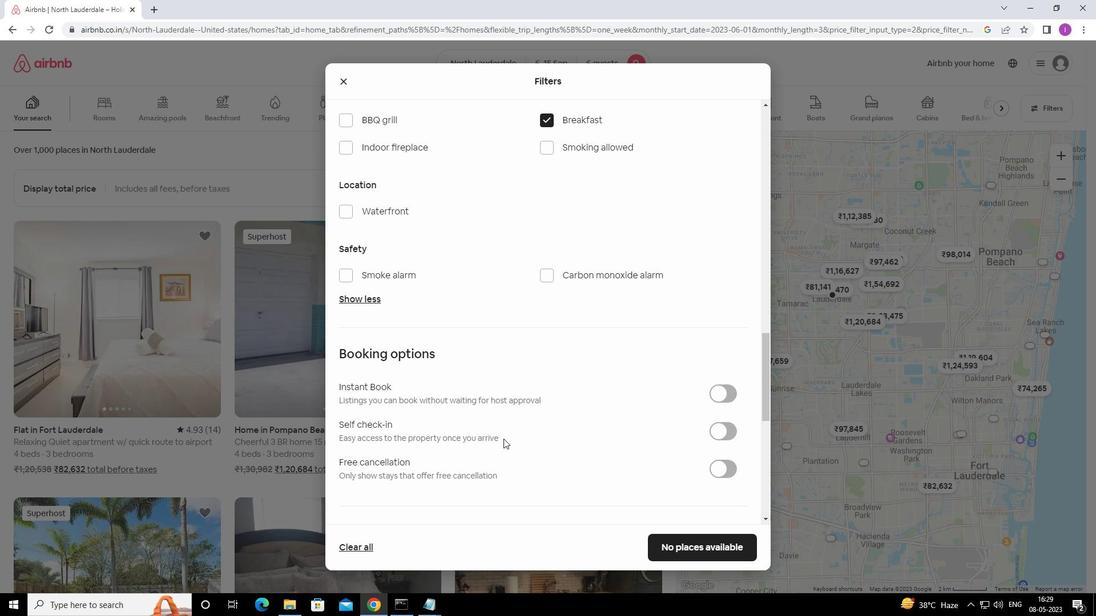 
Action: Mouse scrolled (572, 441) with delta (0, 0)
Screenshot: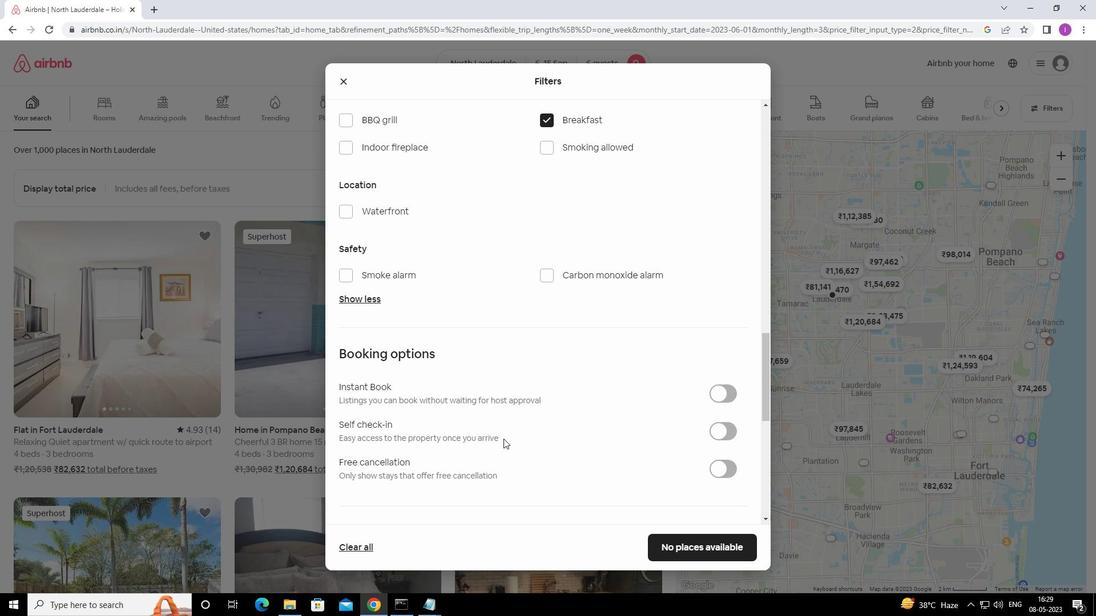 
Action: Mouse moved to (725, 312)
Screenshot: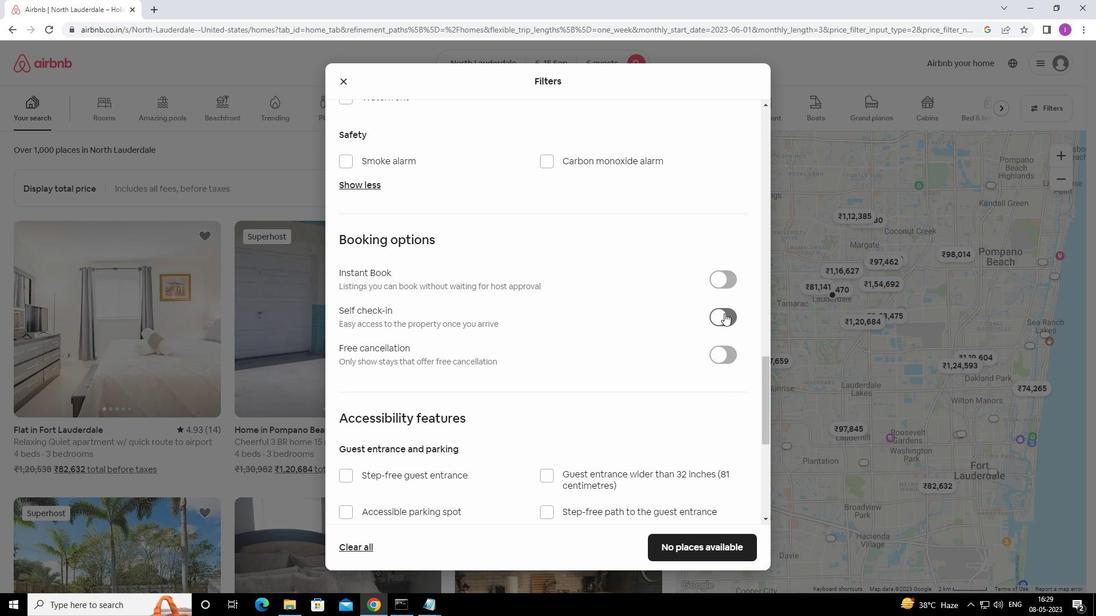 
Action: Mouse pressed left at (725, 312)
Screenshot: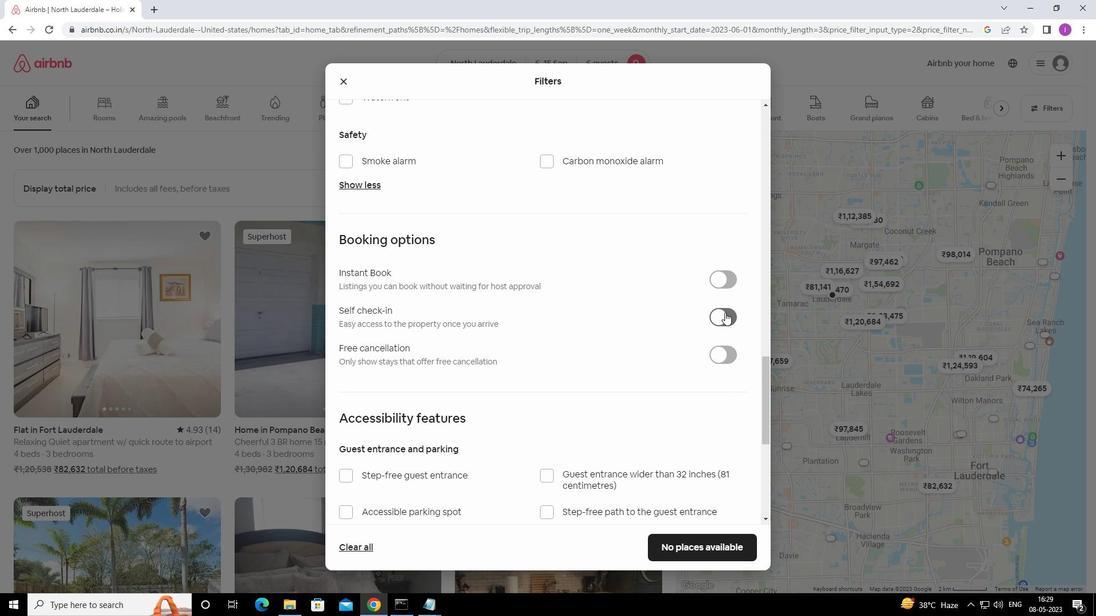 
Action: Mouse moved to (482, 489)
Screenshot: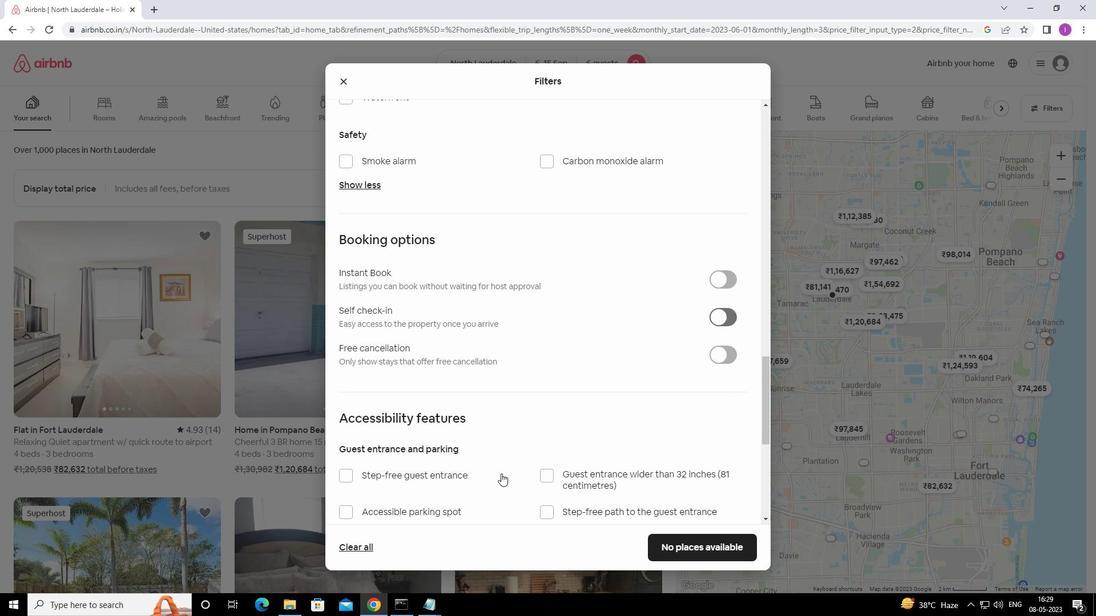 
Action: Mouse scrolled (482, 489) with delta (0, 0)
Screenshot: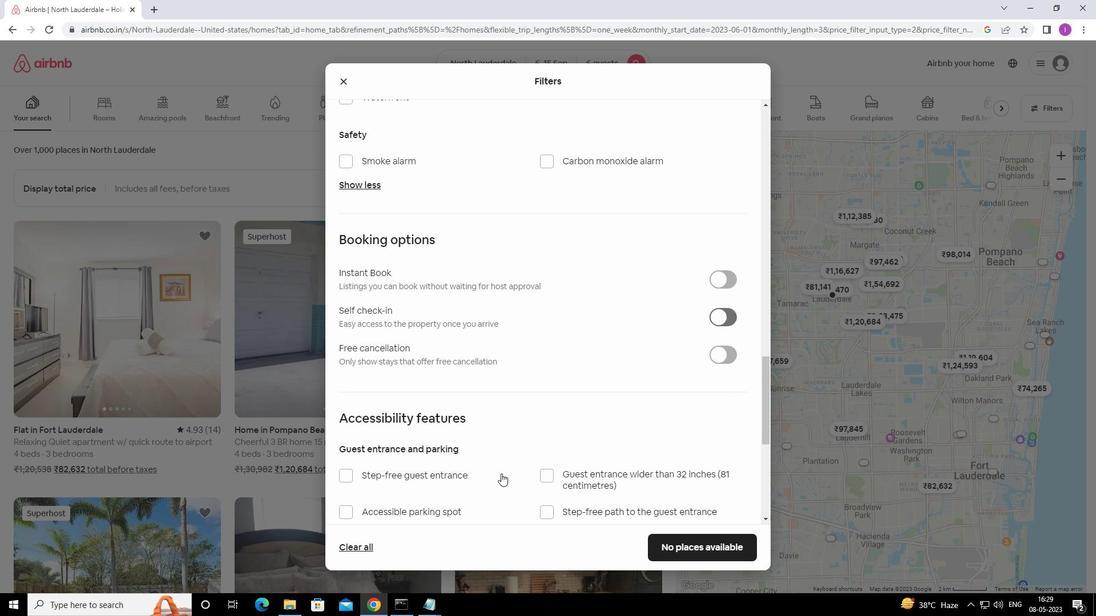 
Action: Mouse scrolled (482, 489) with delta (0, 0)
Screenshot: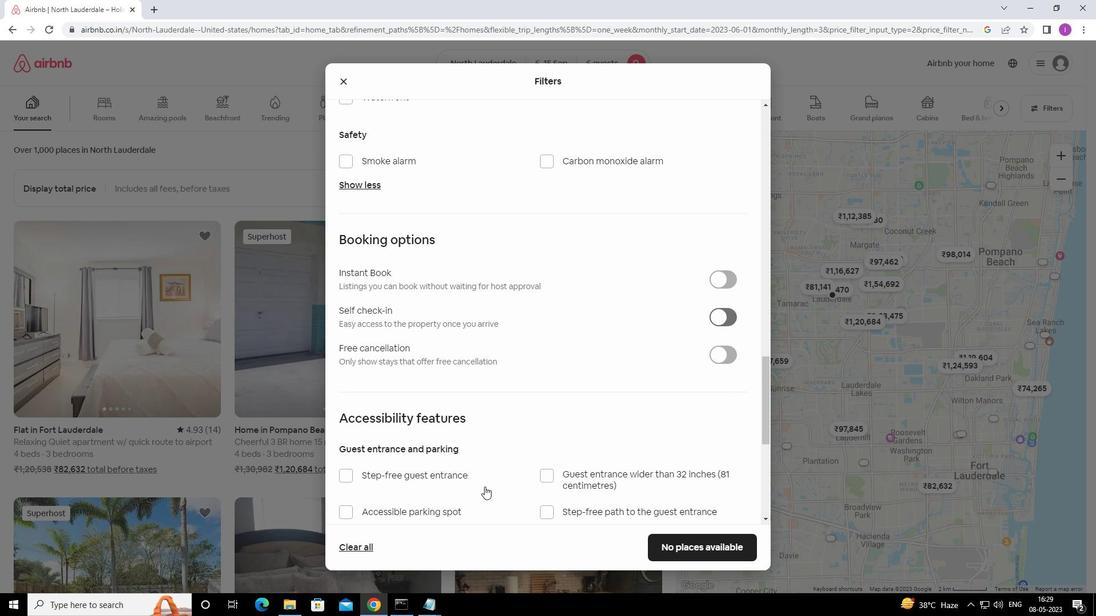 
Action: Mouse scrolled (482, 489) with delta (0, 0)
Screenshot: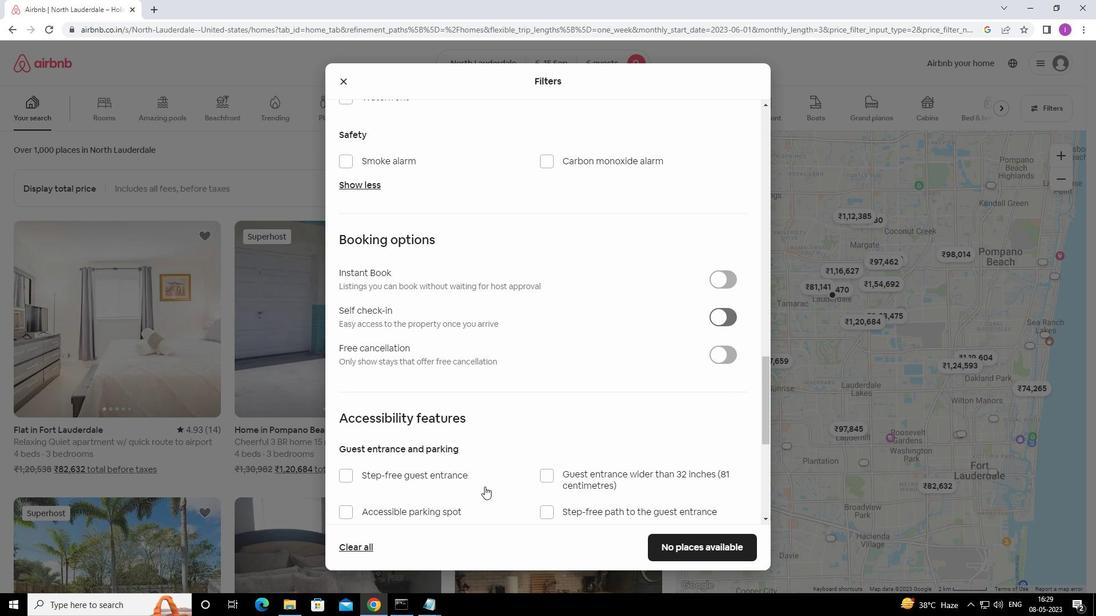 
Action: Mouse scrolled (482, 489) with delta (0, 0)
Screenshot: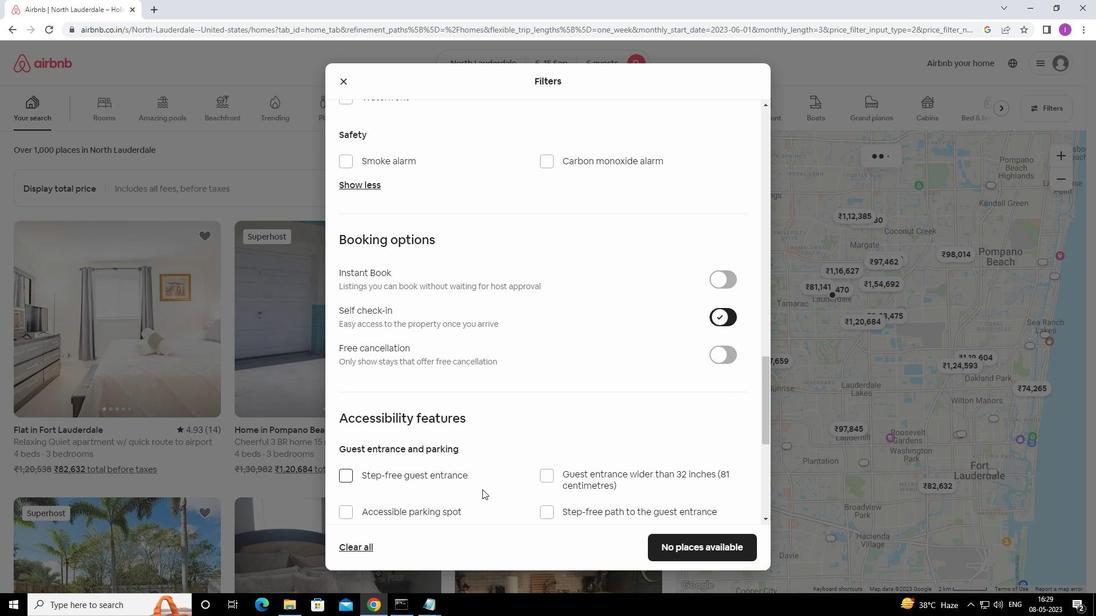 
Action: Mouse scrolled (482, 489) with delta (0, 0)
Screenshot: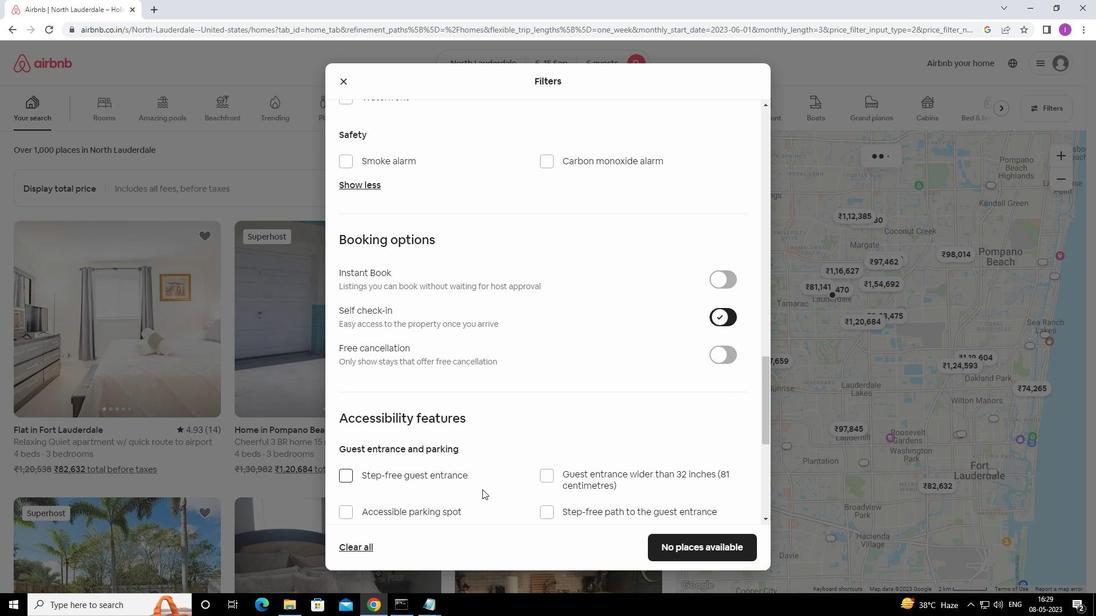 
Action: Mouse moved to (483, 490)
Screenshot: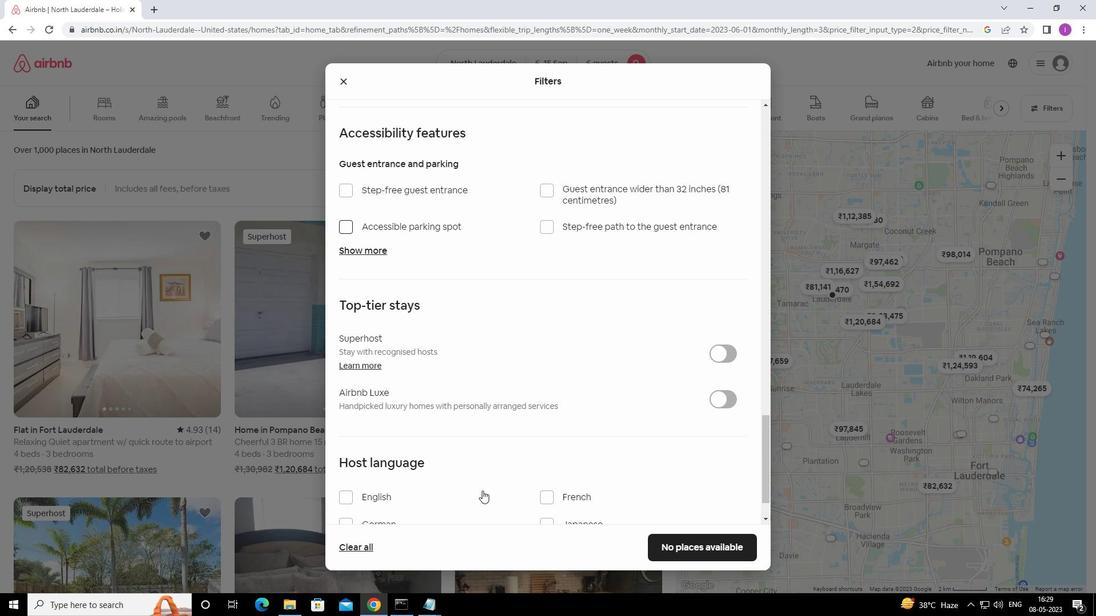 
Action: Mouse scrolled (483, 489) with delta (0, 0)
Screenshot: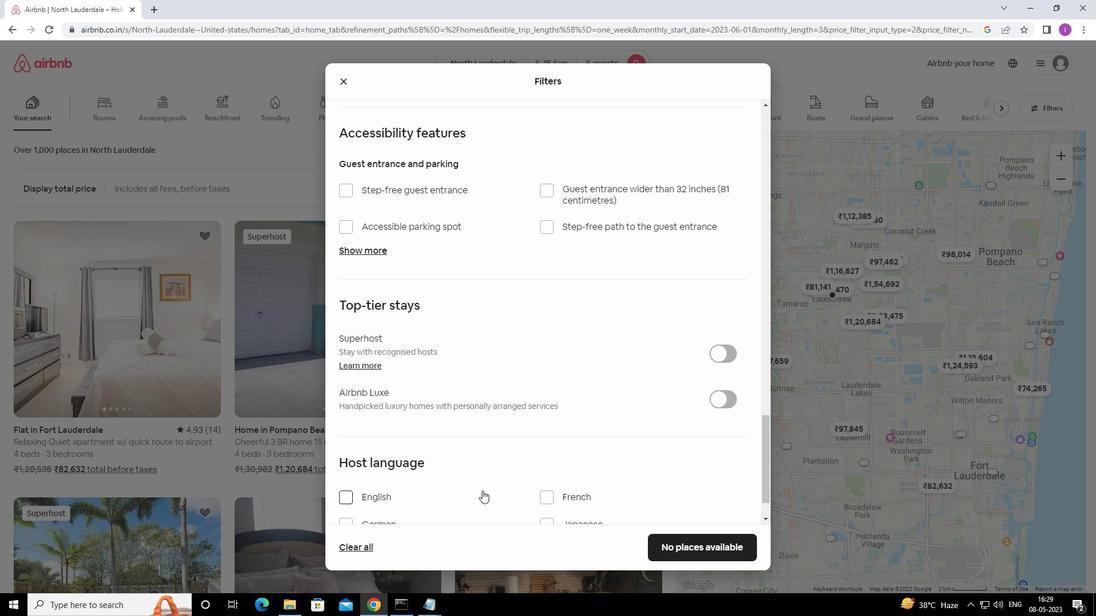 
Action: Mouse scrolled (483, 489) with delta (0, 0)
Screenshot: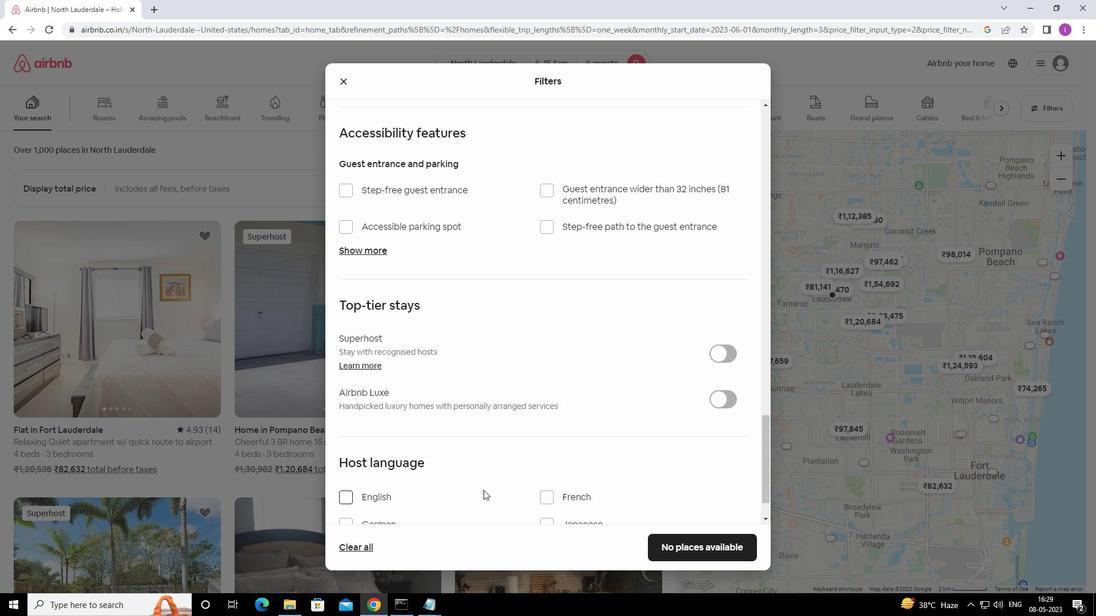 
Action: Mouse moved to (477, 480)
Screenshot: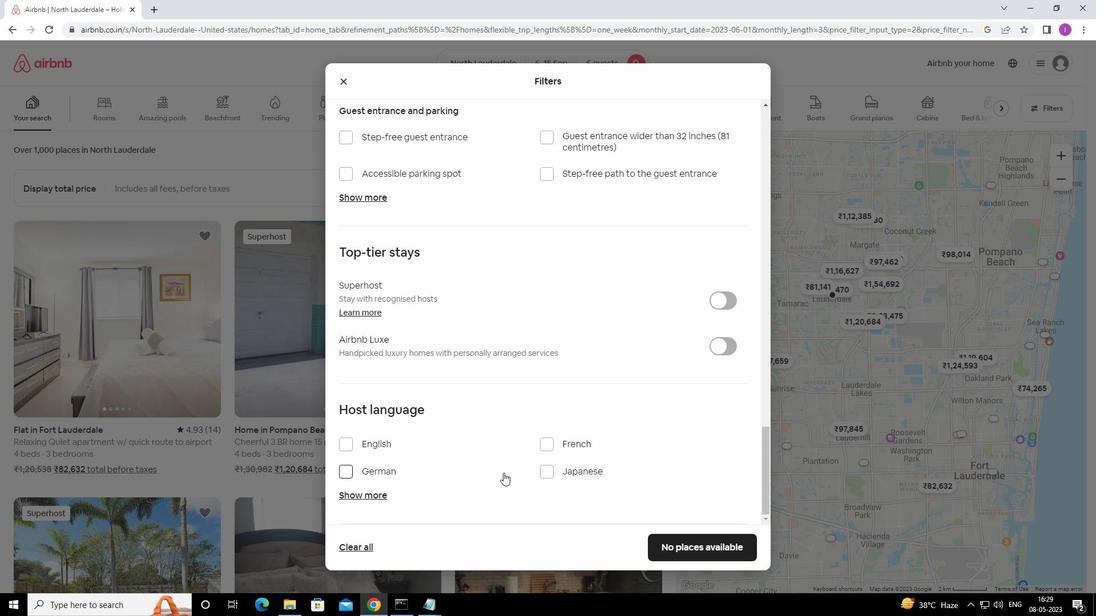 
Action: Mouse scrolled (477, 480) with delta (0, 0)
Screenshot: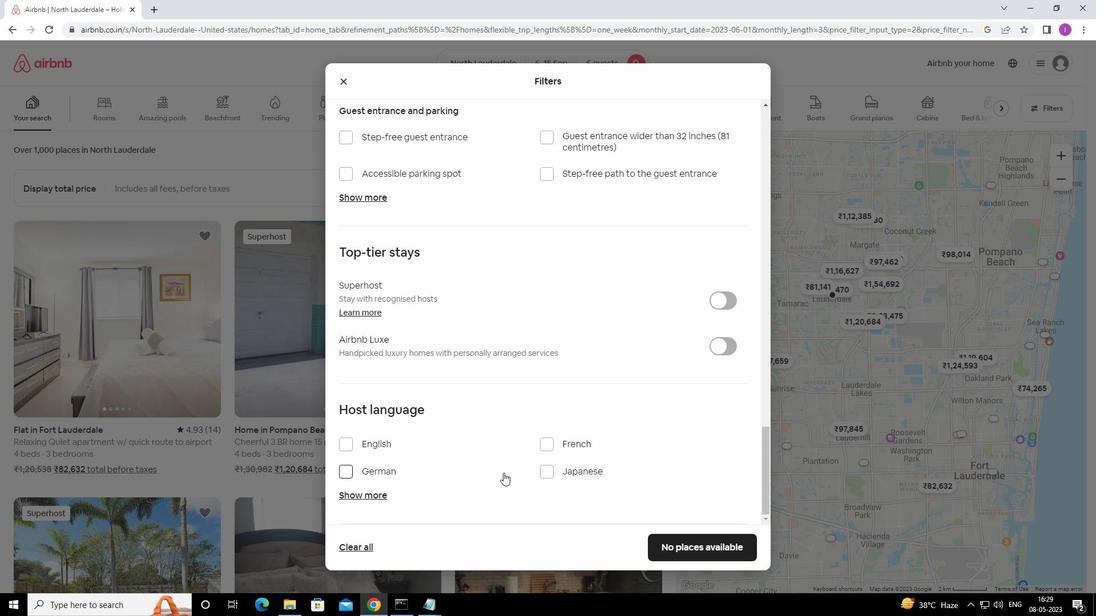 
Action: Mouse moved to (475, 481)
Screenshot: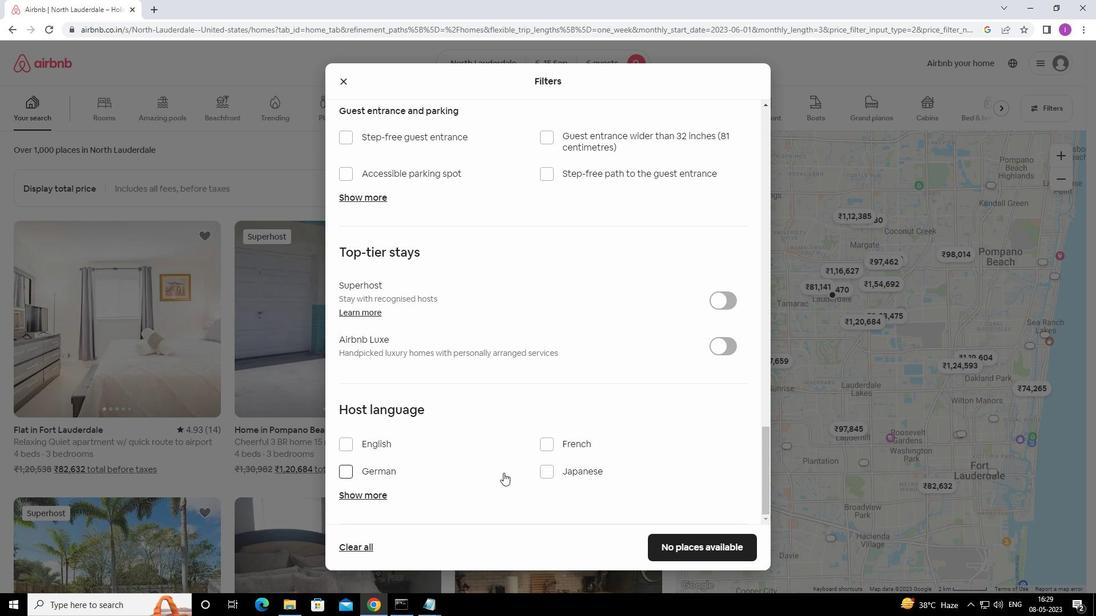 
Action: Mouse scrolled (475, 480) with delta (0, 0)
Screenshot: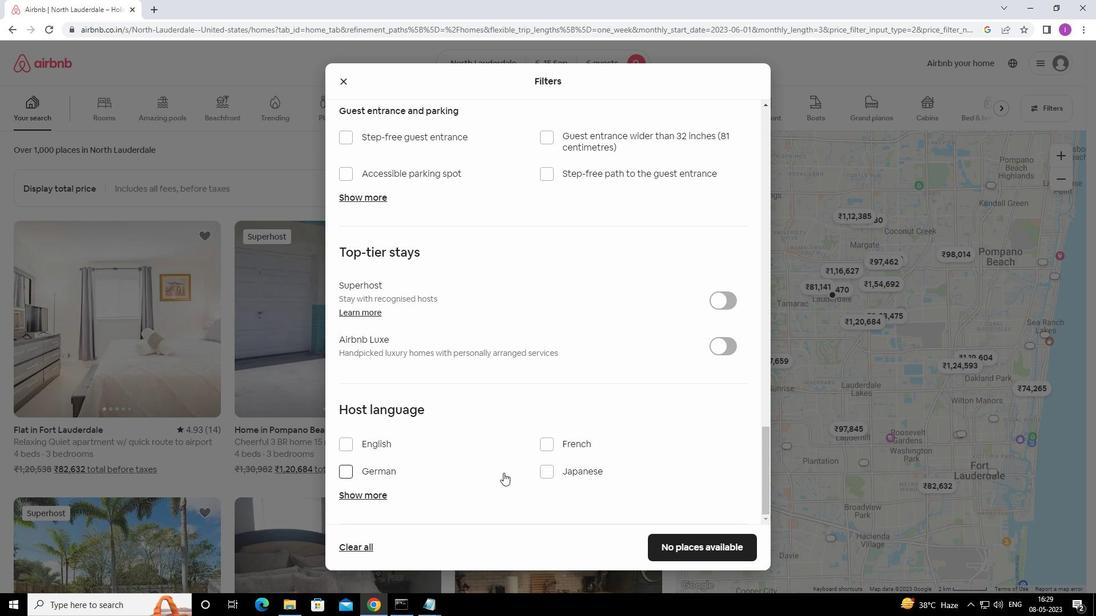 
Action: Mouse moved to (346, 446)
Screenshot: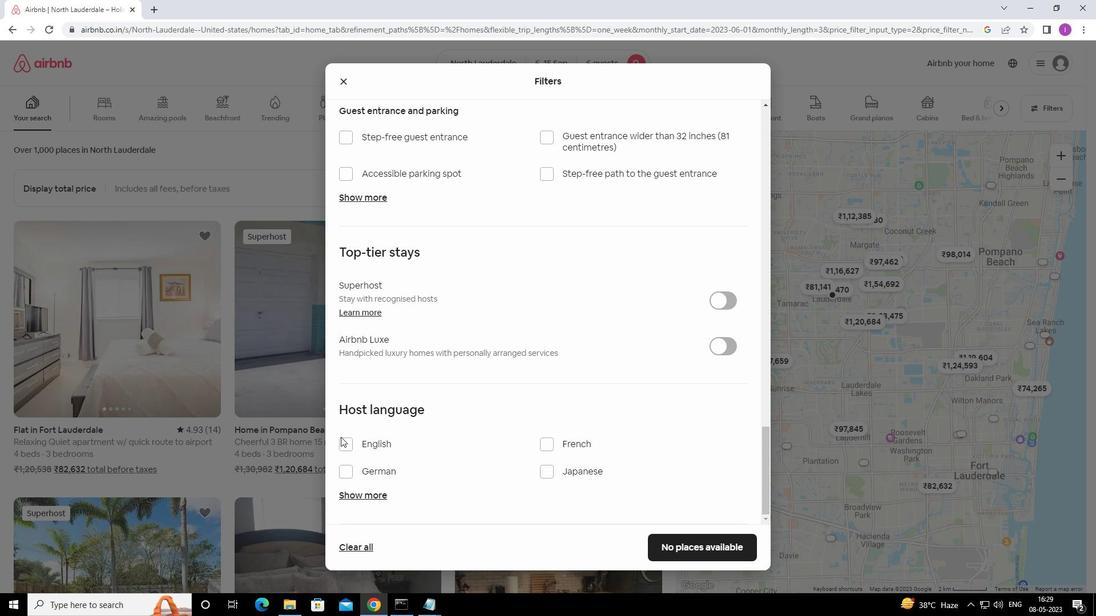 
Action: Mouse pressed left at (346, 446)
Screenshot: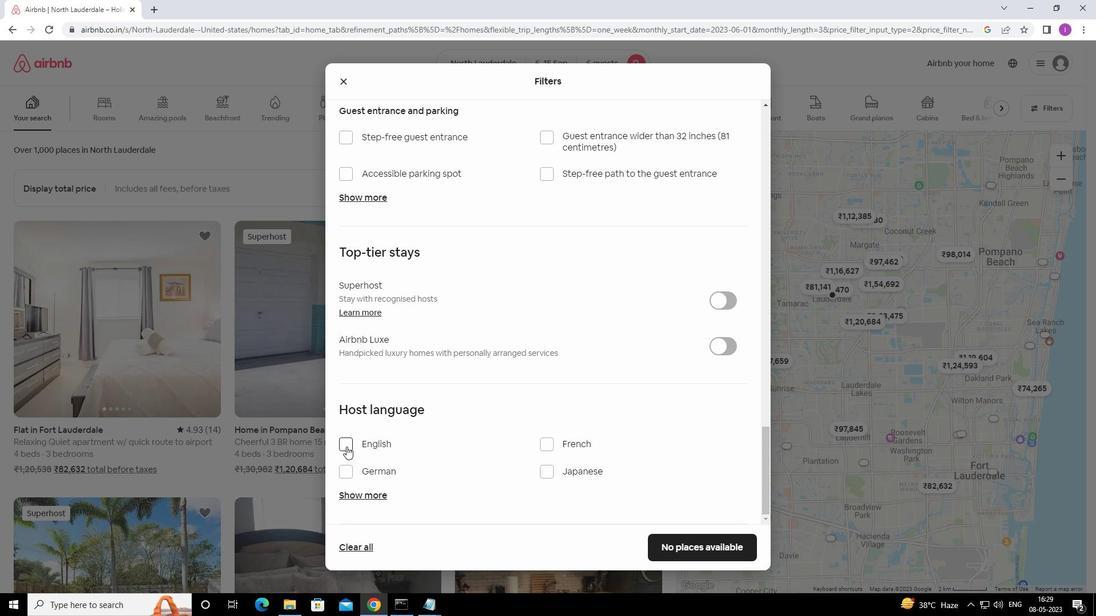 
Action: Mouse moved to (659, 546)
Screenshot: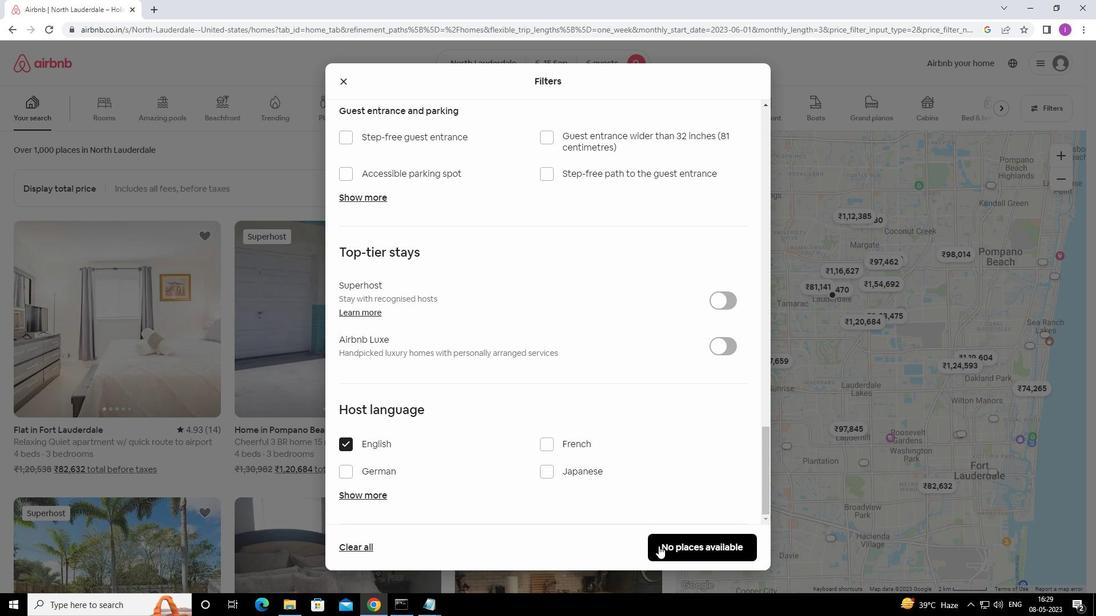 
Action: Mouse pressed left at (659, 546)
Screenshot: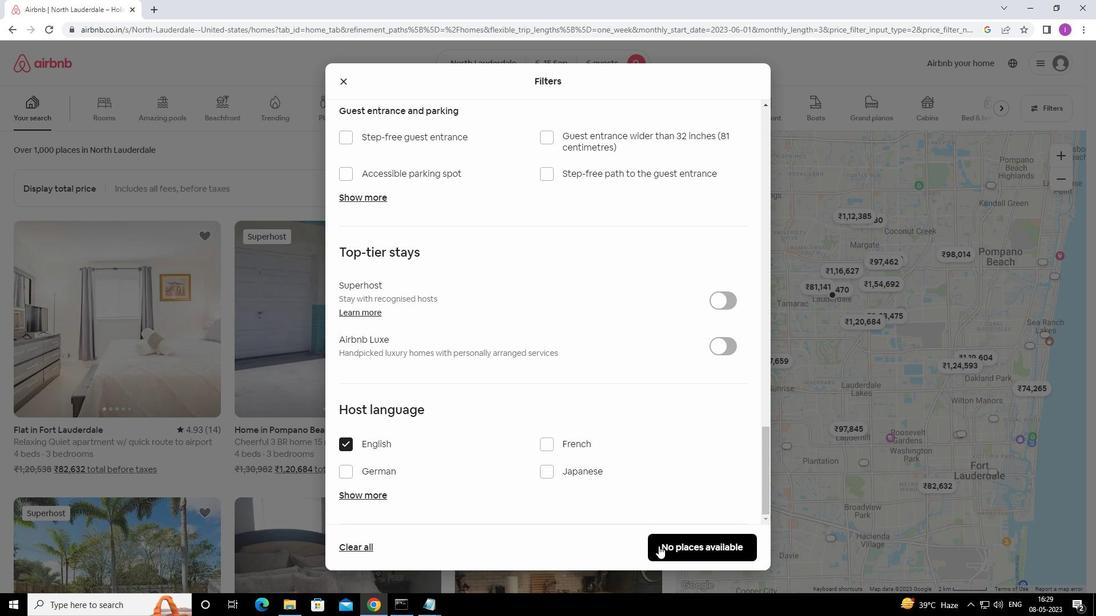 
Action: Mouse moved to (672, 534)
Screenshot: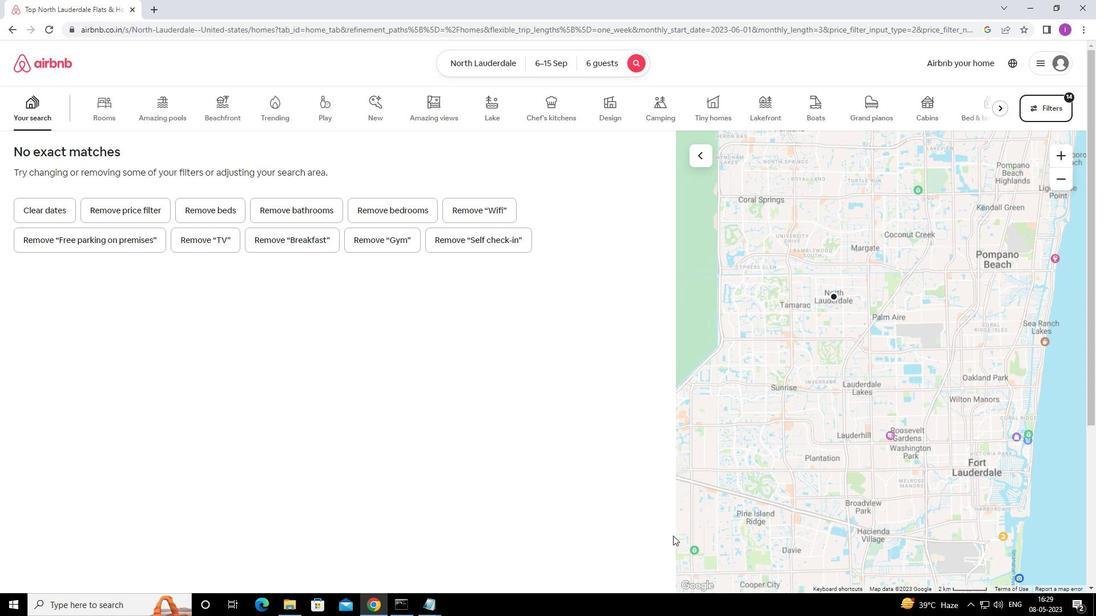 
